 Task: Search one way flight ticket for 5 adults, 2 children, 1 infant in seat and 1 infant on lap in economy from Joplin: Joplin Regional Airport to Greenville: Pitt-greenville Airport on 5-2-2023. Choice of flights is Royal air maroc. Number of bags: 2 carry on bags. Price is upto 78000. Outbound departure time preference is 4:30.
Action: Mouse moved to (376, 327)
Screenshot: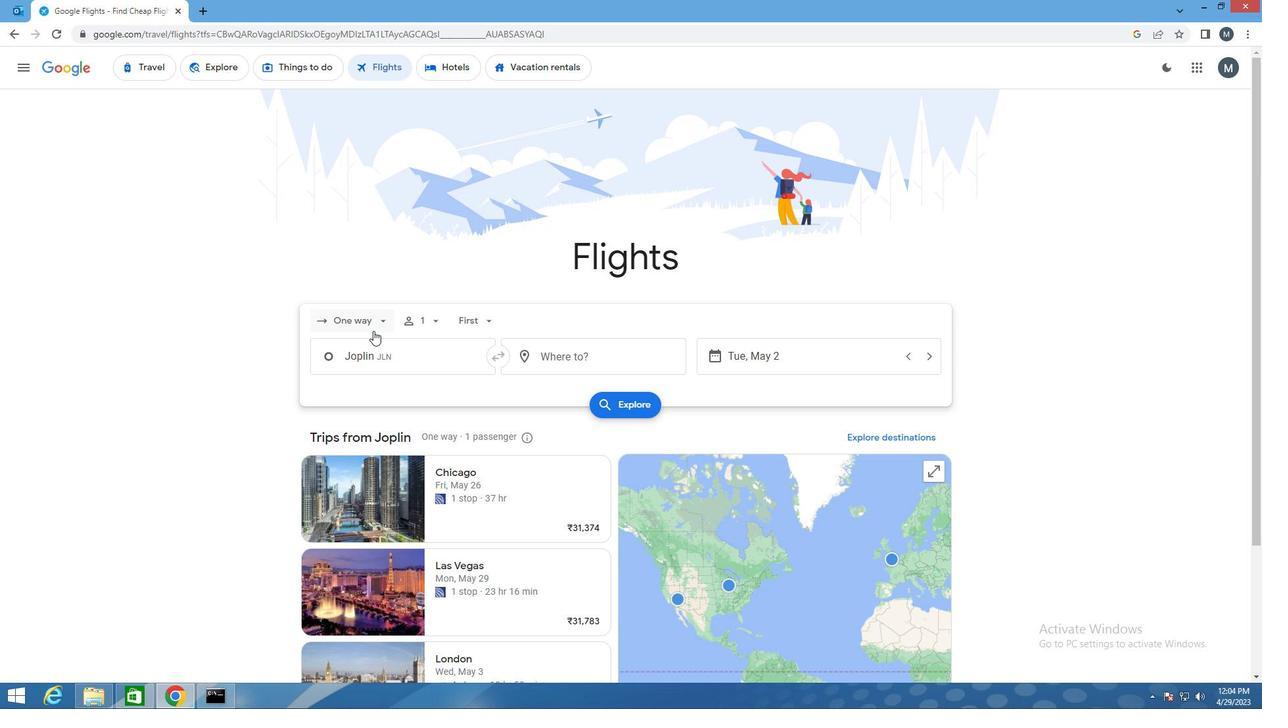 
Action: Mouse pressed left at (376, 327)
Screenshot: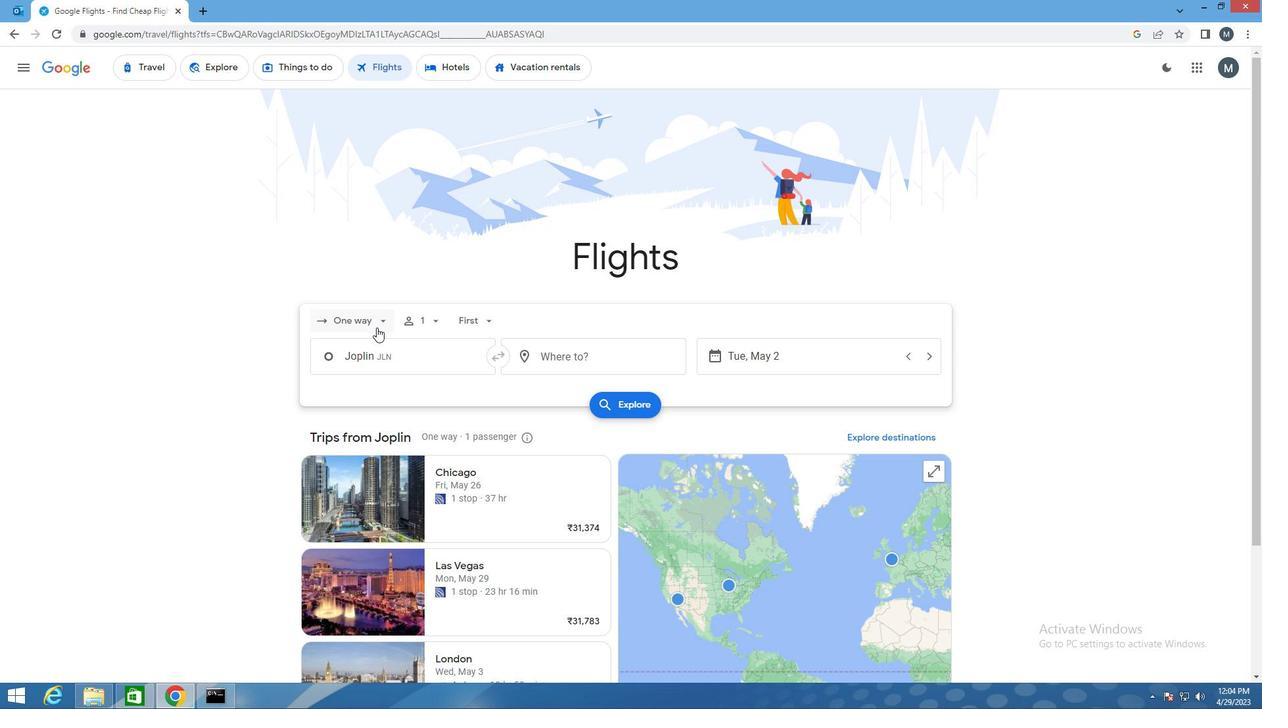 
Action: Mouse moved to (376, 384)
Screenshot: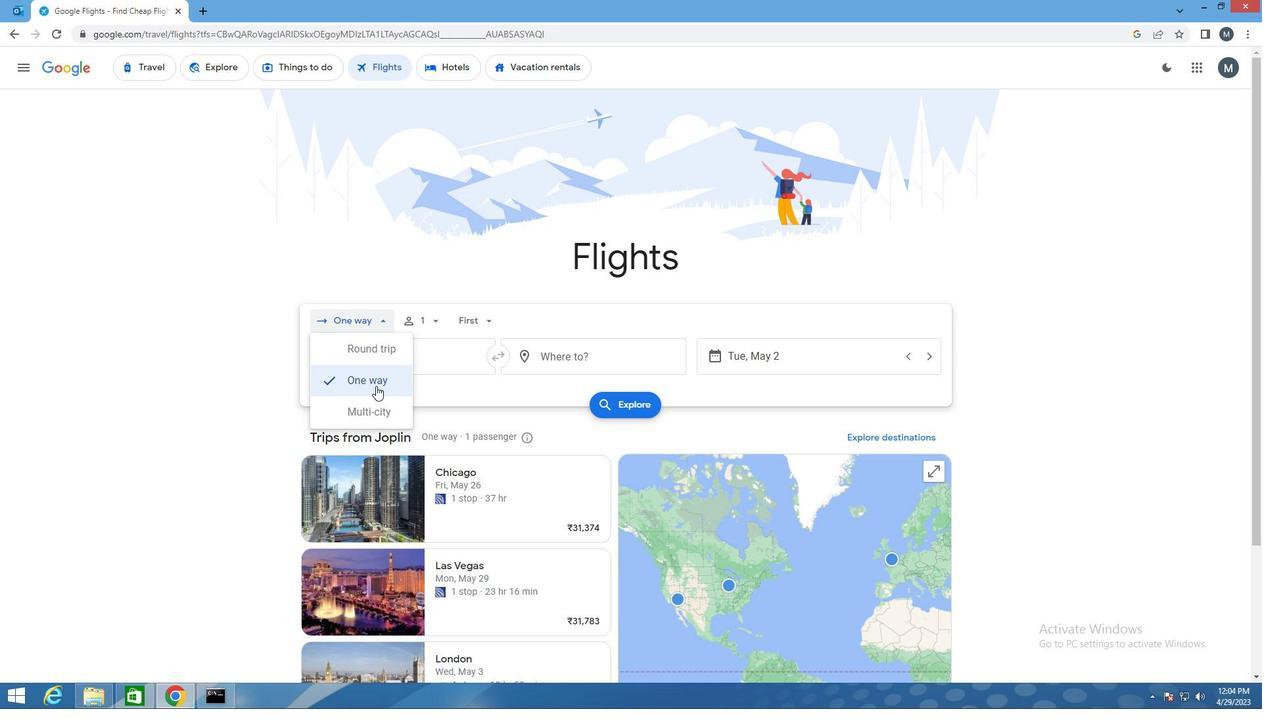 
Action: Mouse pressed left at (376, 384)
Screenshot: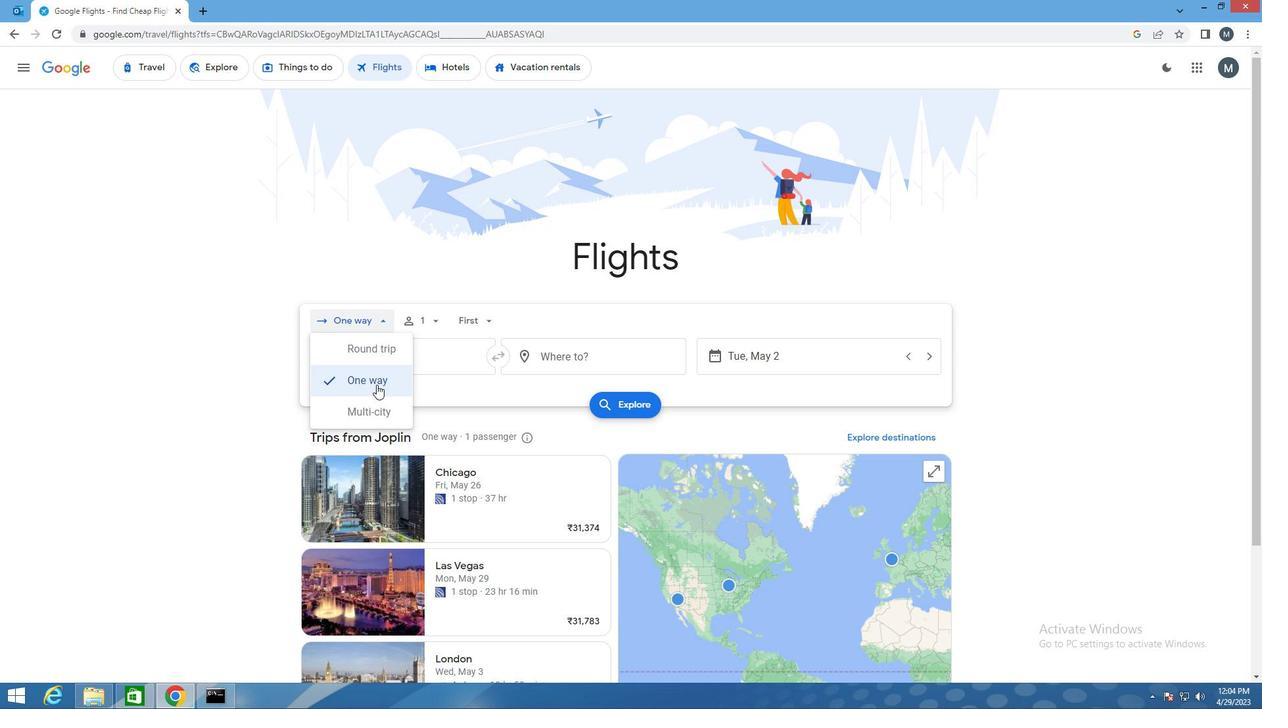 
Action: Mouse moved to (431, 328)
Screenshot: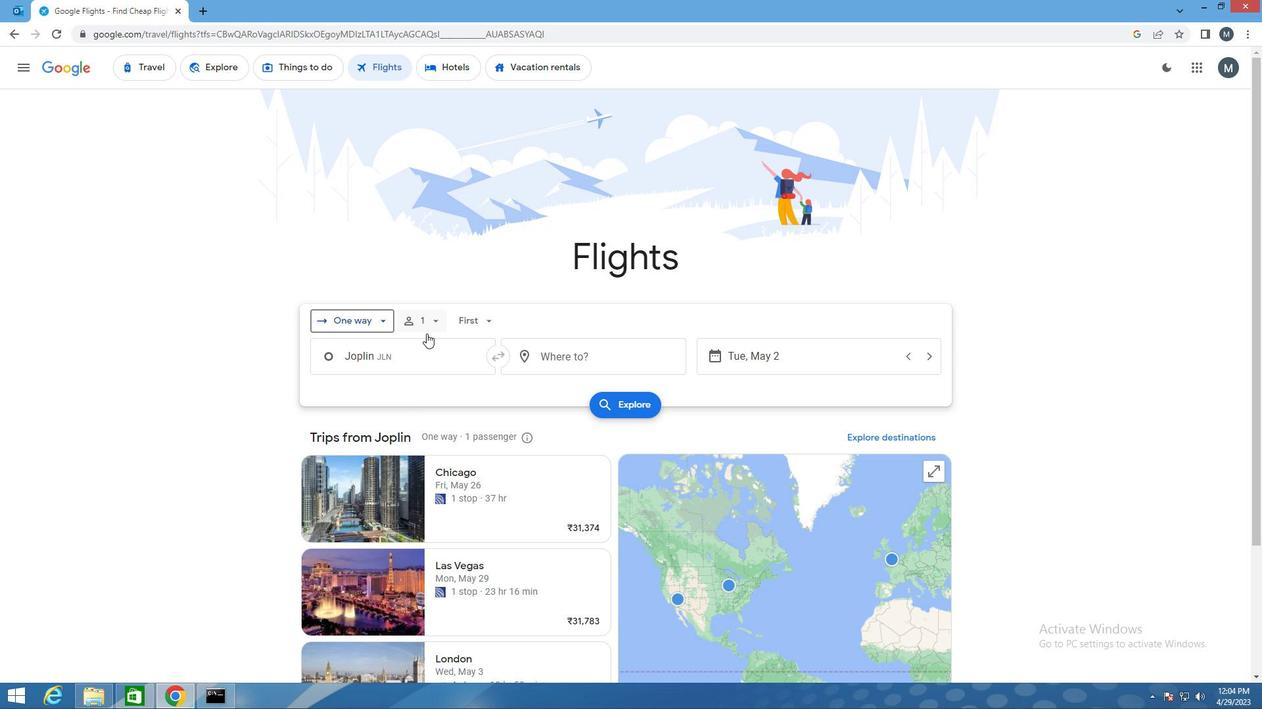 
Action: Mouse pressed left at (431, 328)
Screenshot: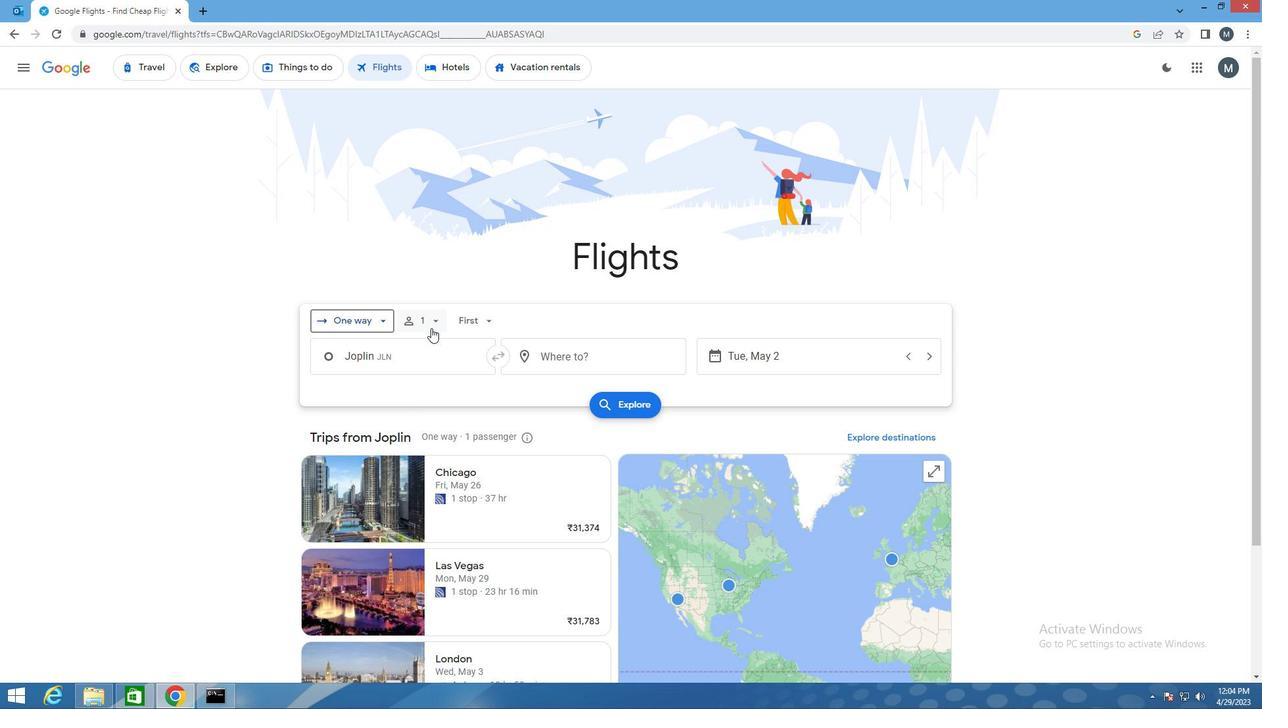 
Action: Mouse moved to (540, 355)
Screenshot: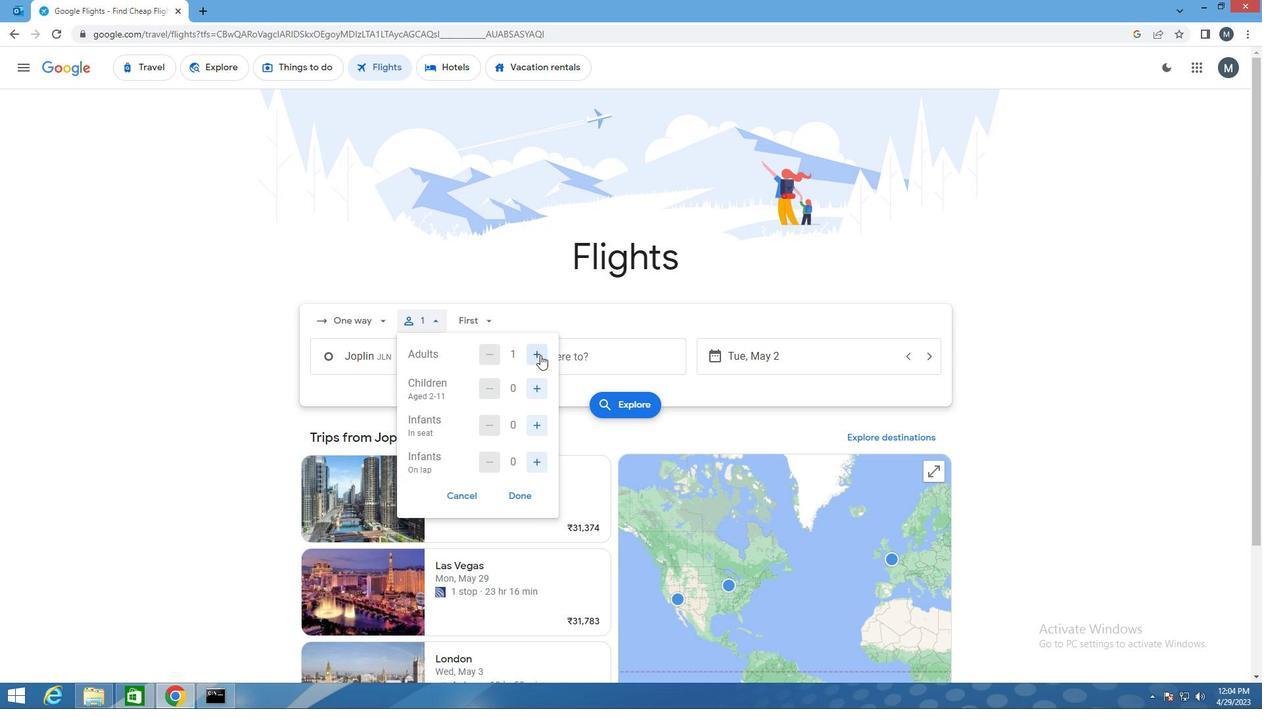 
Action: Mouse pressed left at (540, 355)
Screenshot: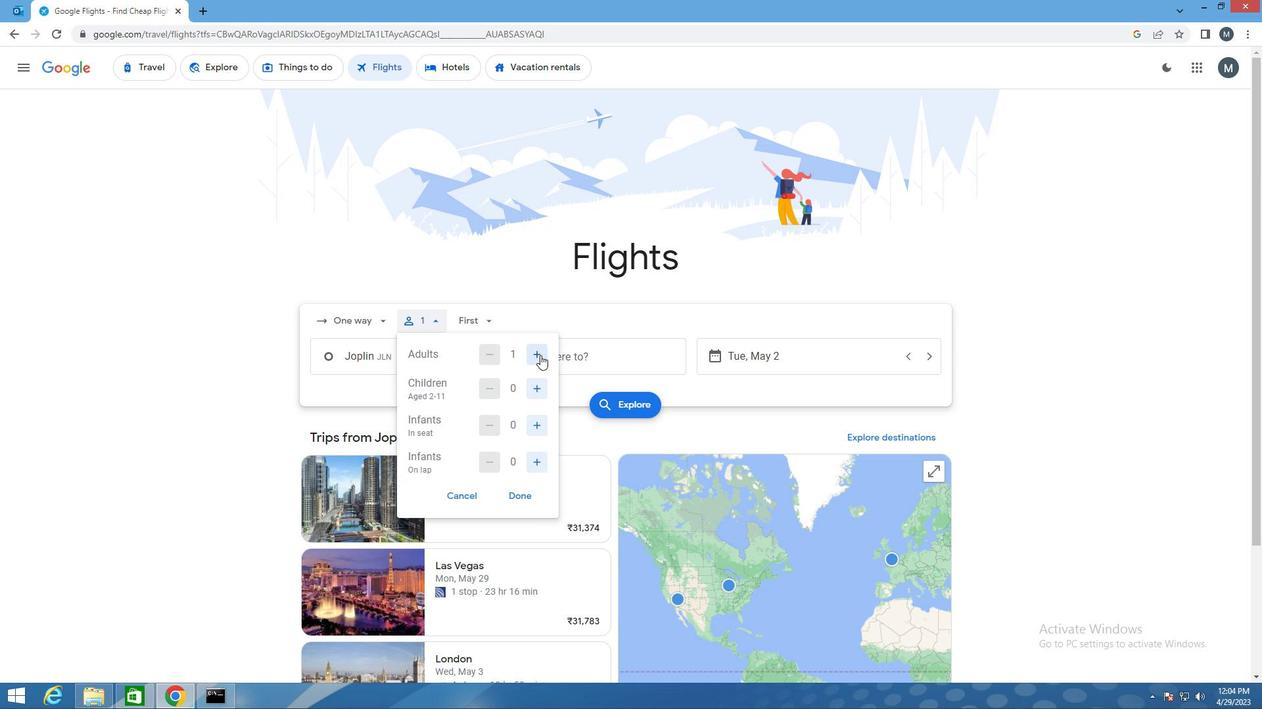 
Action: Mouse pressed left at (540, 355)
Screenshot: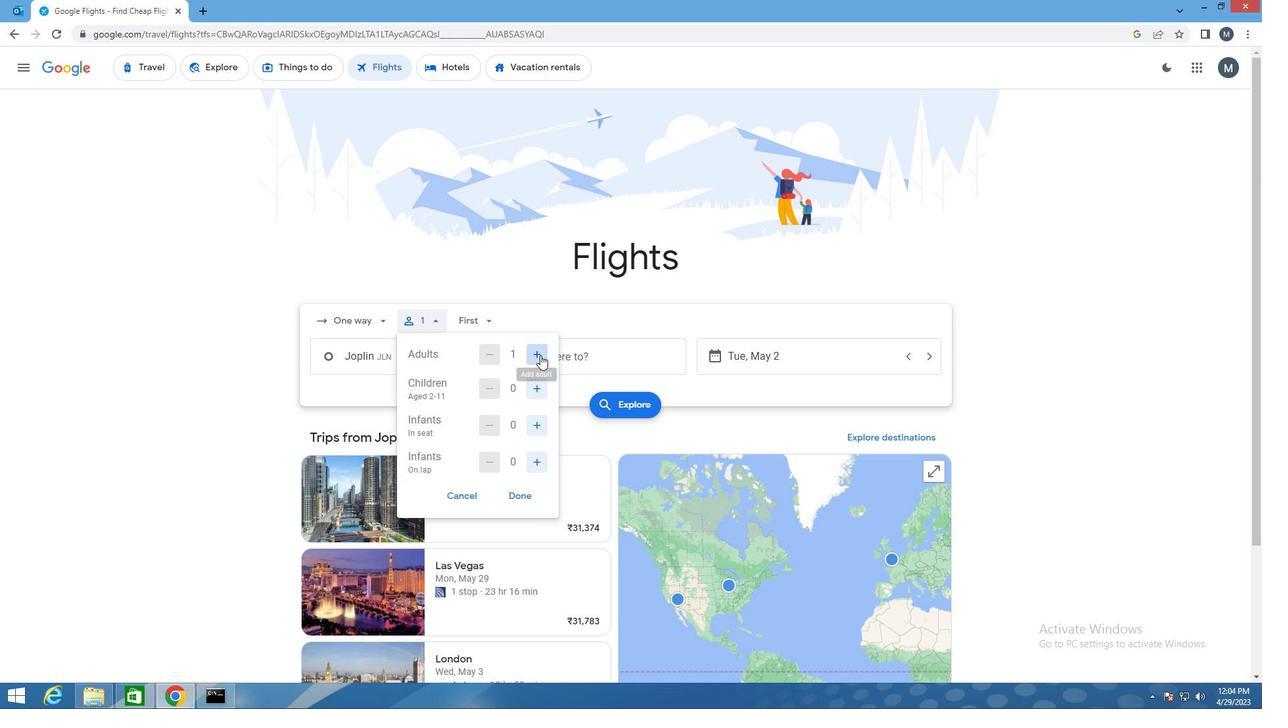 
Action: Mouse pressed left at (540, 355)
Screenshot: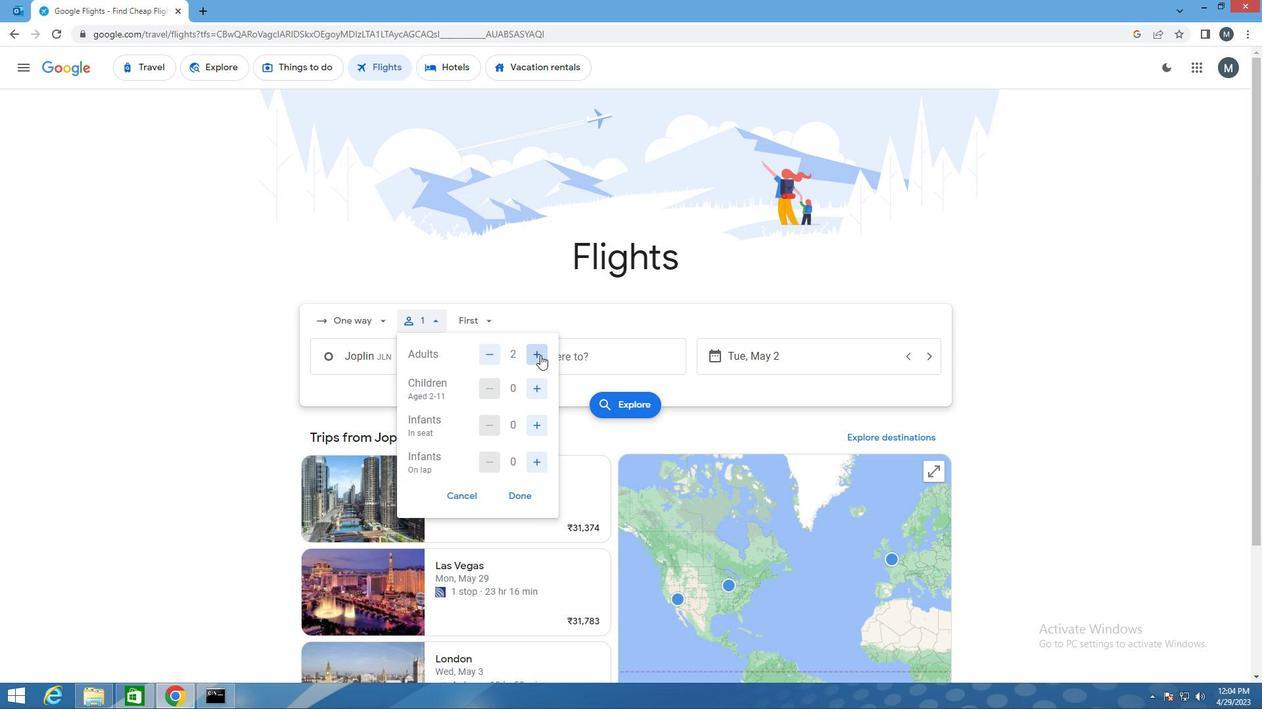 
Action: Mouse pressed left at (540, 355)
Screenshot: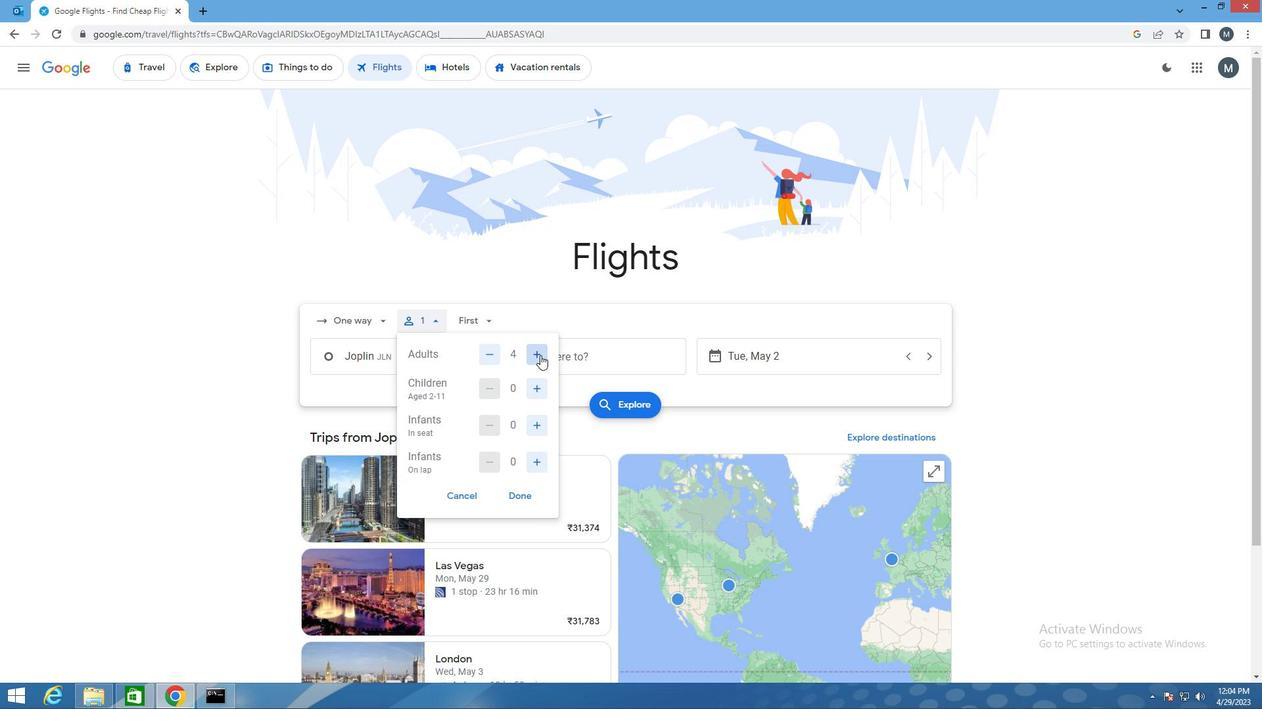 
Action: Mouse moved to (538, 389)
Screenshot: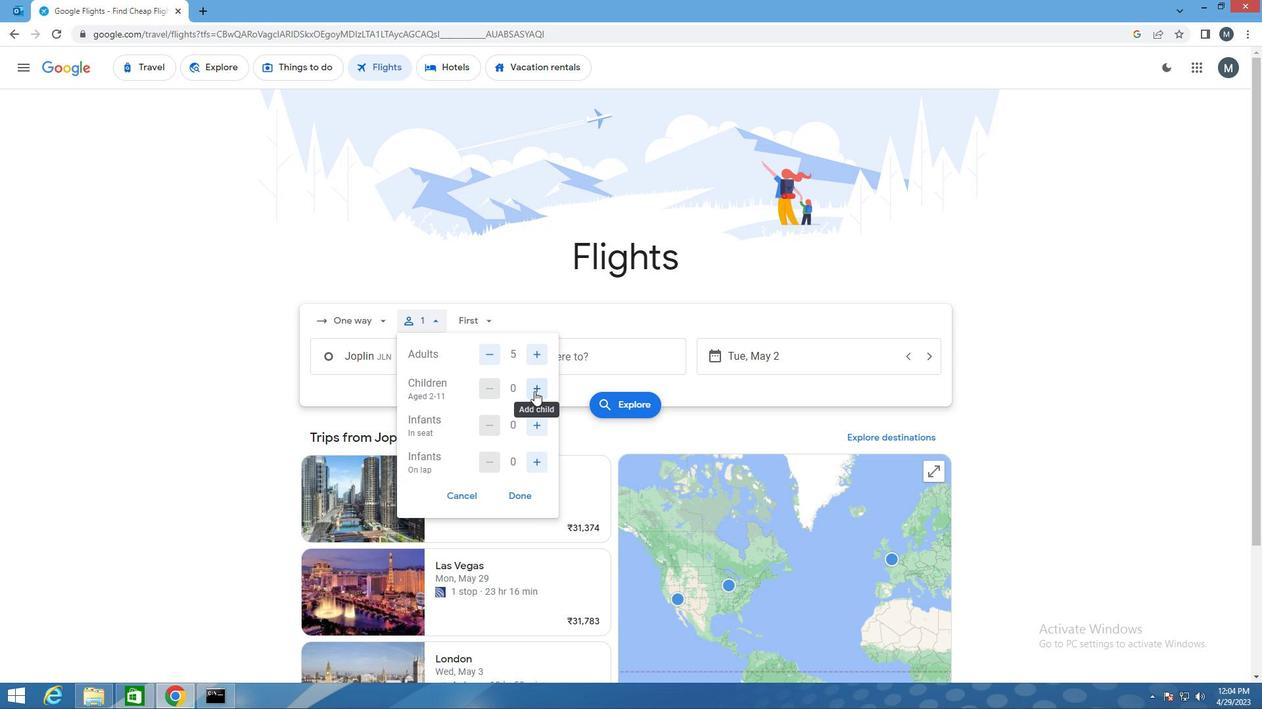 
Action: Mouse pressed left at (538, 389)
Screenshot: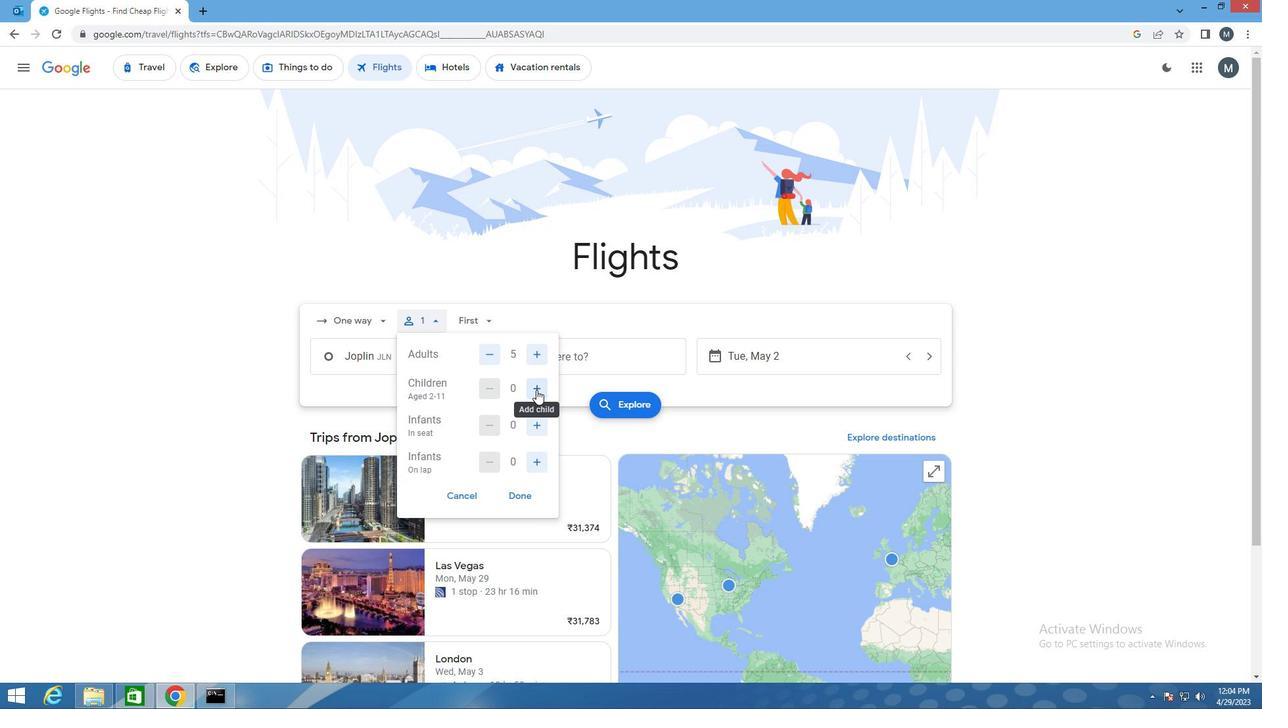 
Action: Mouse moved to (538, 389)
Screenshot: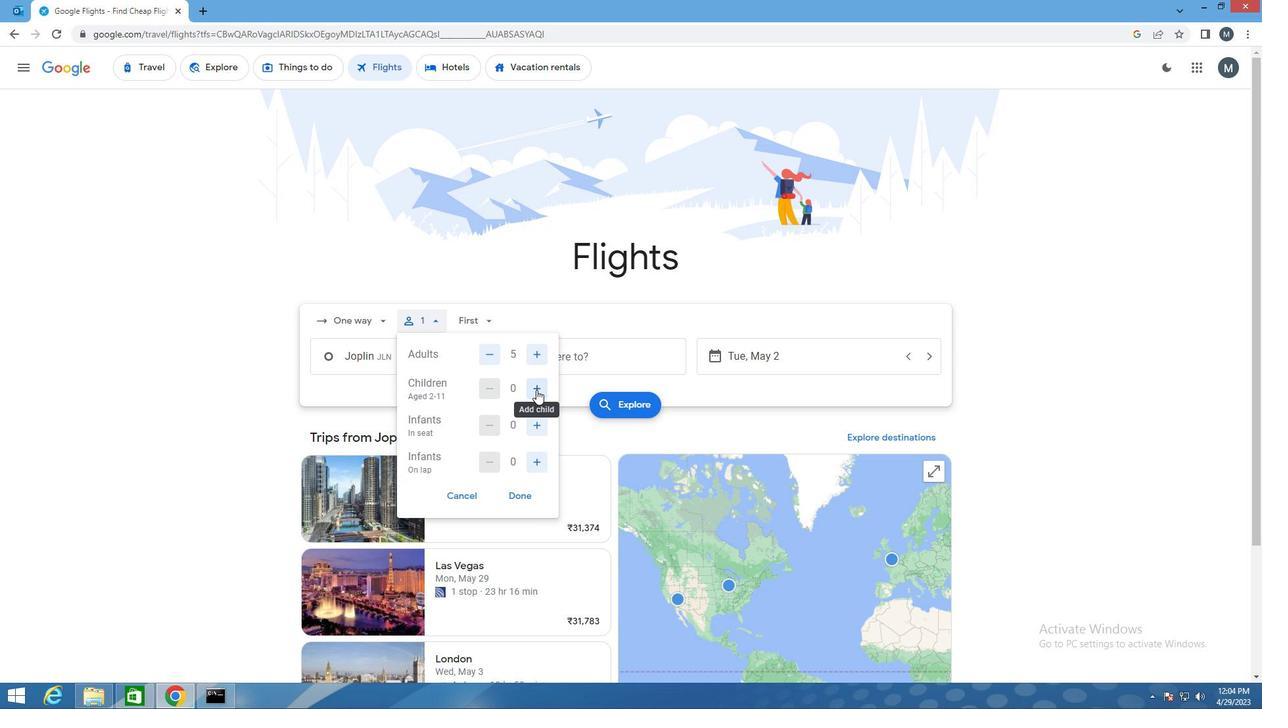 
Action: Mouse pressed left at (538, 389)
Screenshot: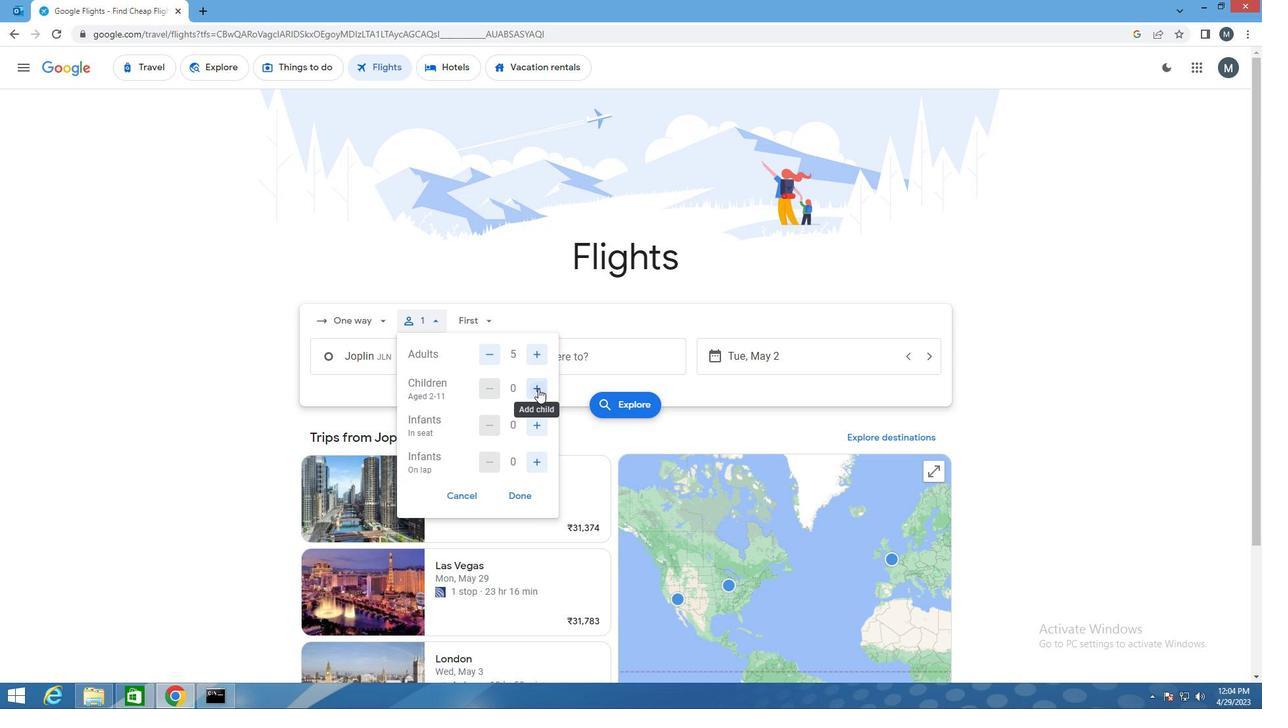 
Action: Mouse moved to (542, 428)
Screenshot: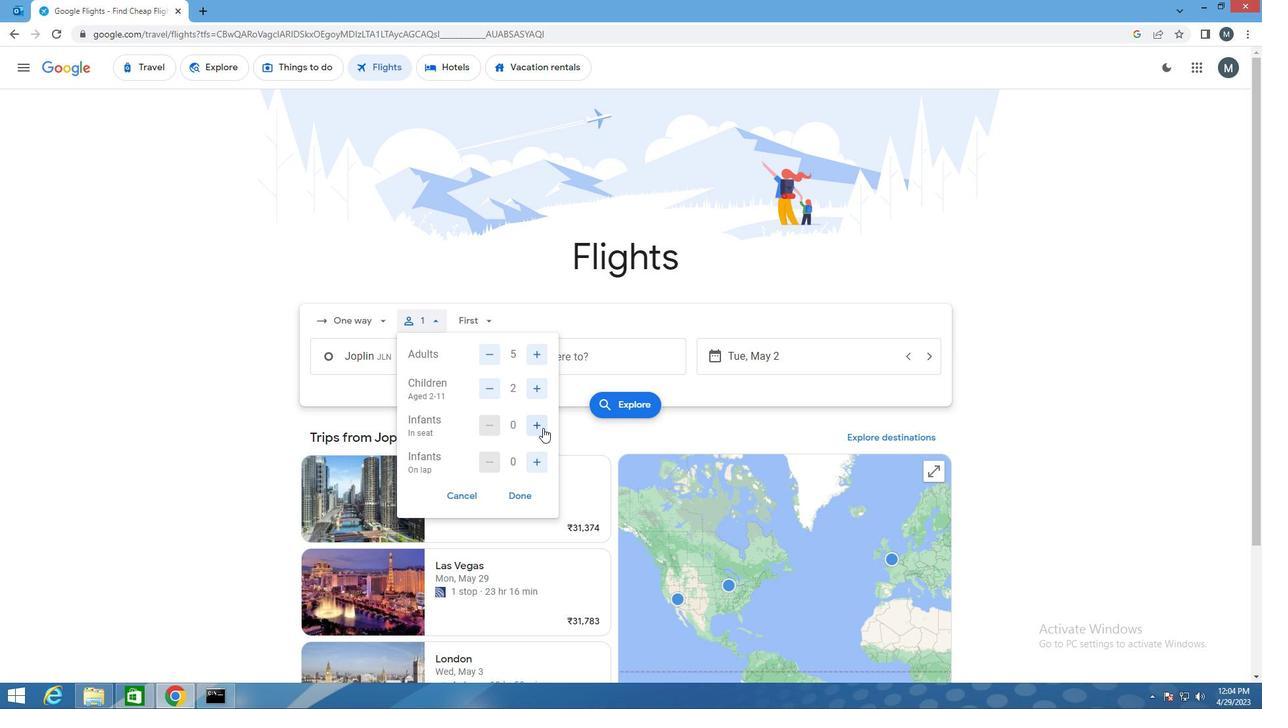 
Action: Mouse pressed left at (542, 428)
Screenshot: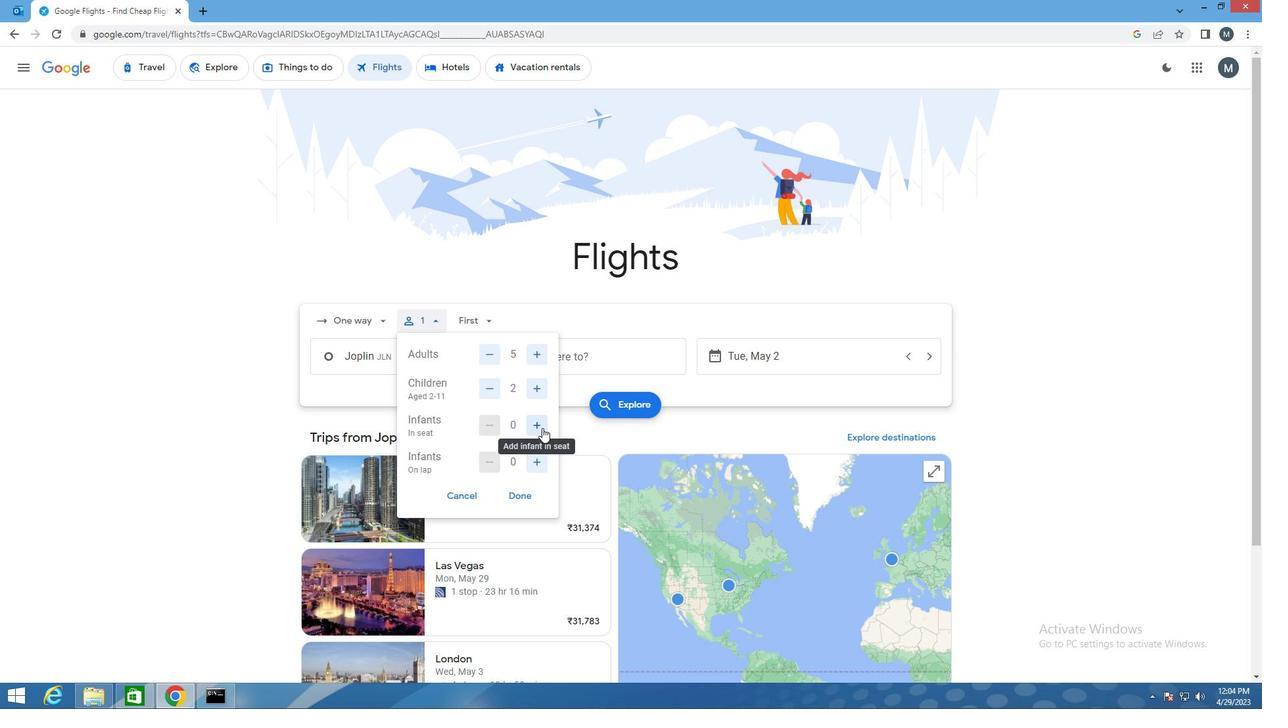 
Action: Mouse moved to (536, 464)
Screenshot: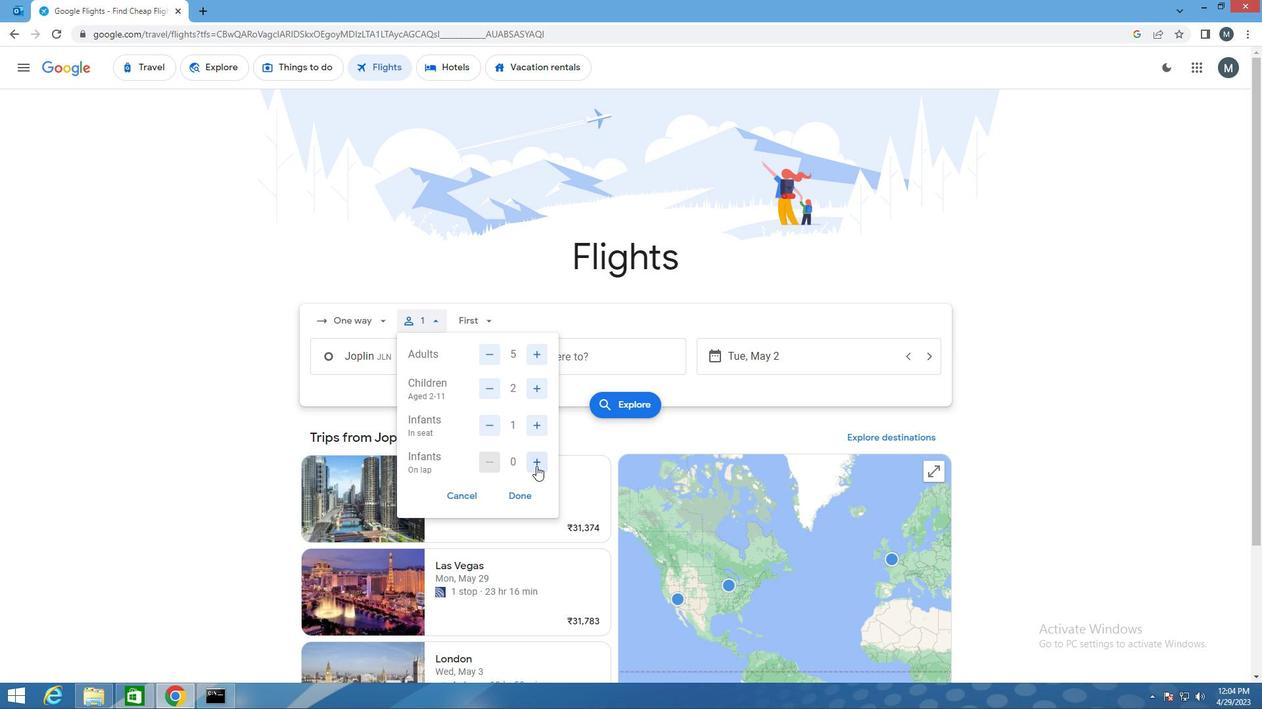 
Action: Mouse pressed left at (536, 464)
Screenshot: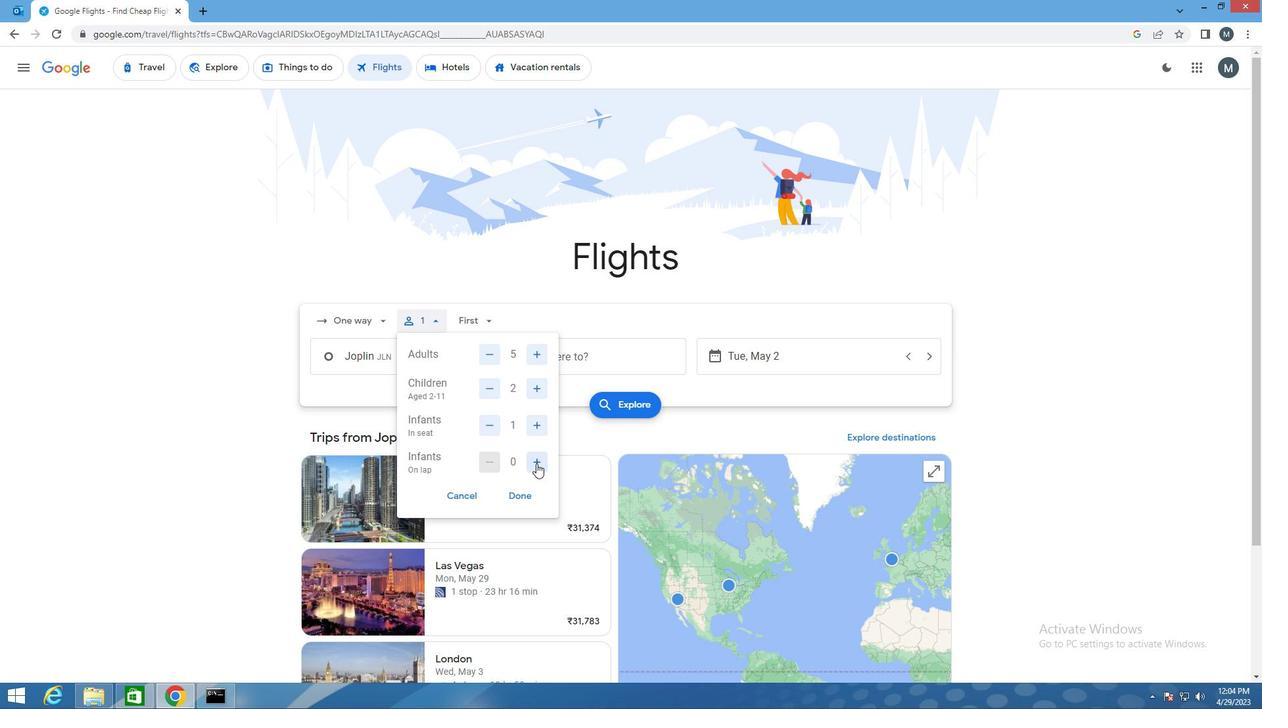 
Action: Mouse moved to (517, 499)
Screenshot: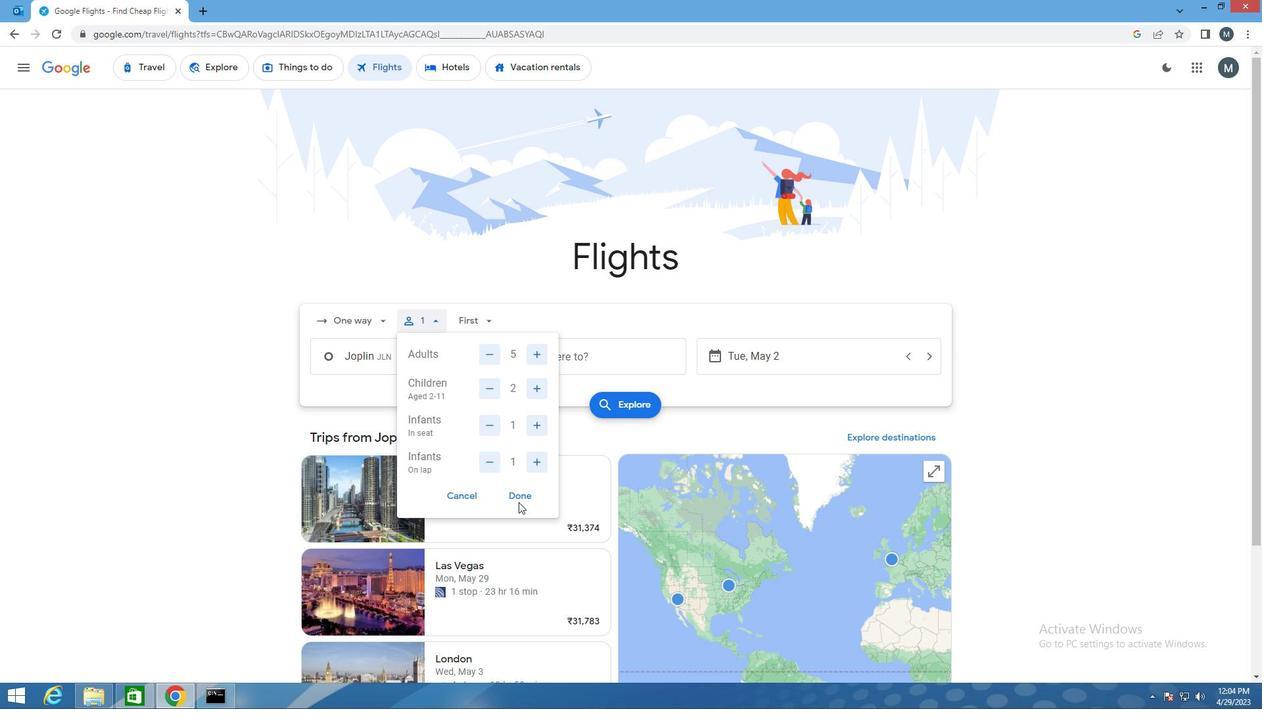 
Action: Mouse pressed left at (517, 499)
Screenshot: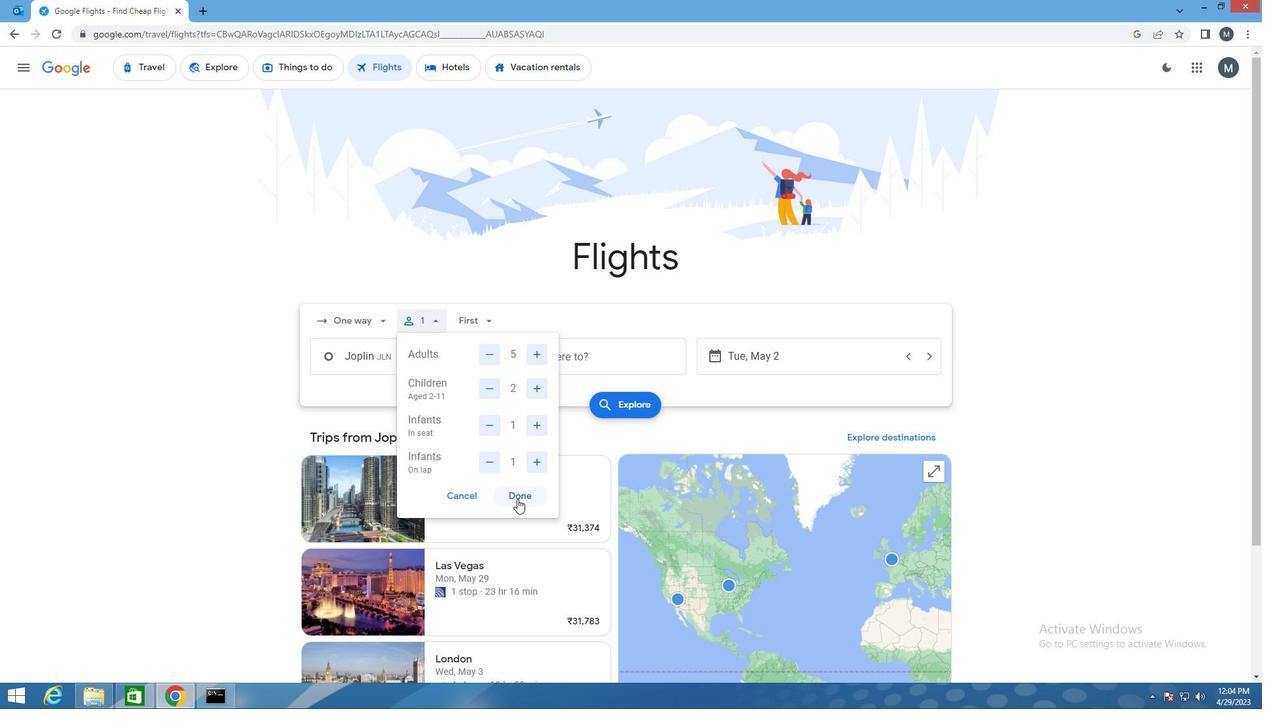 
Action: Mouse moved to (485, 326)
Screenshot: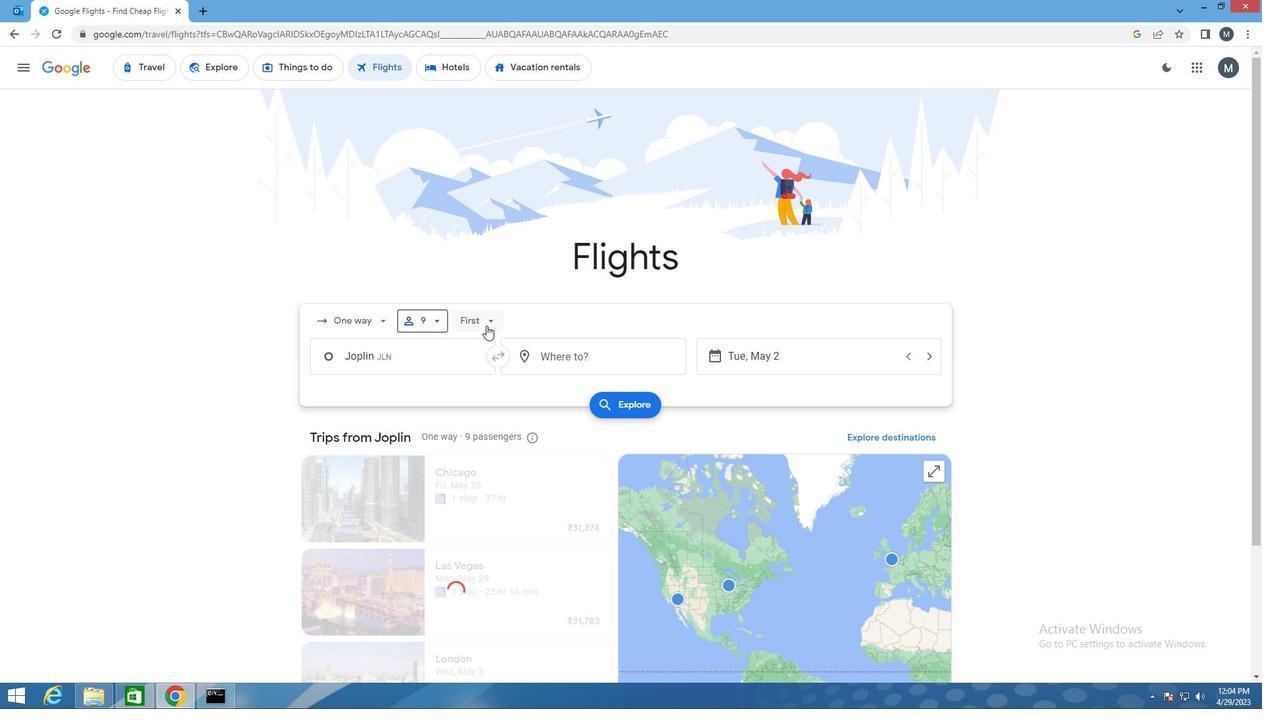 
Action: Mouse pressed left at (485, 326)
Screenshot: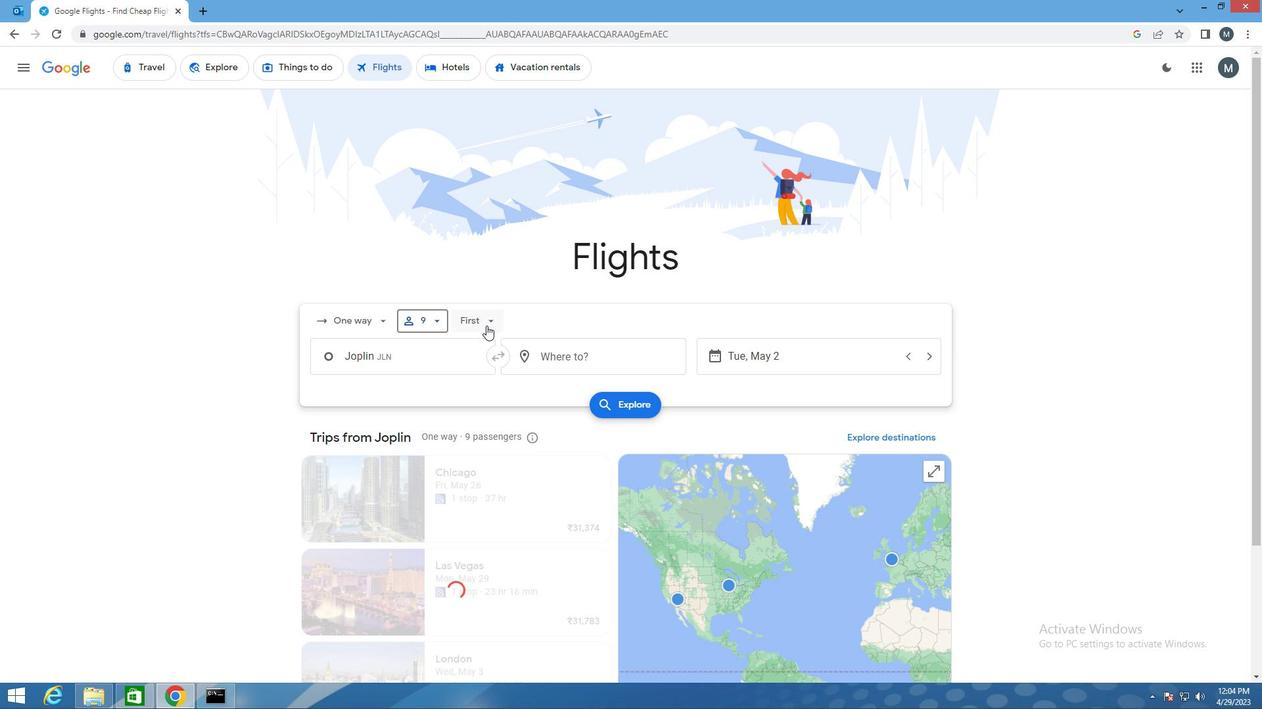 
Action: Mouse moved to (497, 352)
Screenshot: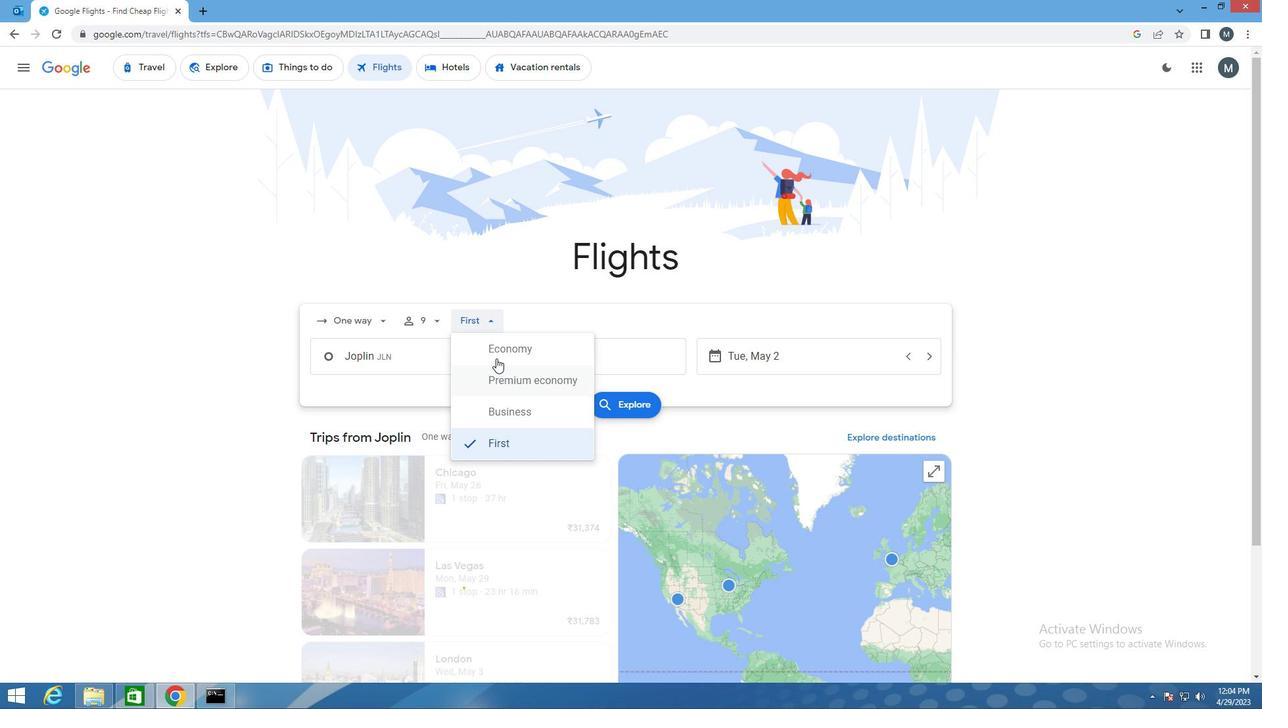 
Action: Mouse pressed left at (497, 352)
Screenshot: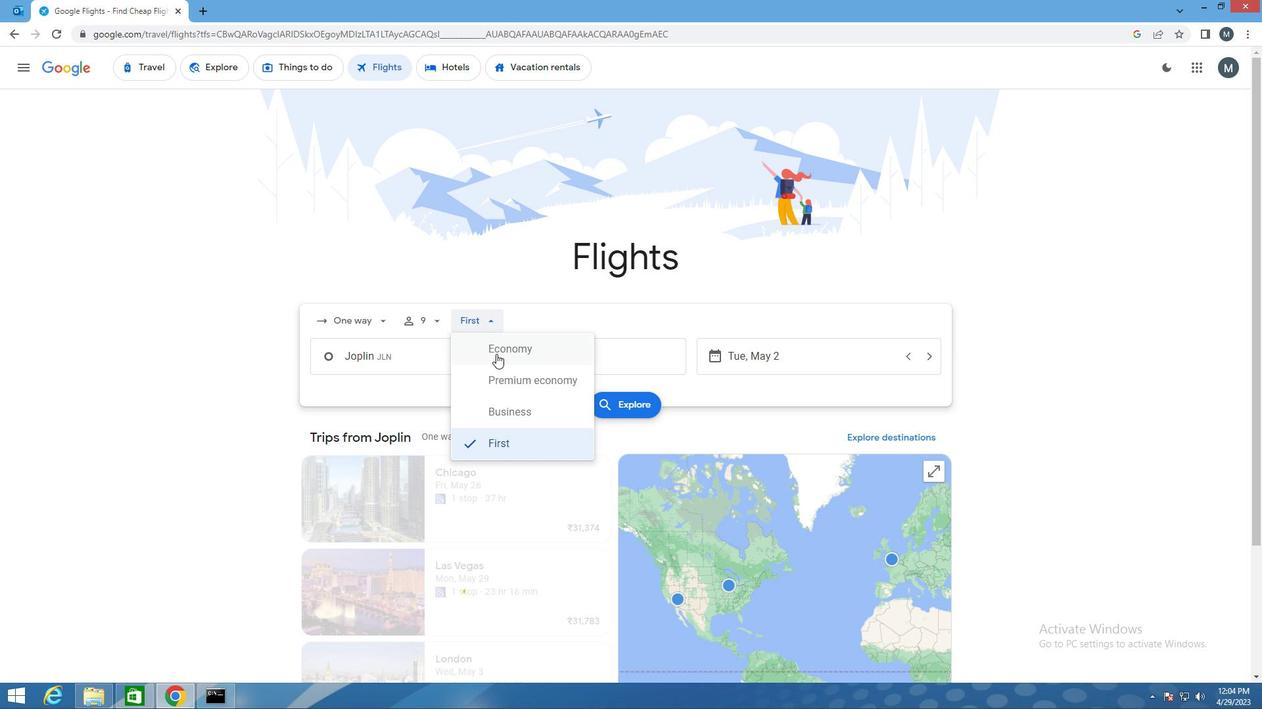 
Action: Mouse moved to (420, 370)
Screenshot: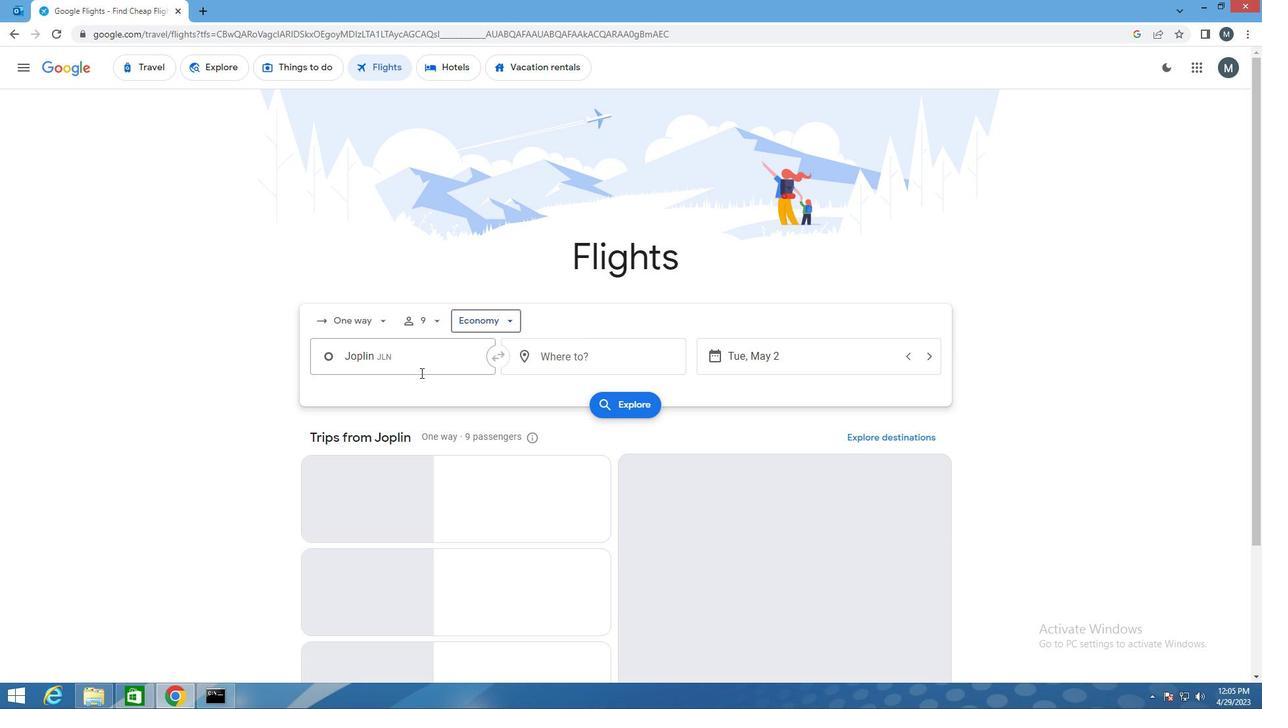 
Action: Mouse pressed left at (420, 370)
Screenshot: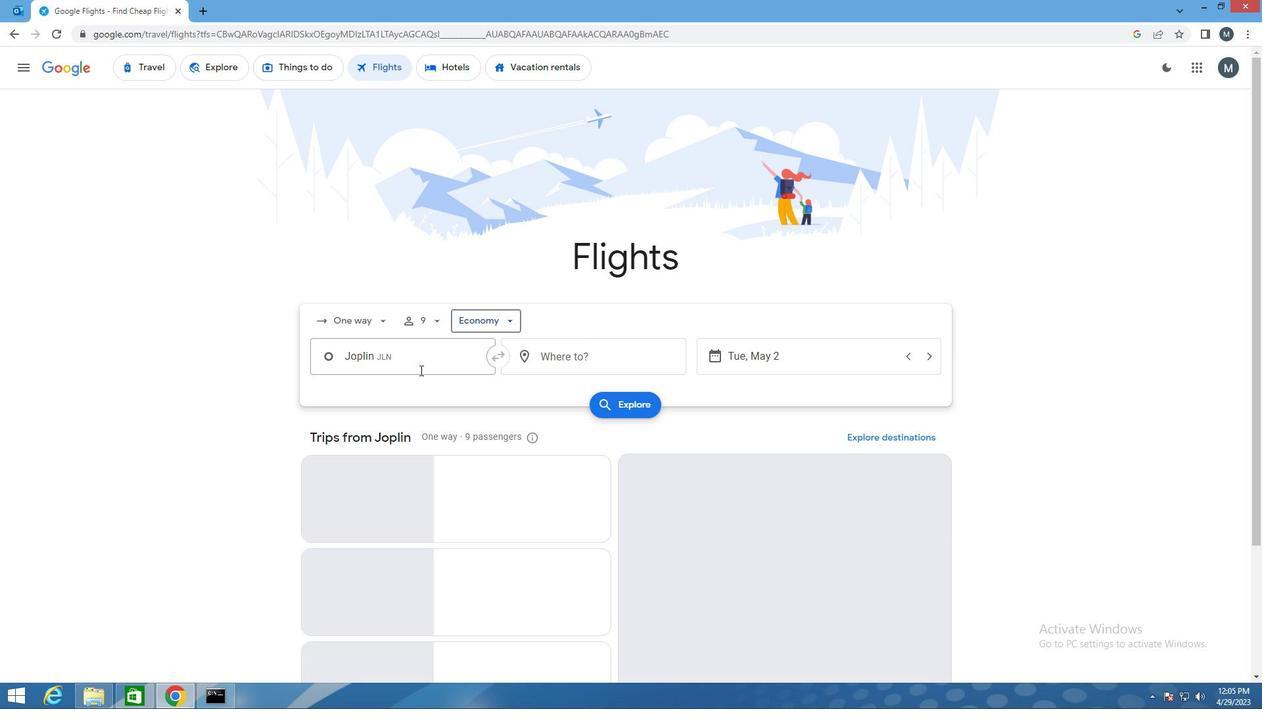 
Action: Mouse moved to (412, 373)
Screenshot: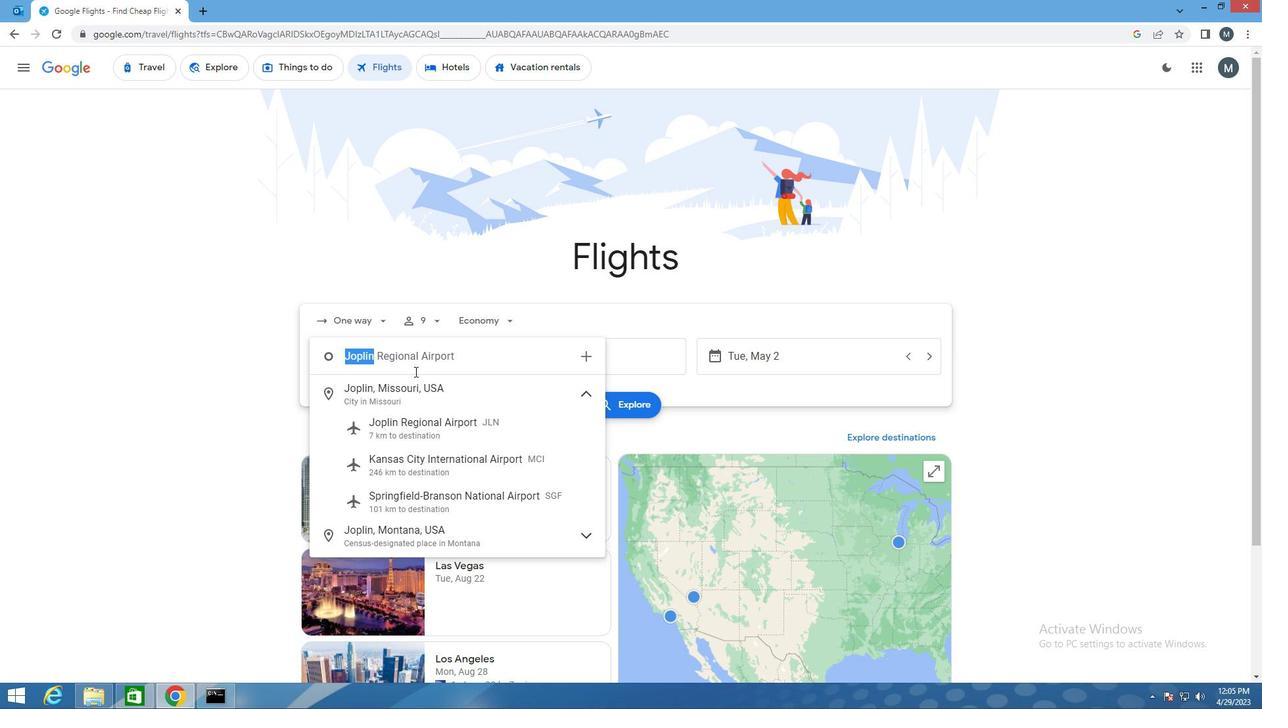 
Action: Key pressed j
Screenshot: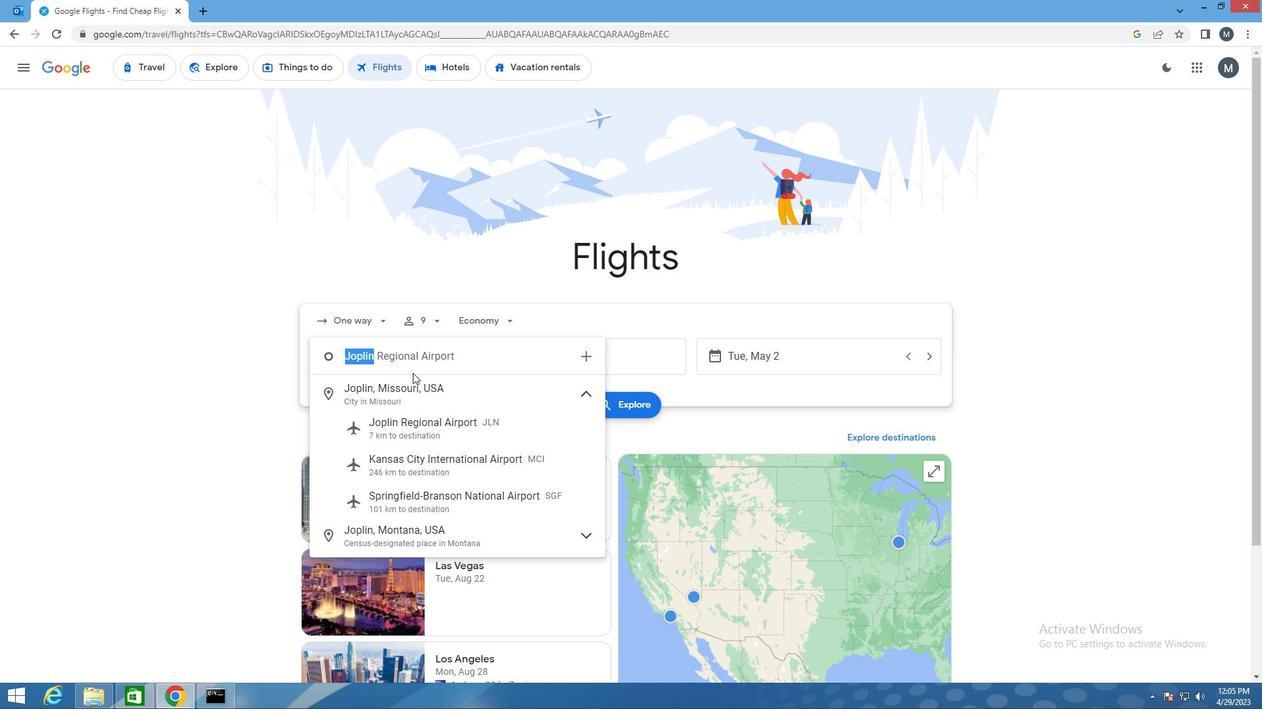 
Action: Mouse moved to (411, 374)
Screenshot: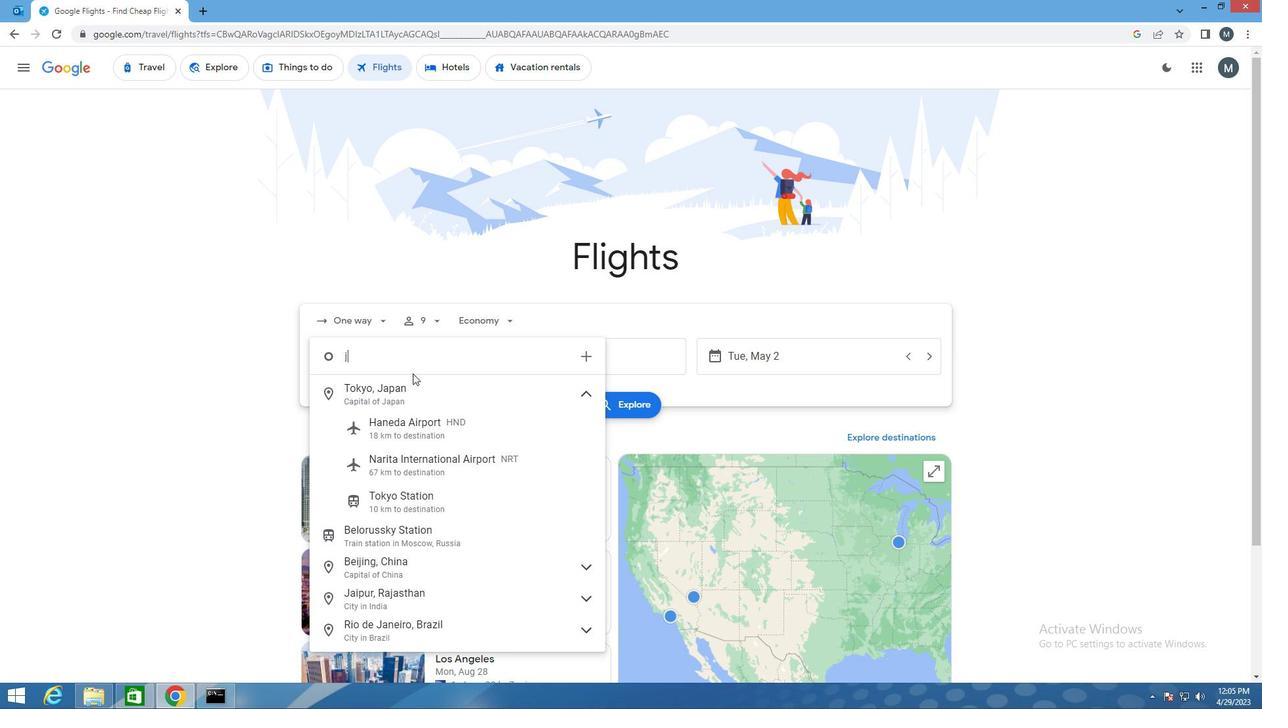 
Action: Key pressed l
Screenshot: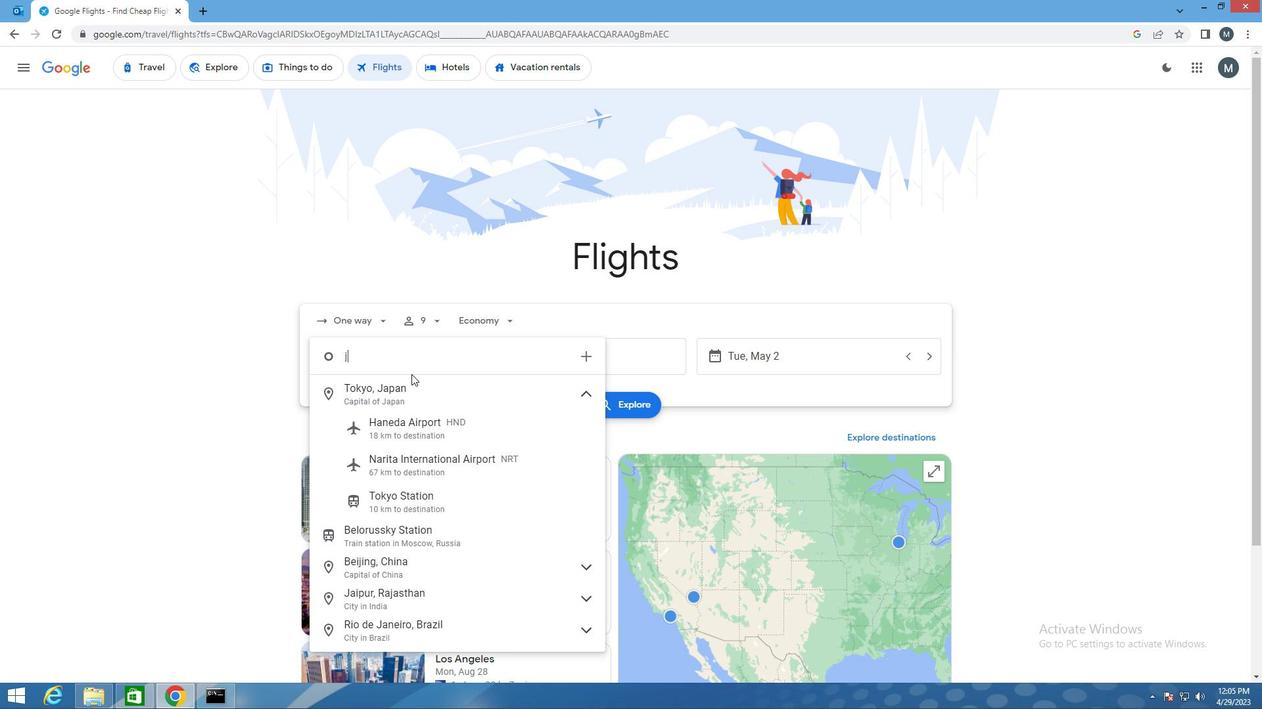 
Action: Mouse moved to (410, 378)
Screenshot: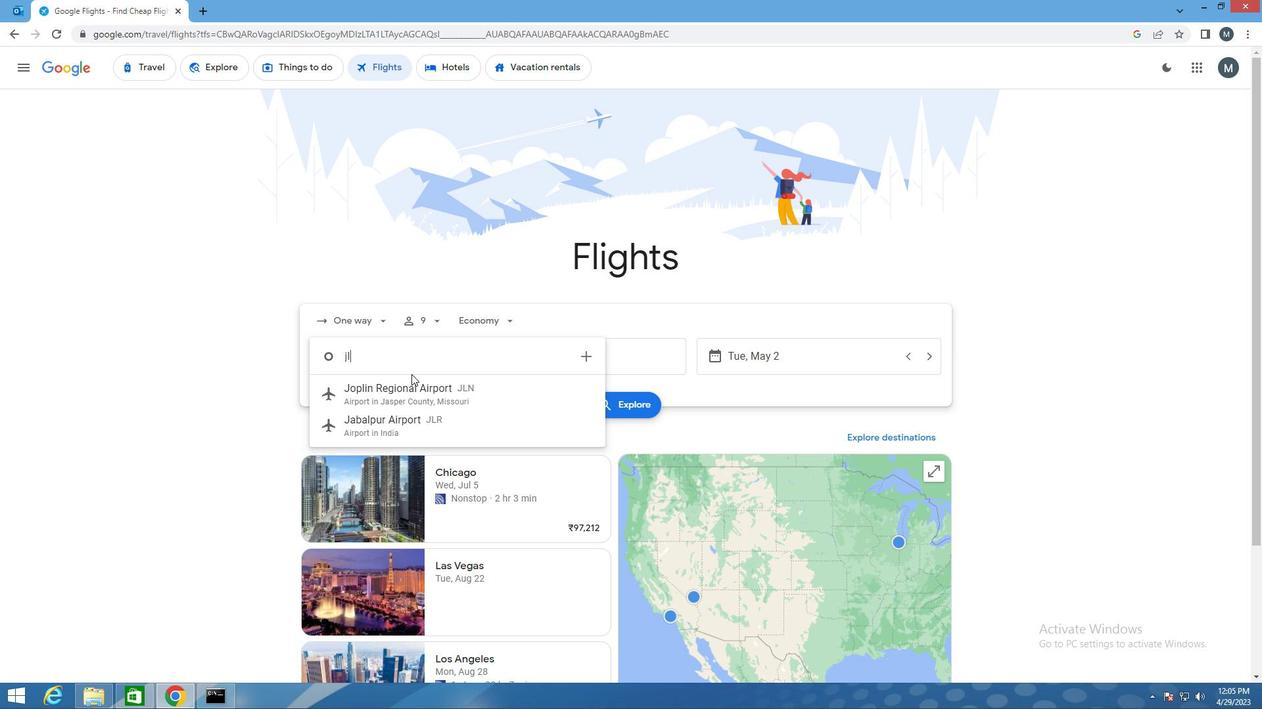 
Action: Key pressed n
Screenshot: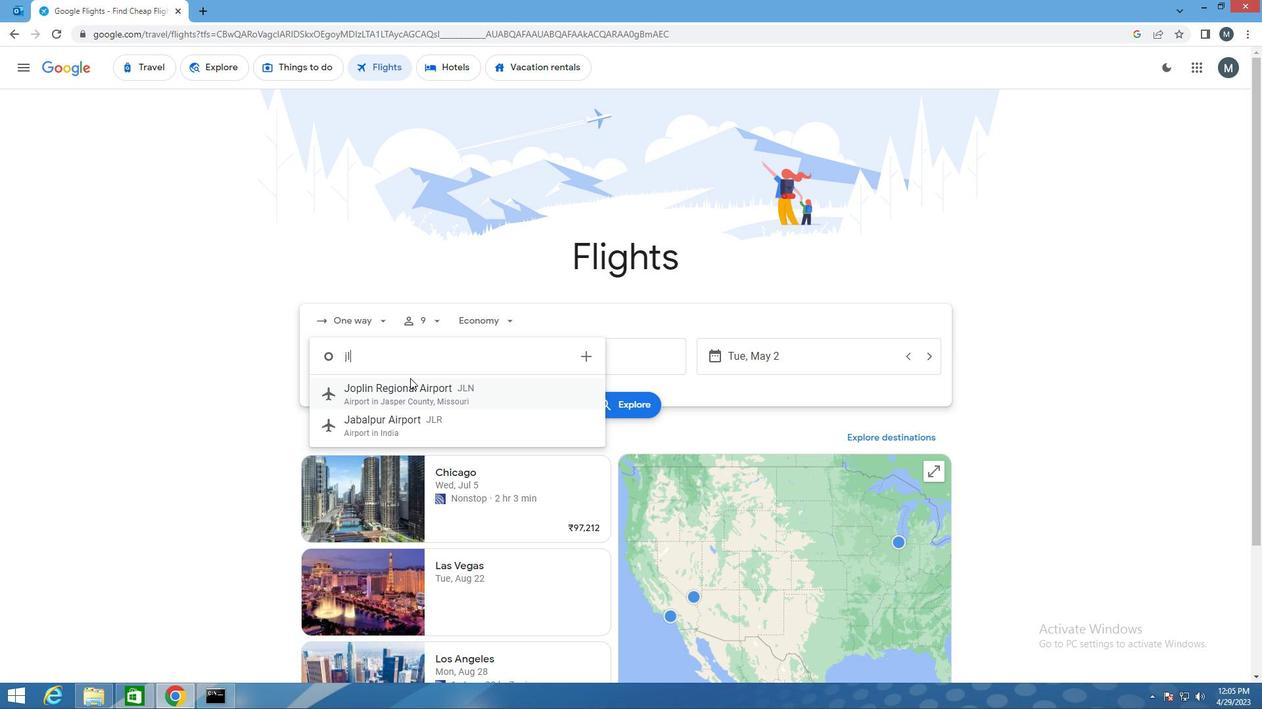 
Action: Mouse moved to (422, 395)
Screenshot: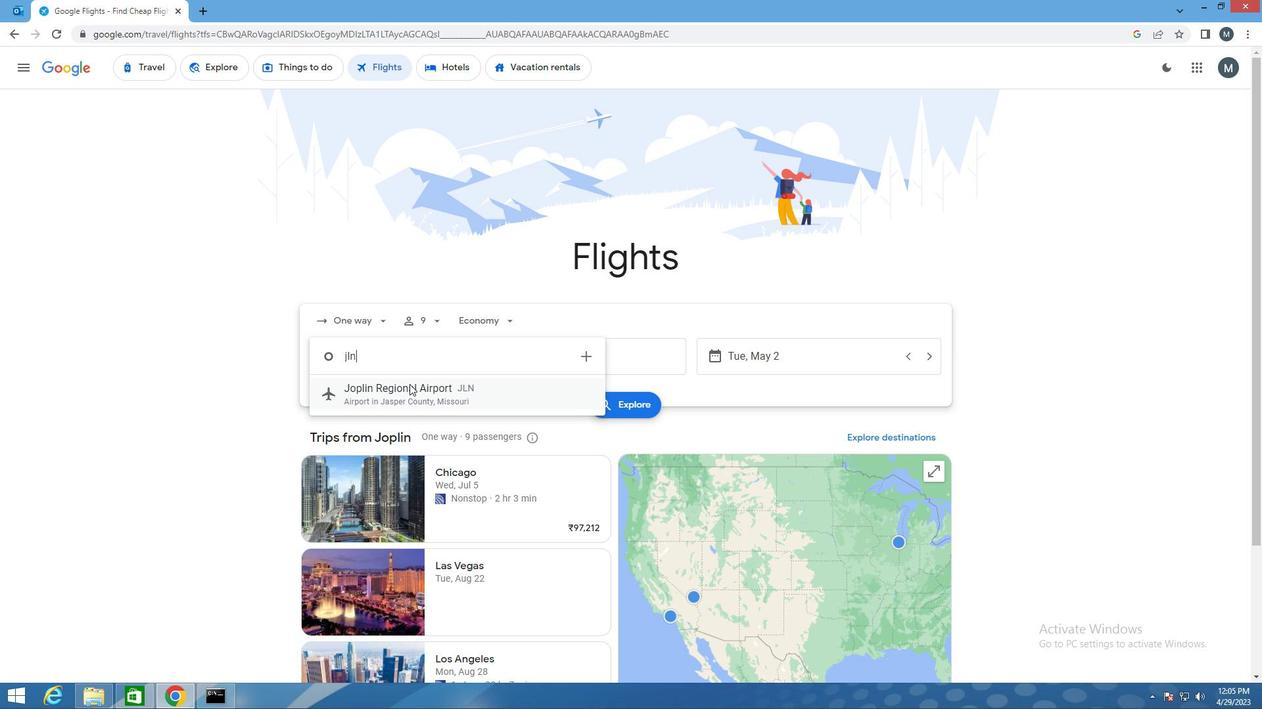 
Action: Mouse pressed left at (422, 395)
Screenshot: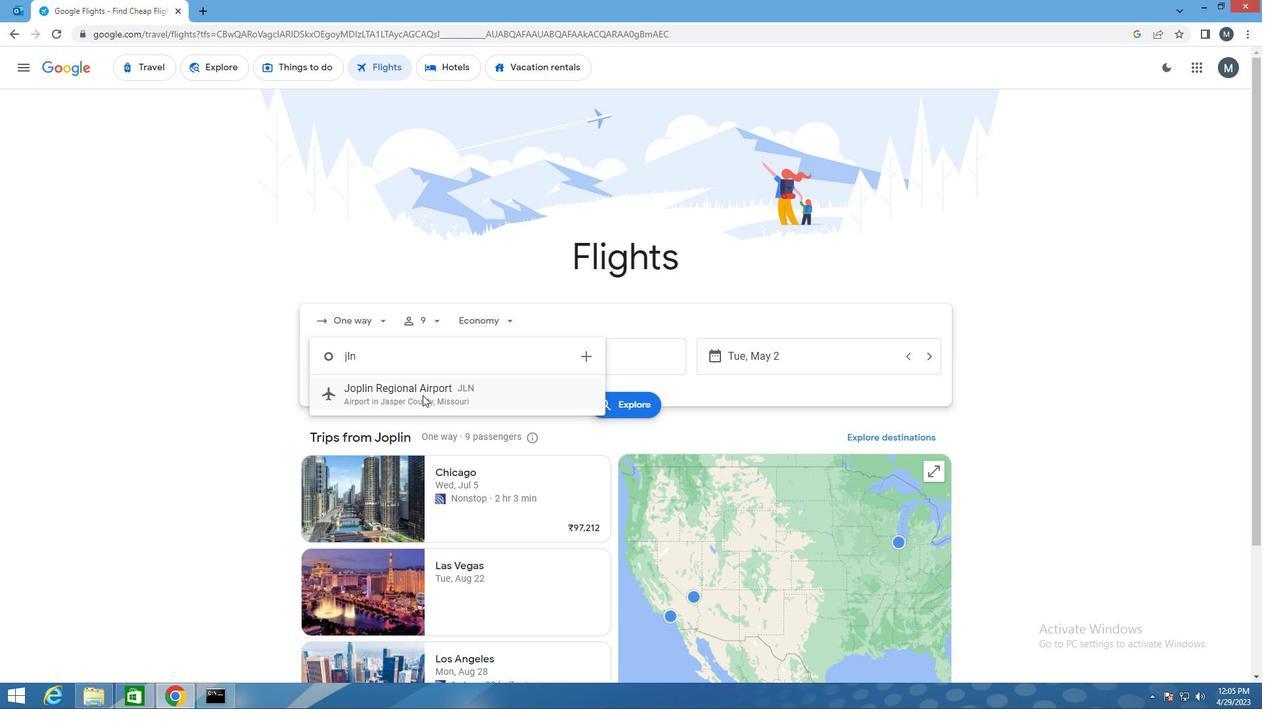 
Action: Mouse moved to (587, 366)
Screenshot: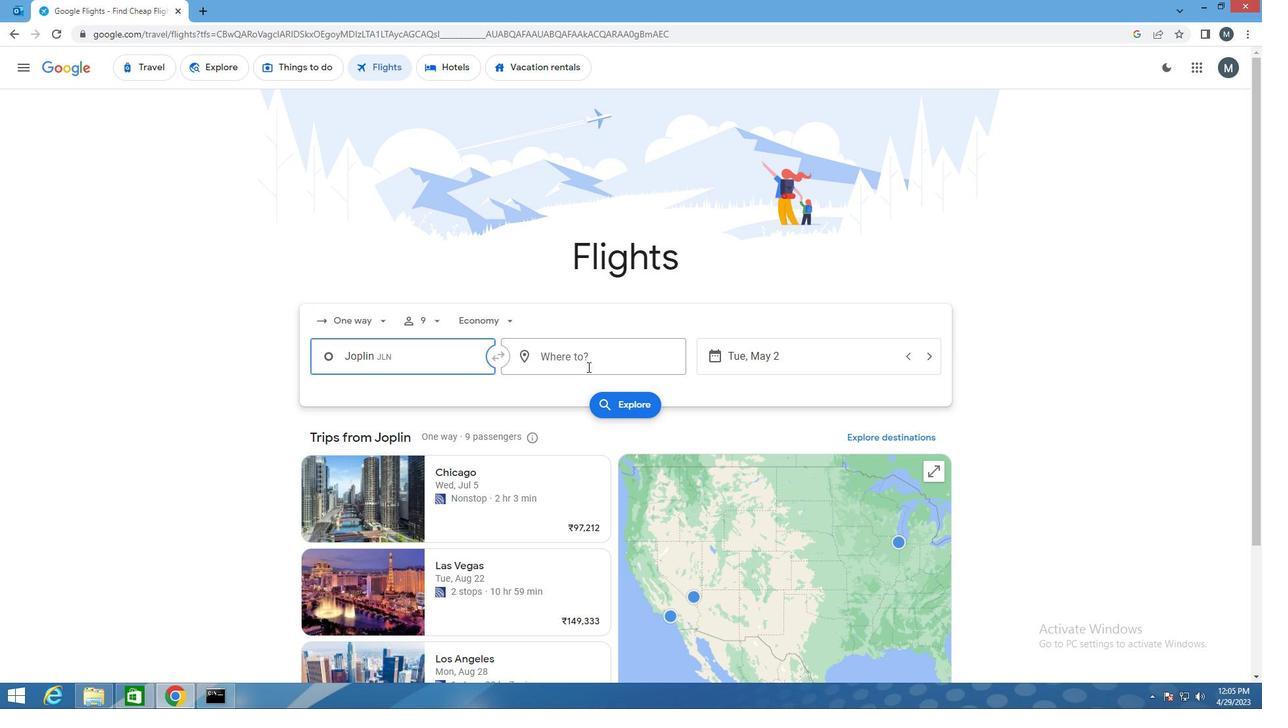 
Action: Mouse pressed left at (587, 366)
Screenshot: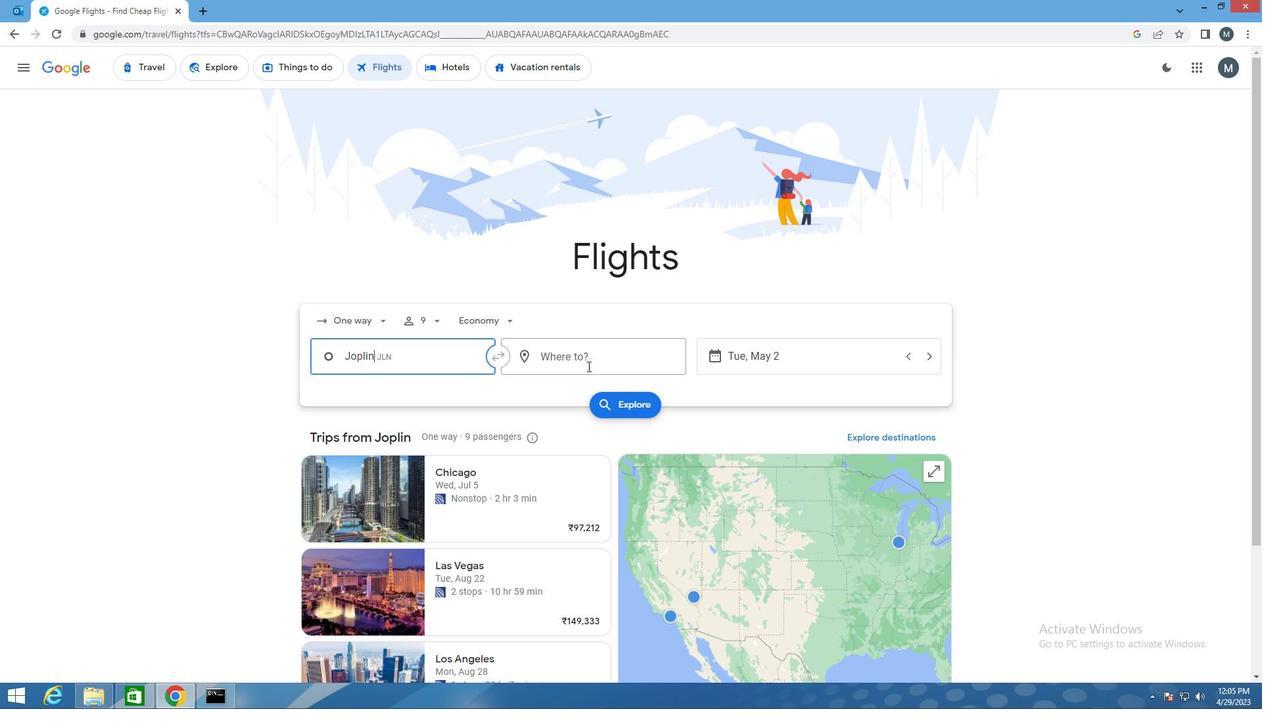
Action: Mouse moved to (587, 366)
Screenshot: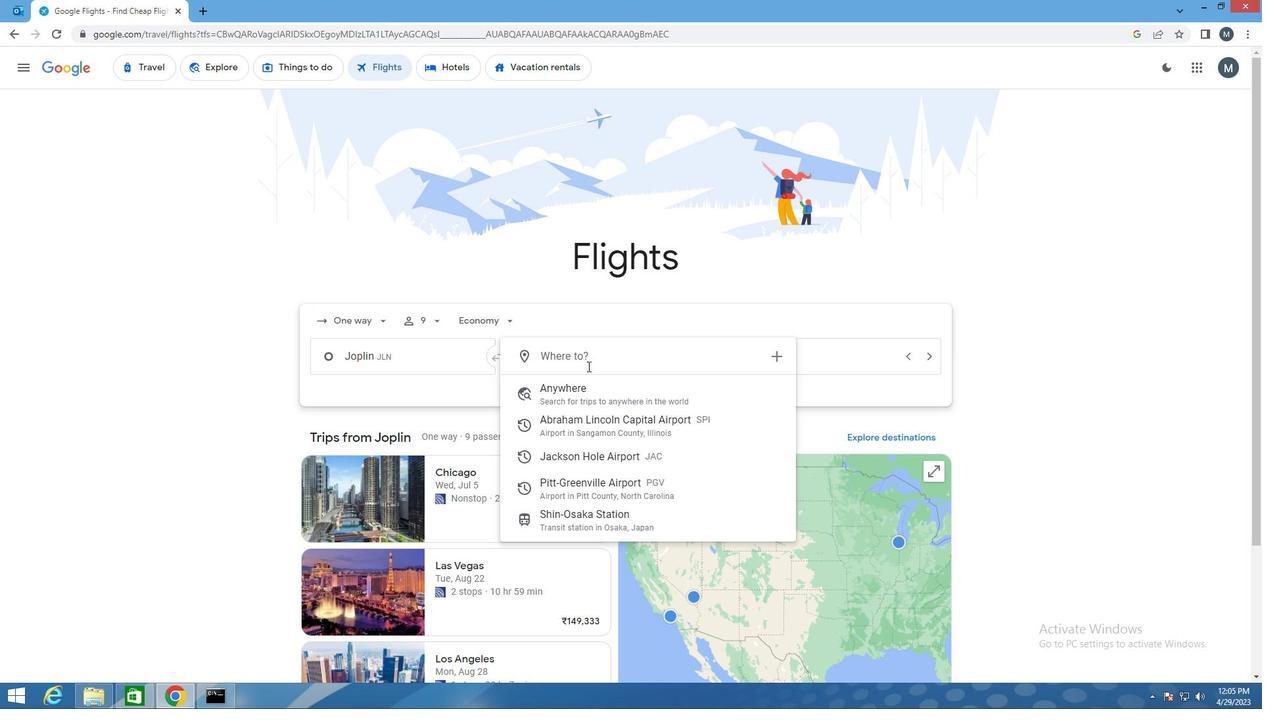 
Action: Key pressed p
Screenshot: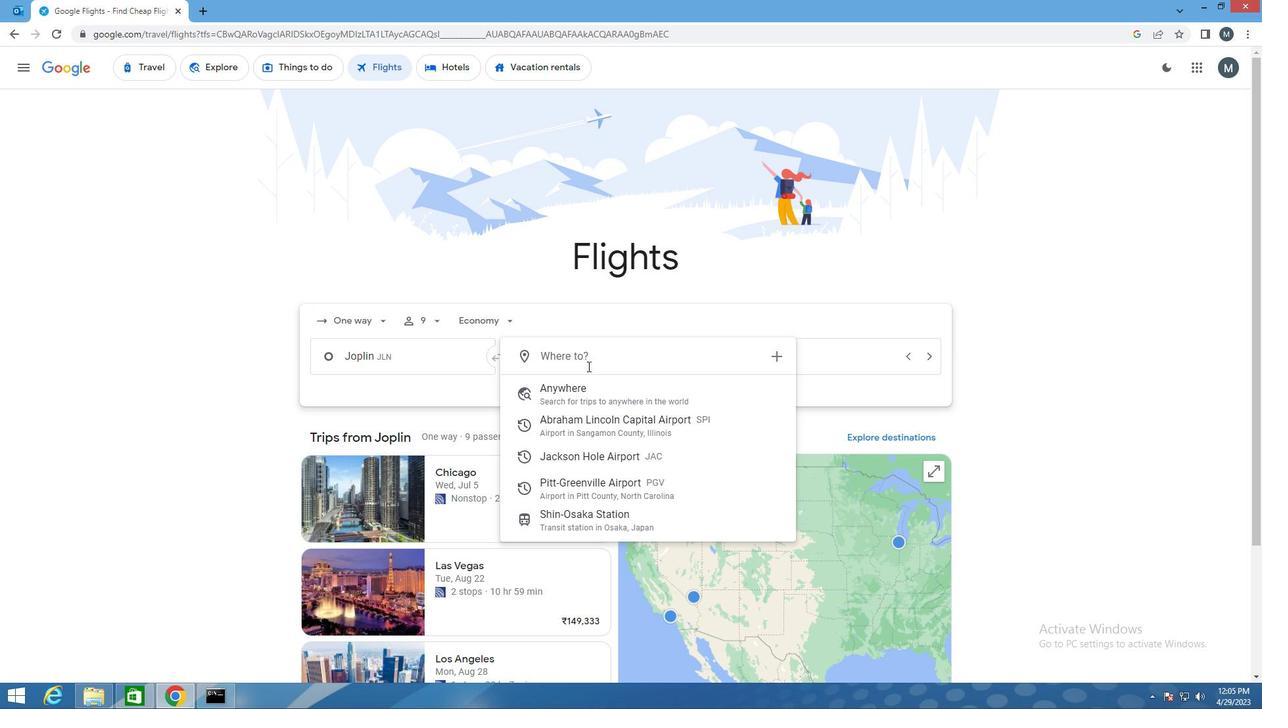 
Action: Mouse moved to (586, 366)
Screenshot: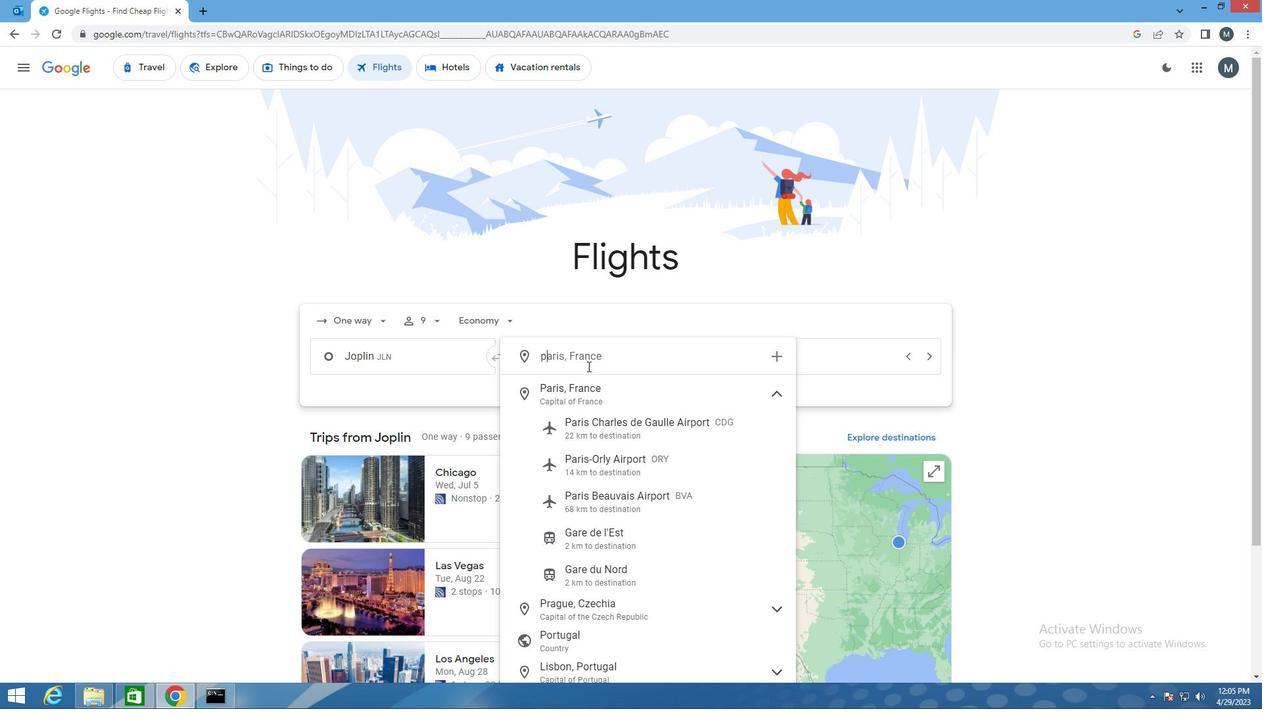 
Action: Key pressed g
Screenshot: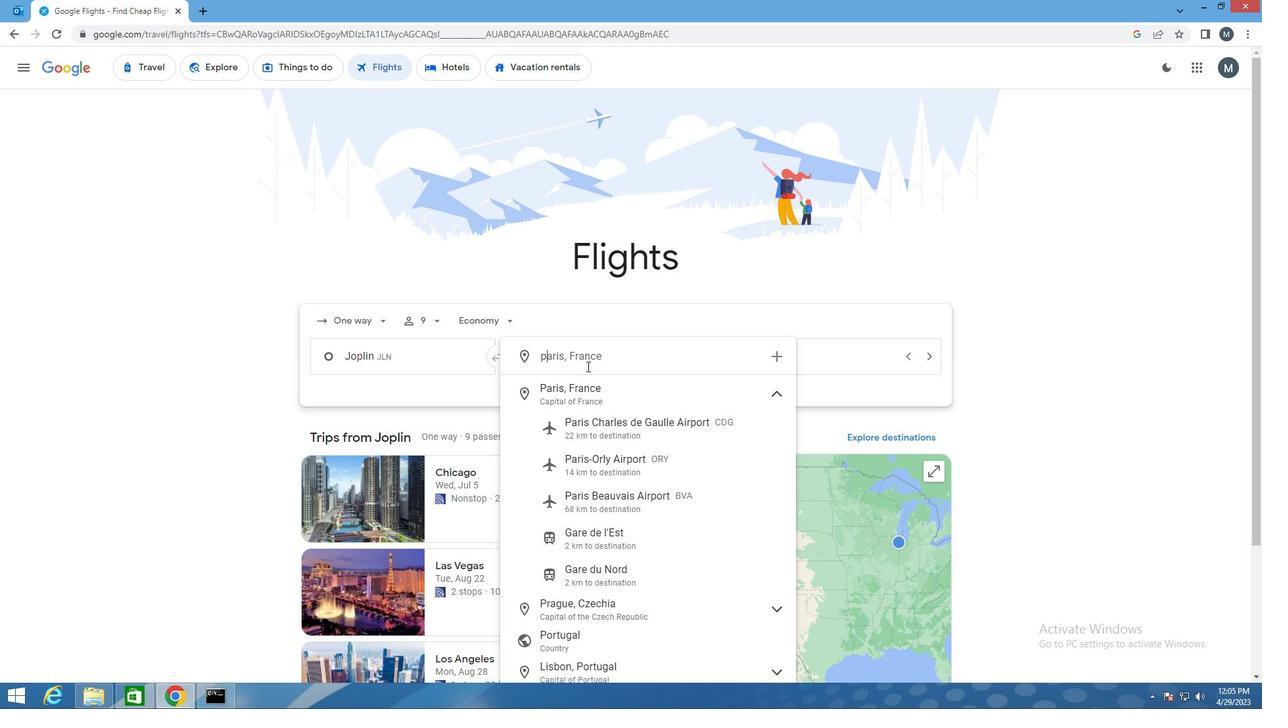 
Action: Mouse moved to (583, 368)
Screenshot: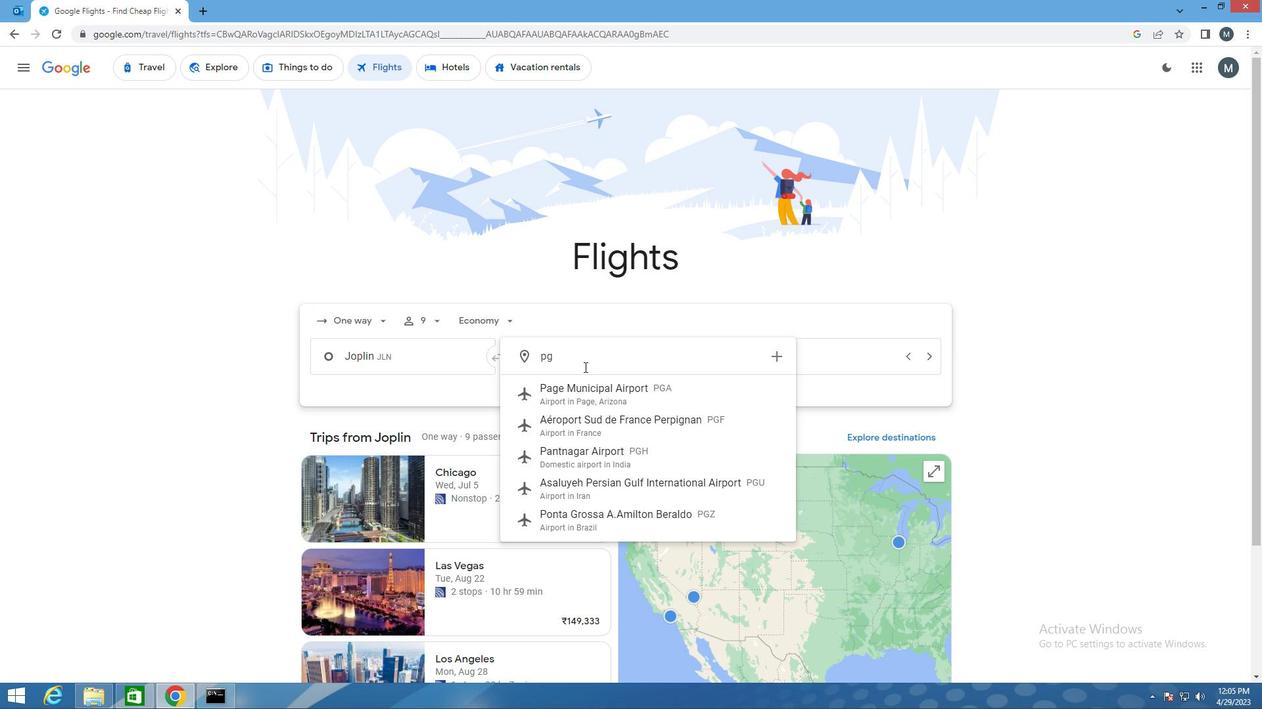 
Action: Key pressed v
Screenshot: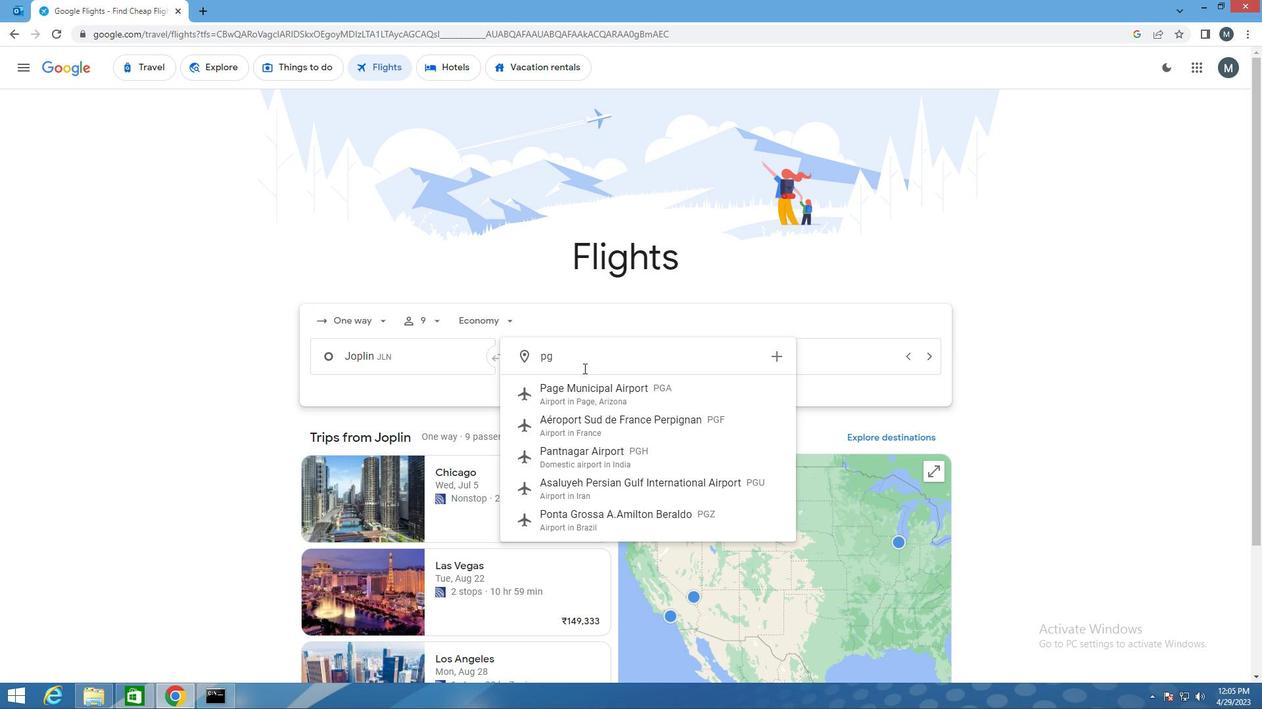 
Action: Mouse moved to (587, 406)
Screenshot: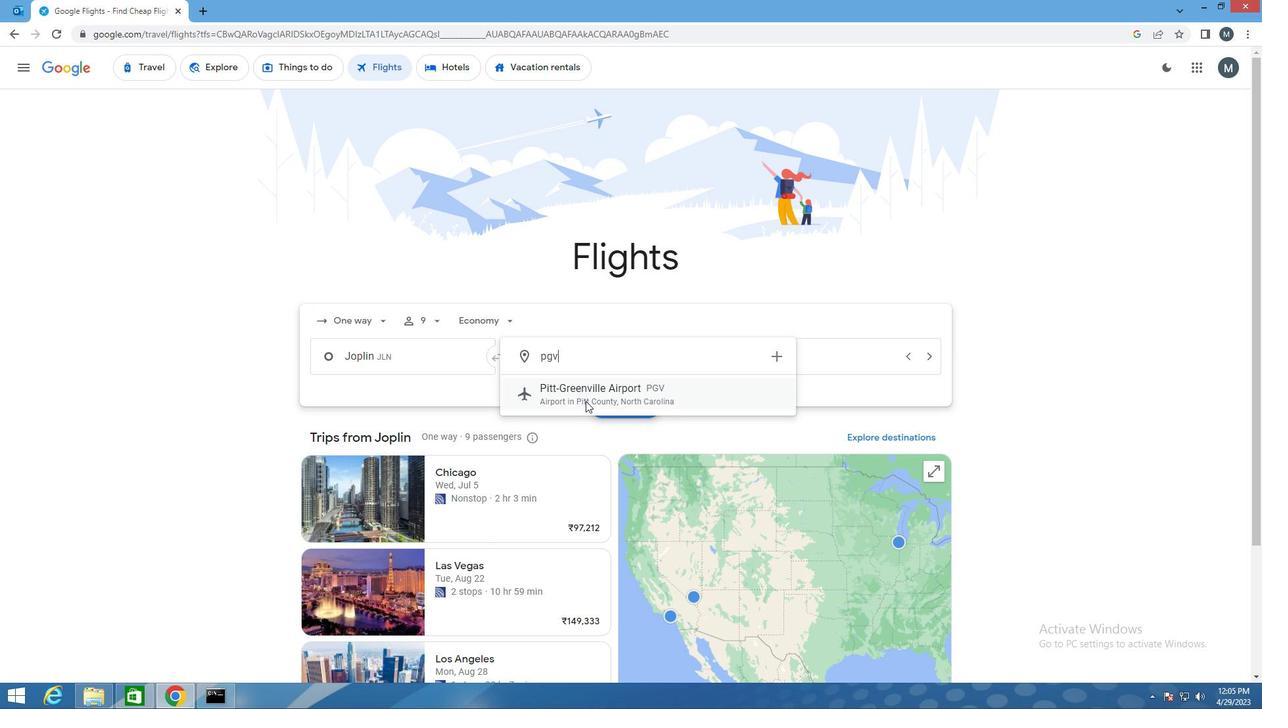 
Action: Mouse pressed left at (587, 406)
Screenshot: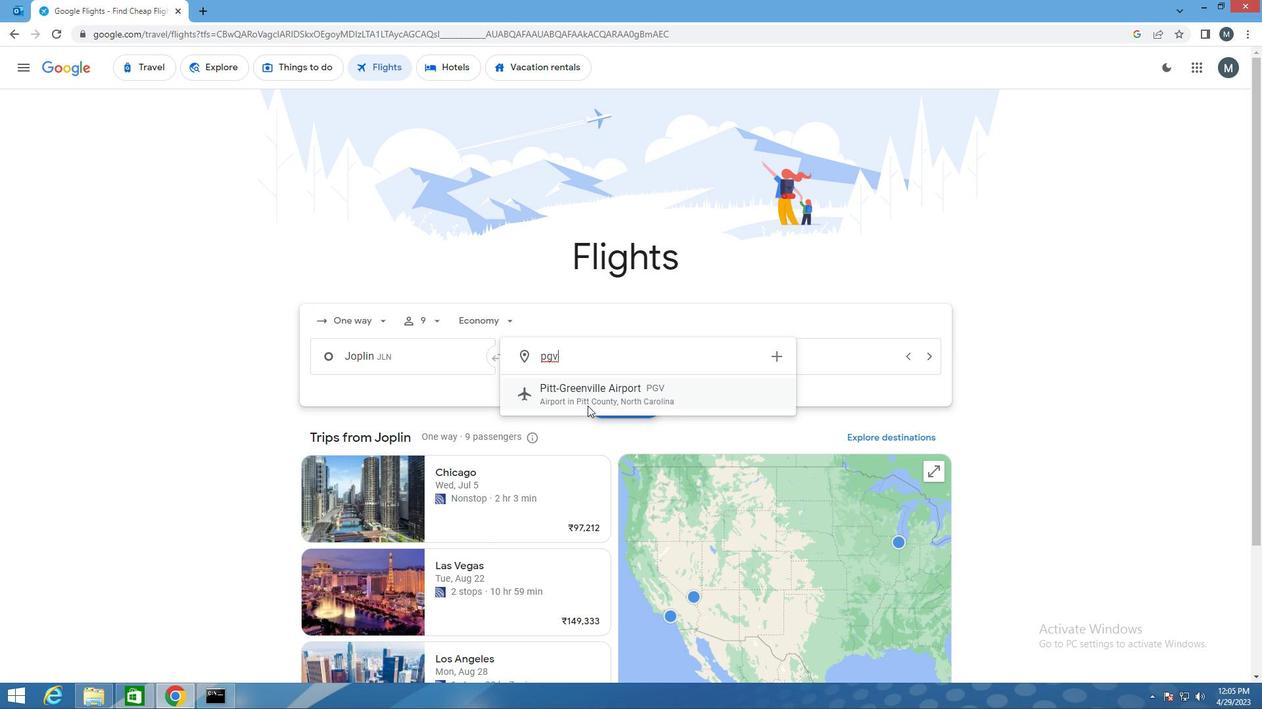 
Action: Mouse moved to (732, 359)
Screenshot: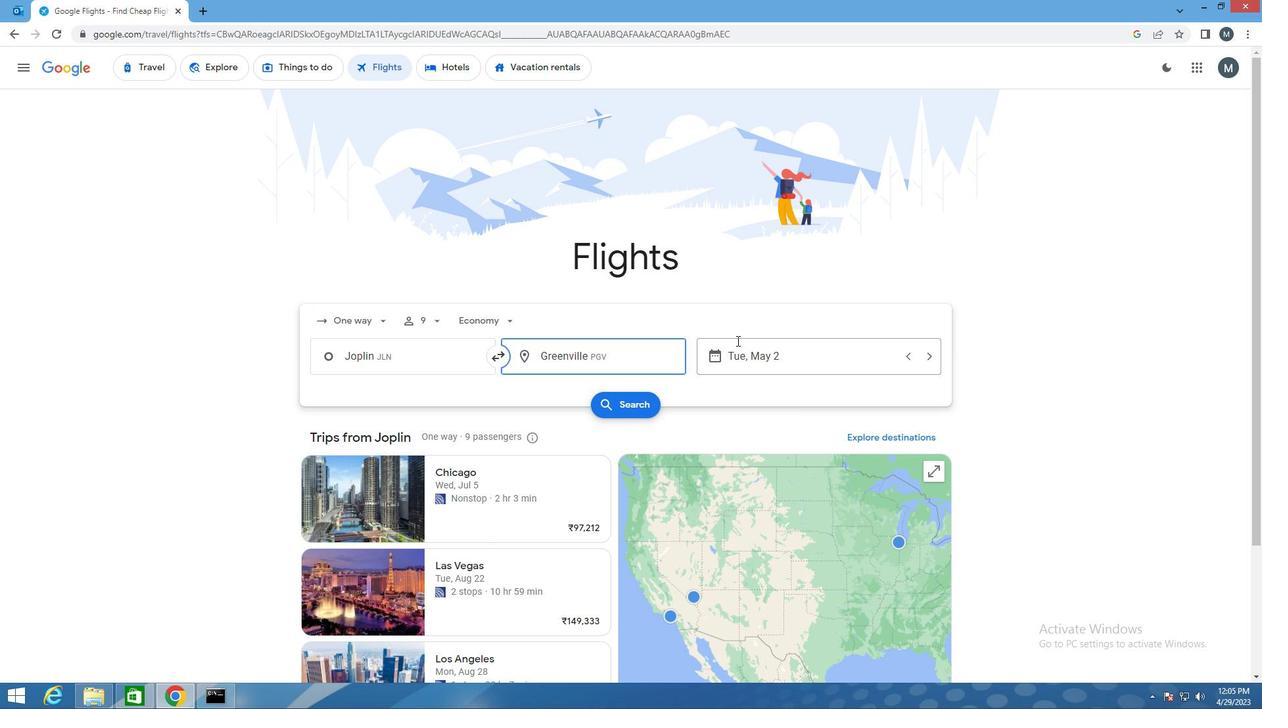 
Action: Mouse pressed left at (732, 359)
Screenshot: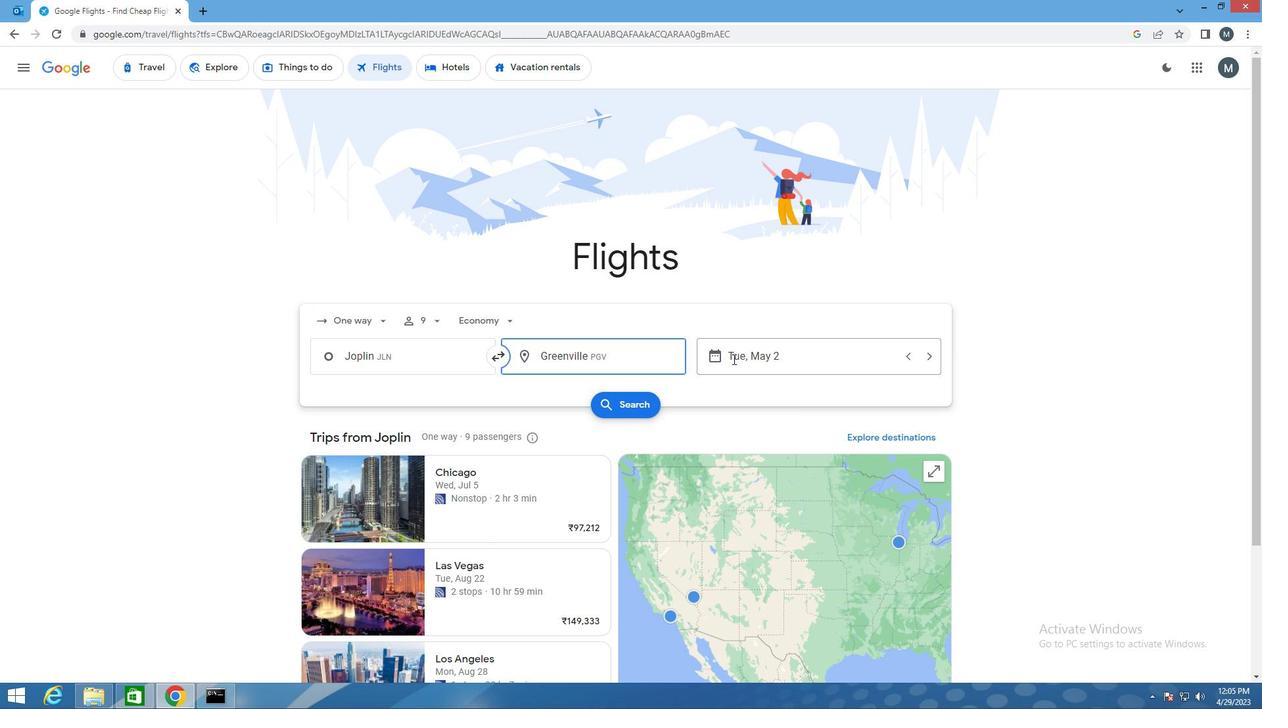 
Action: Mouse moved to (780, 446)
Screenshot: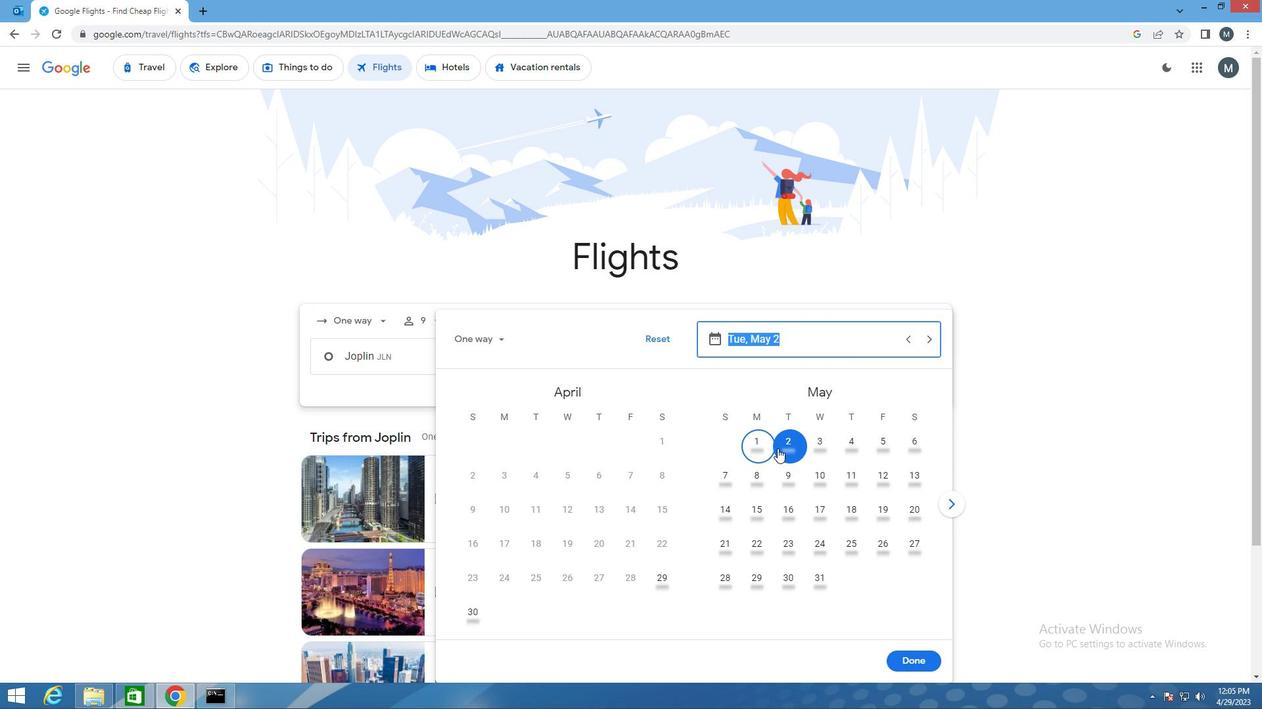
Action: Mouse pressed left at (780, 446)
Screenshot: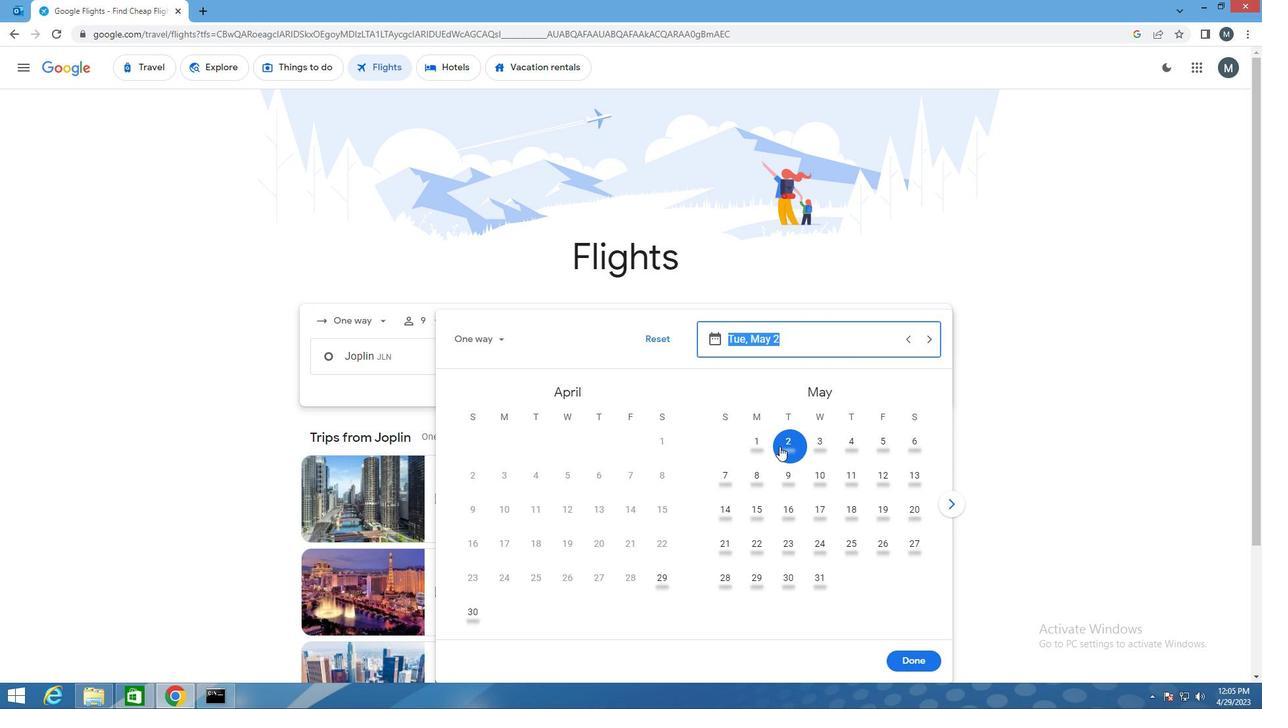 
Action: Mouse moved to (912, 655)
Screenshot: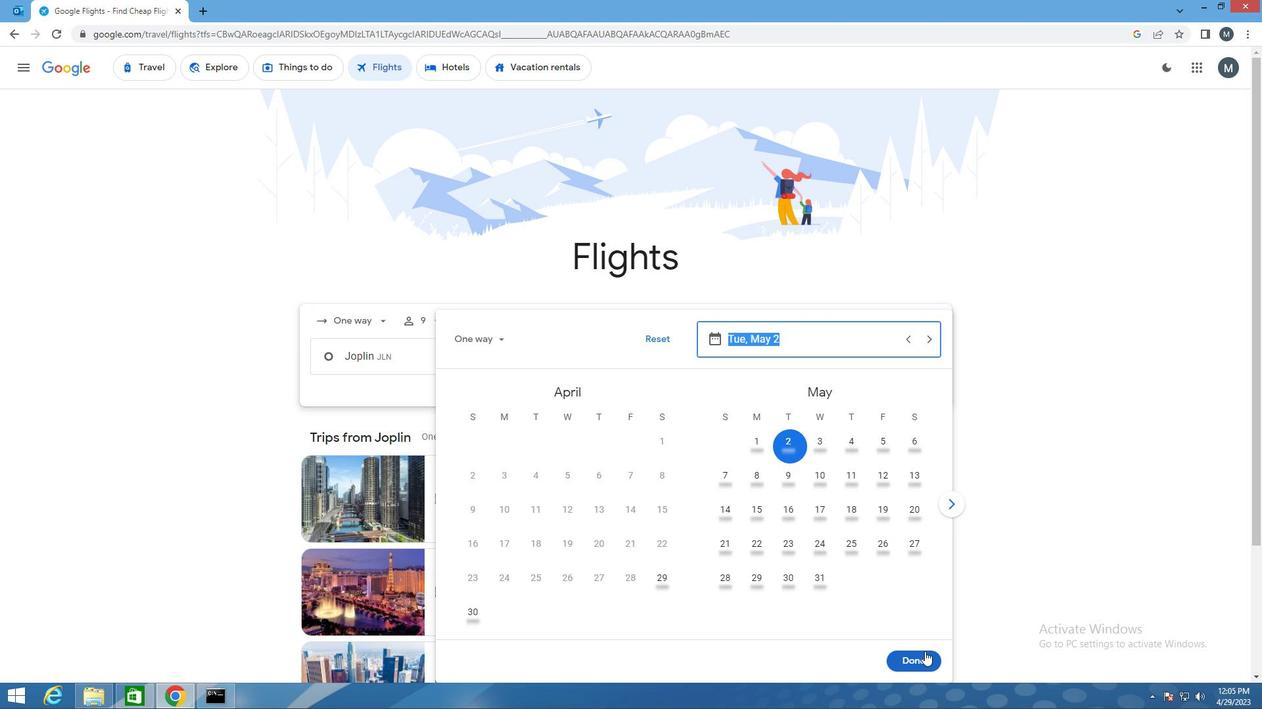 
Action: Mouse pressed left at (912, 655)
Screenshot: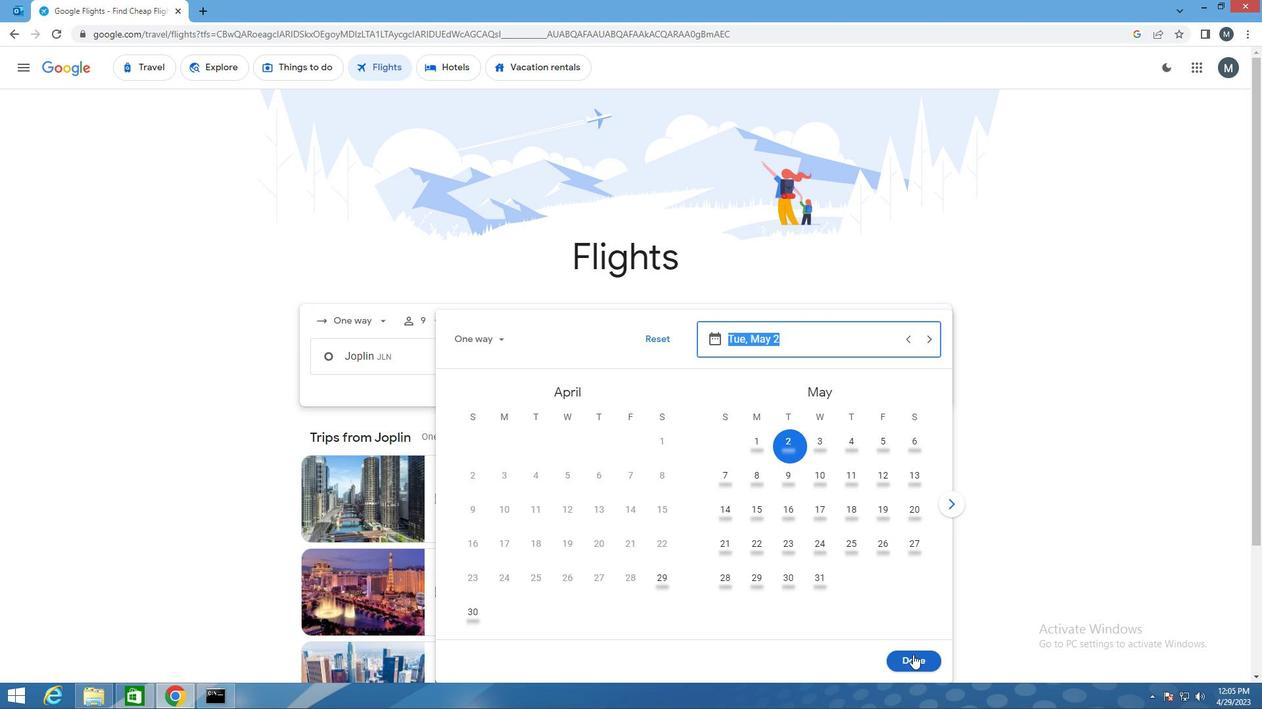 
Action: Mouse moved to (623, 406)
Screenshot: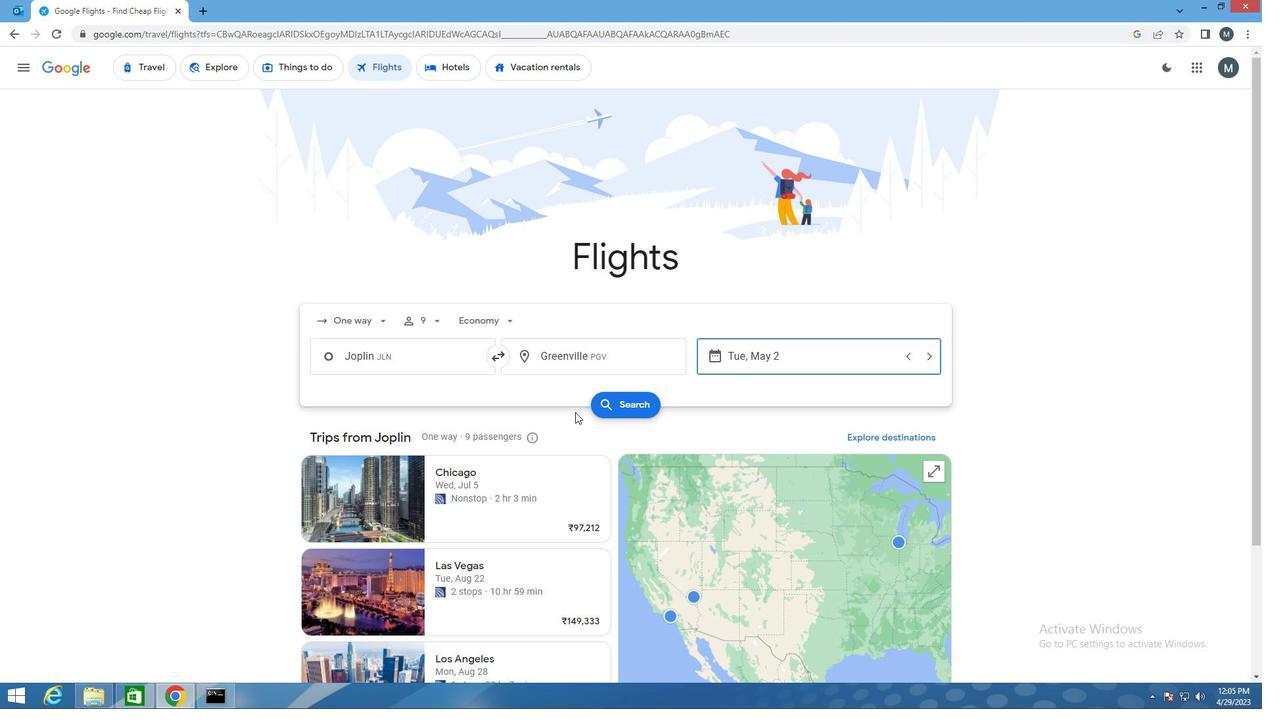 
Action: Mouse pressed left at (623, 406)
Screenshot: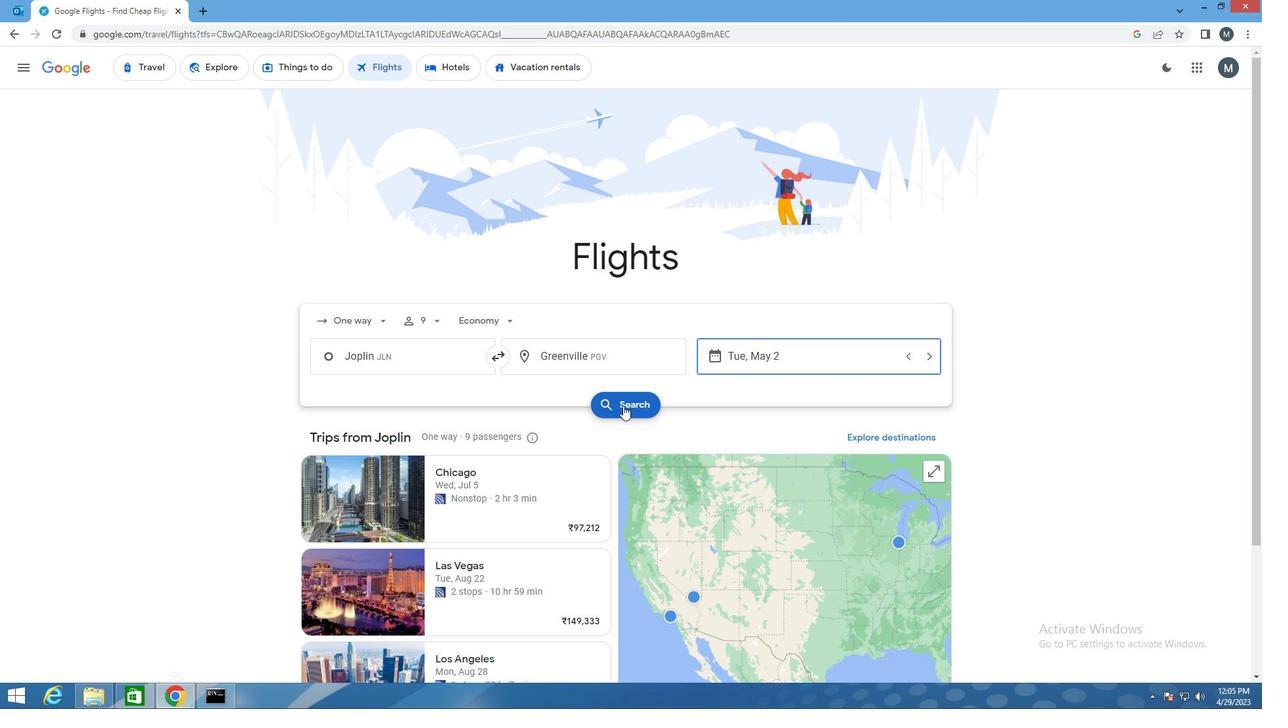 
Action: Mouse moved to (325, 172)
Screenshot: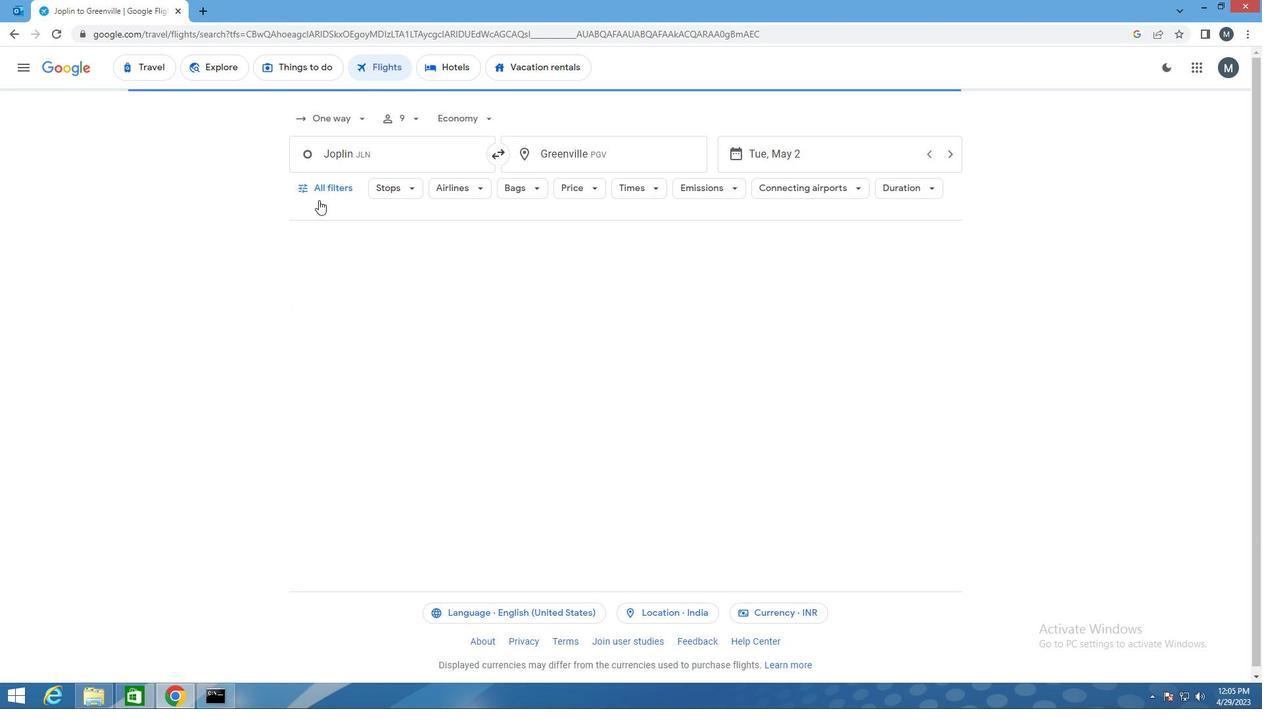 
Action: Mouse pressed left at (325, 172)
Screenshot: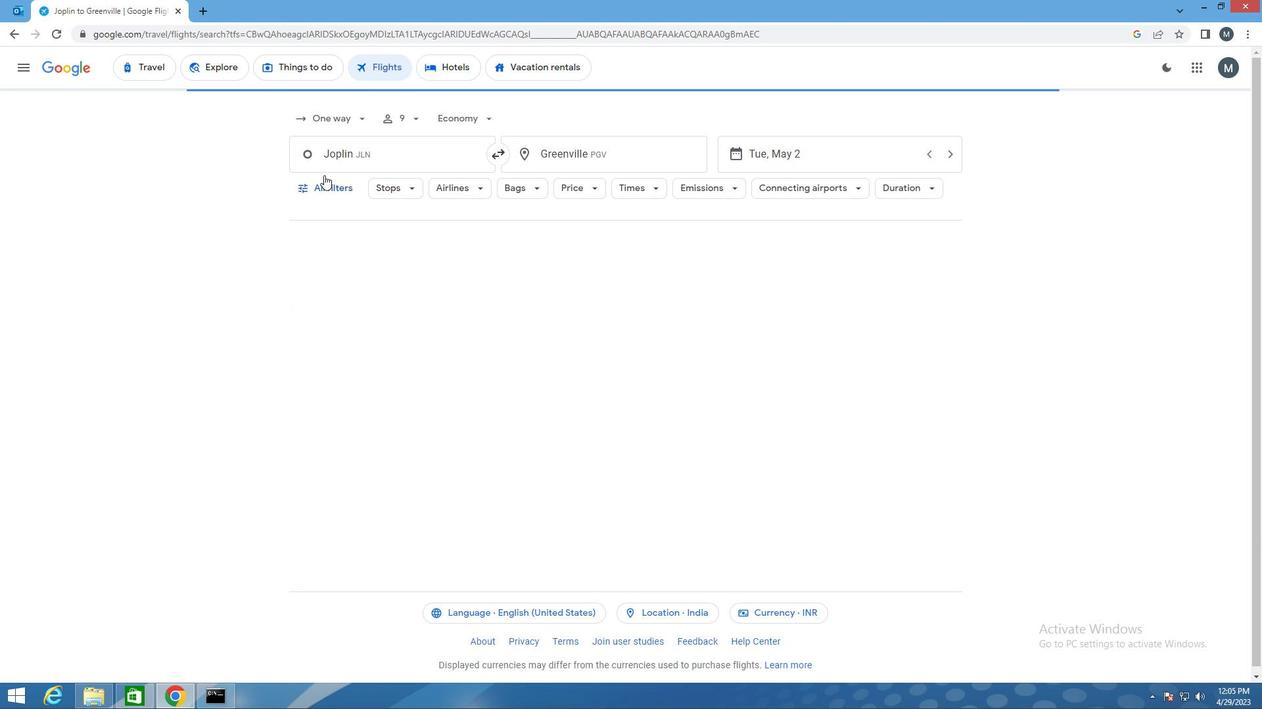 
Action: Mouse moved to (485, 471)
Screenshot: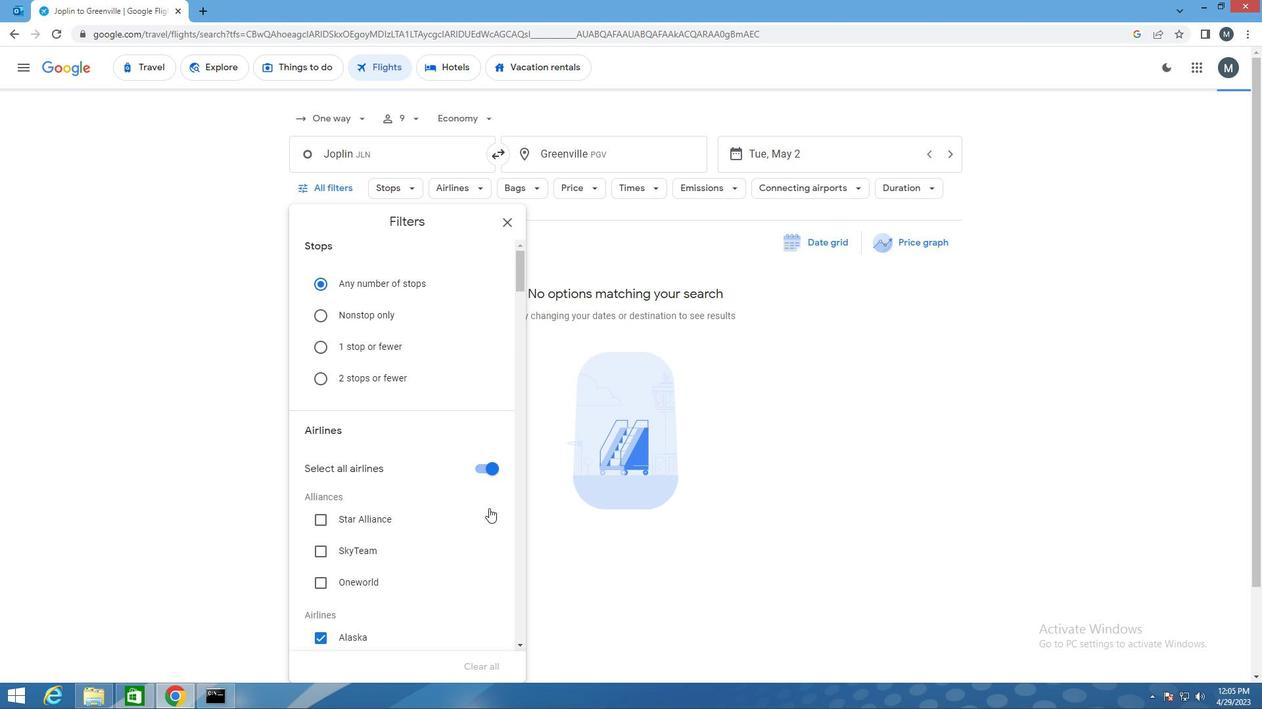 
Action: Mouse pressed left at (485, 471)
Screenshot: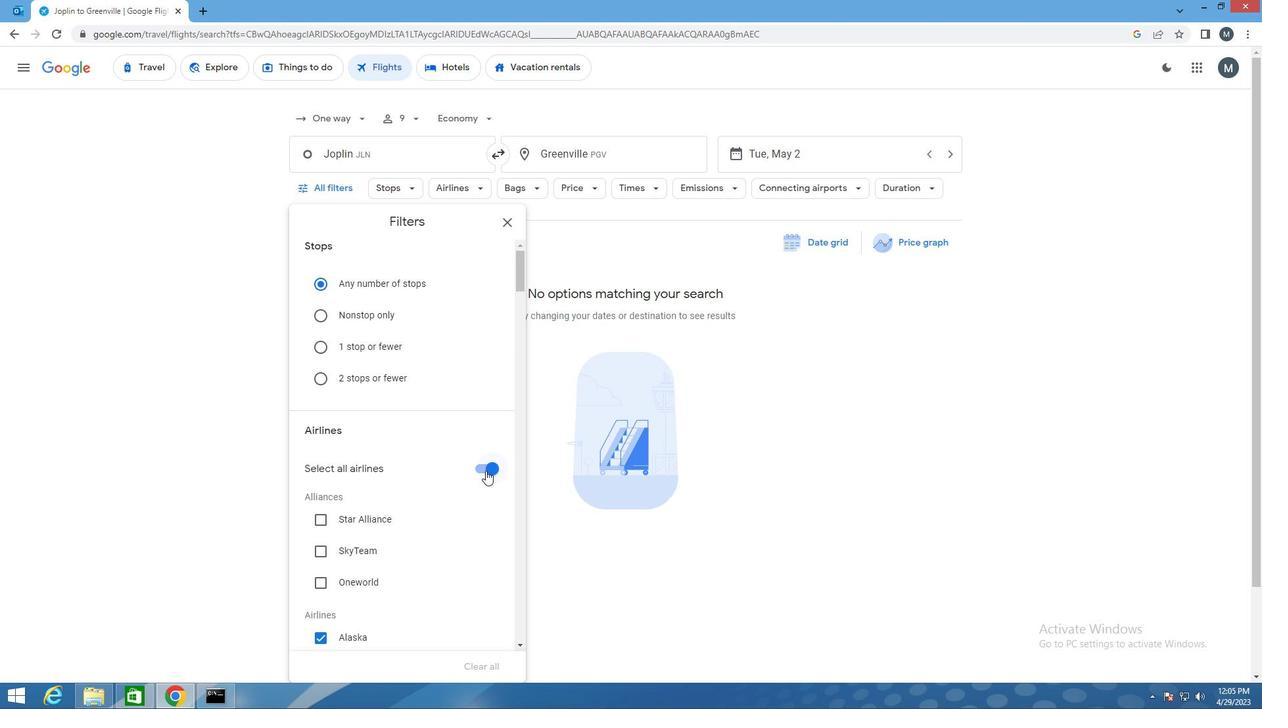 
Action: Mouse moved to (415, 435)
Screenshot: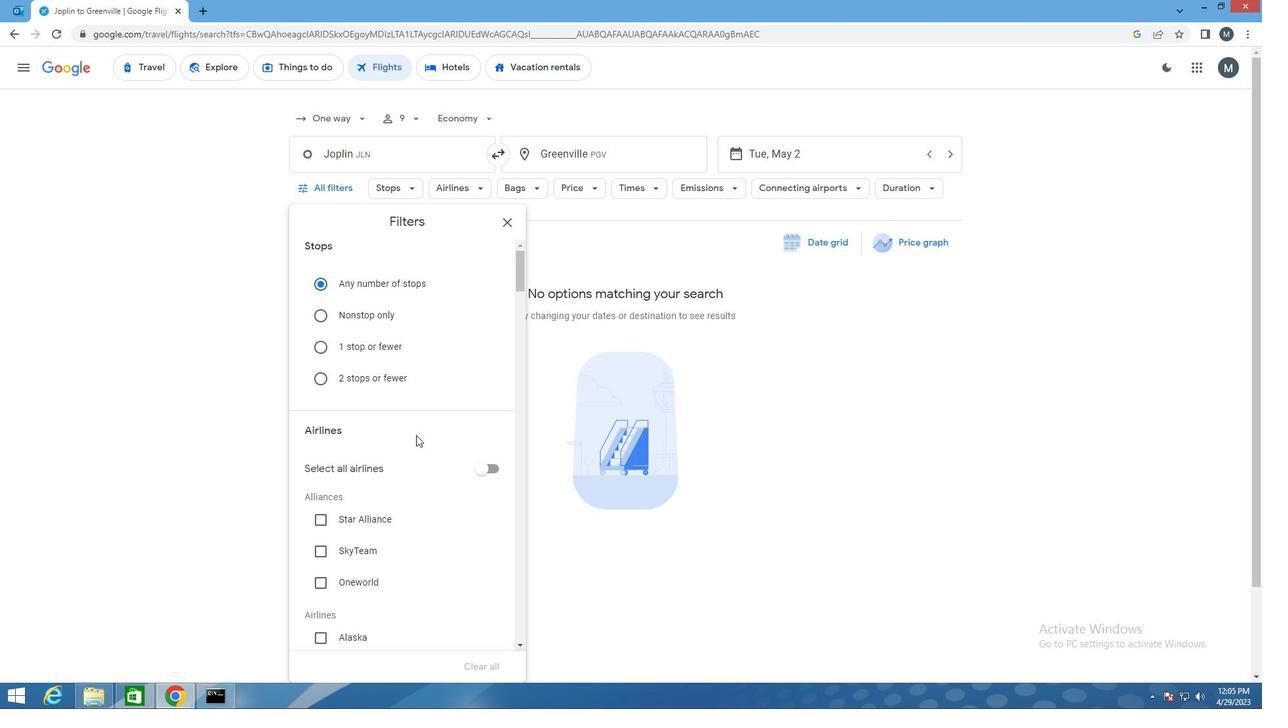 
Action: Mouse scrolled (415, 435) with delta (0, 0)
Screenshot: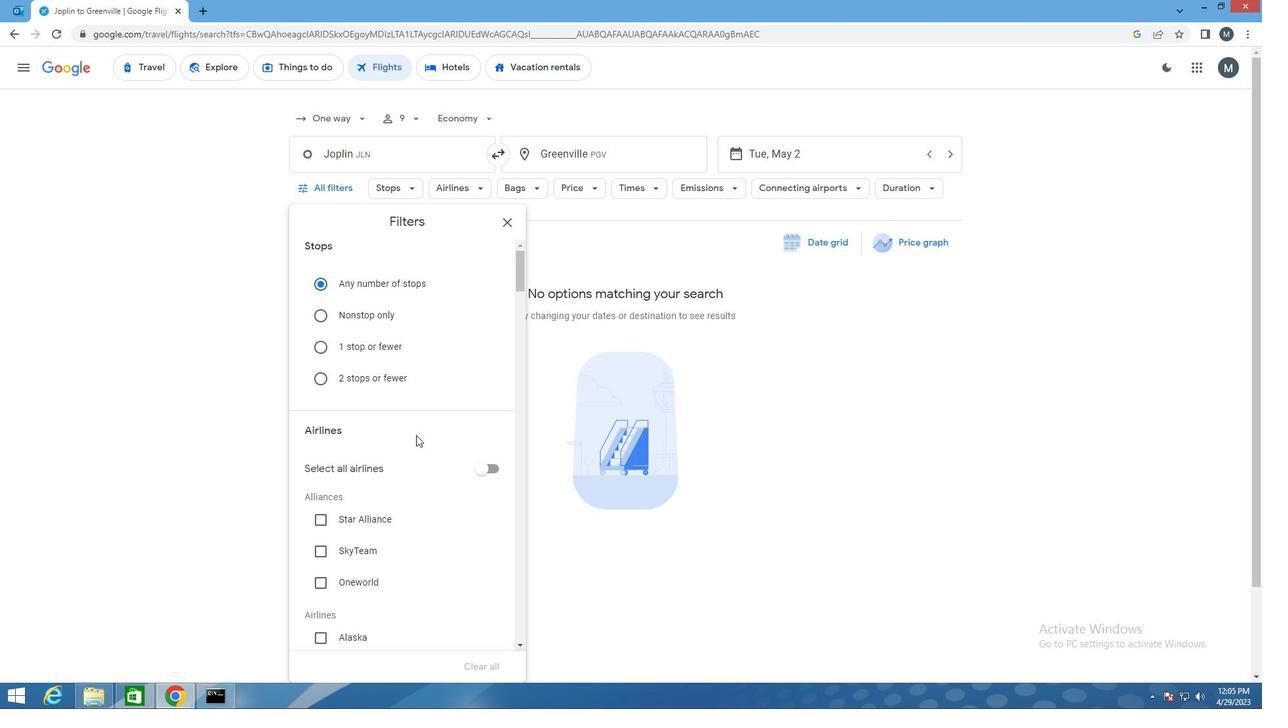 
Action: Mouse moved to (409, 437)
Screenshot: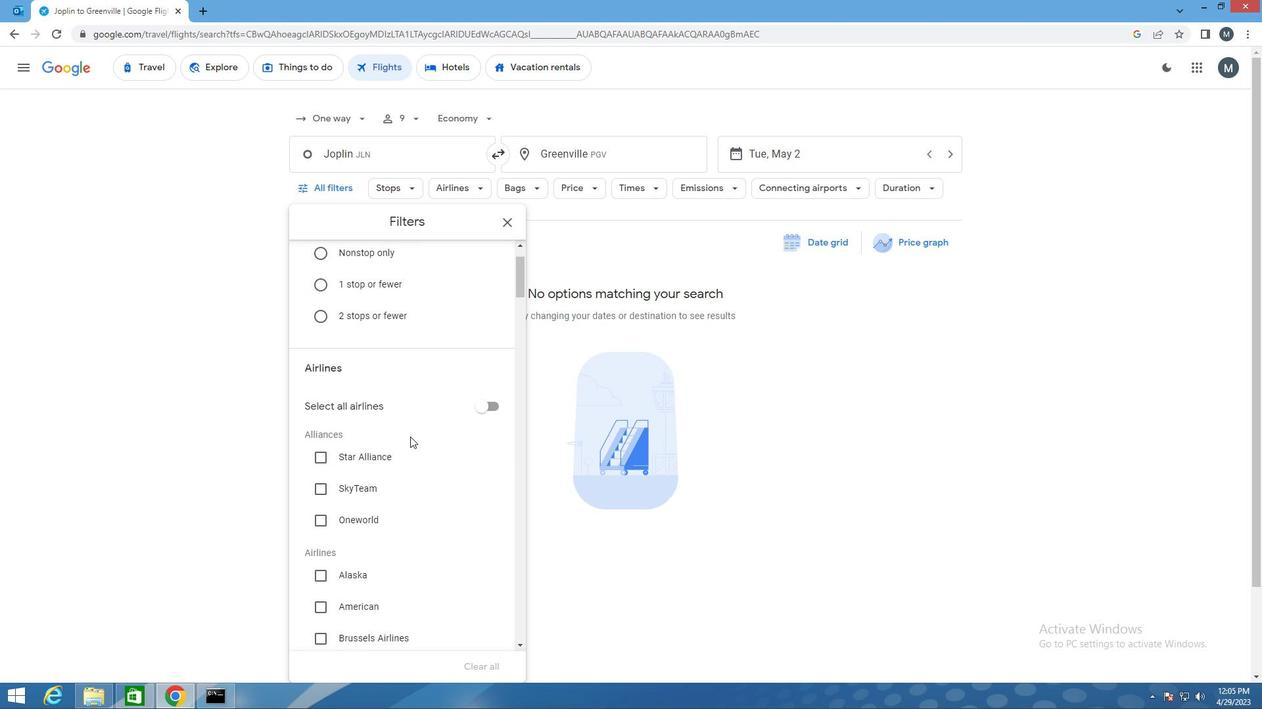 
Action: Mouse scrolled (409, 436) with delta (0, 0)
Screenshot: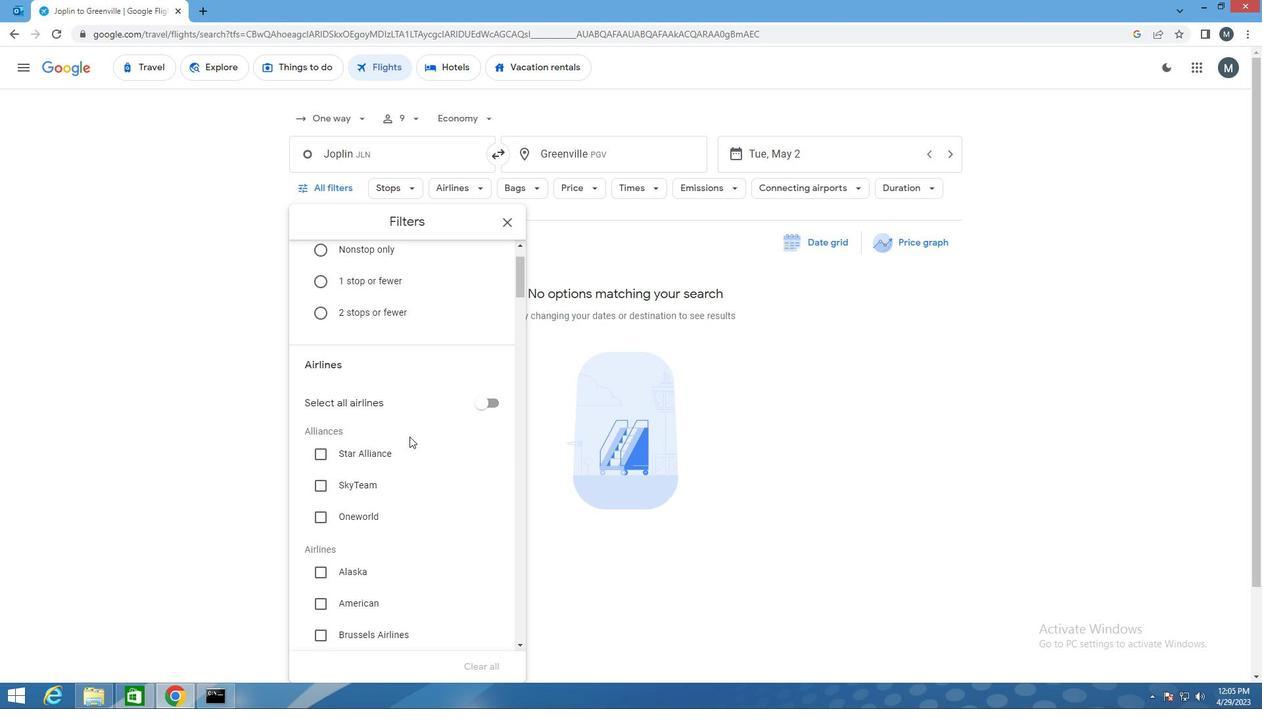 
Action: Mouse moved to (404, 440)
Screenshot: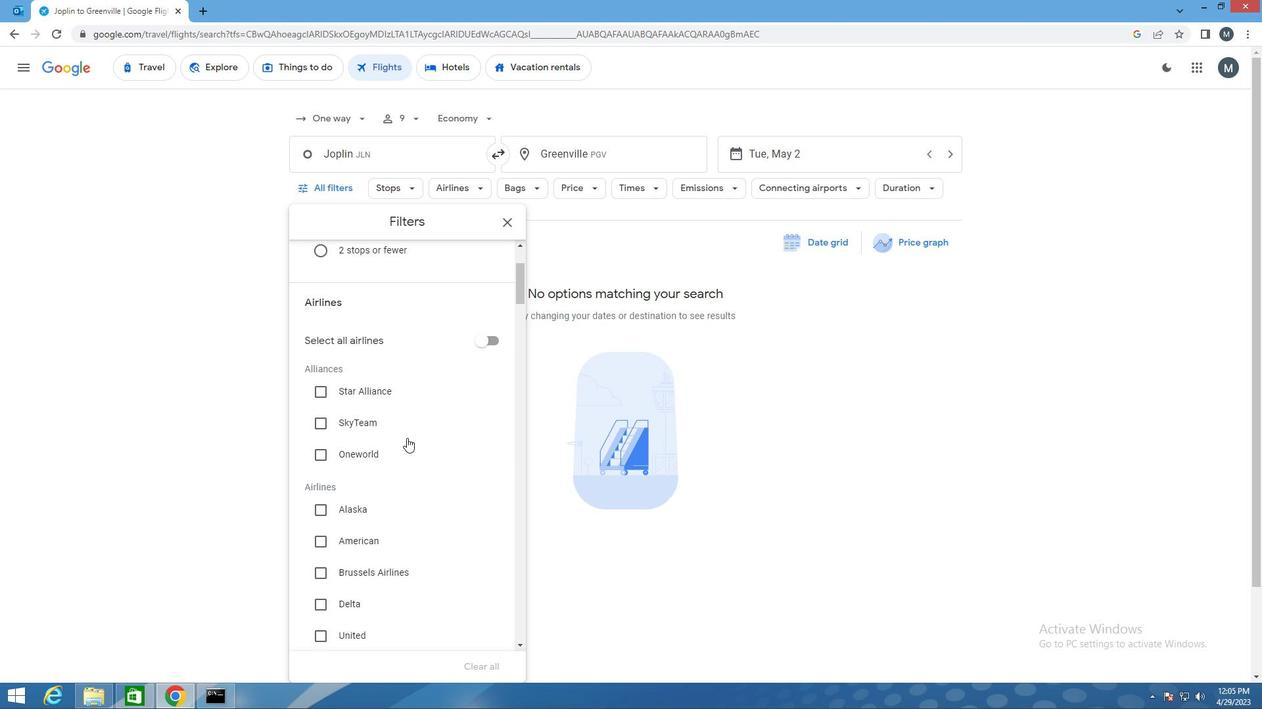 
Action: Mouse scrolled (404, 439) with delta (0, 0)
Screenshot: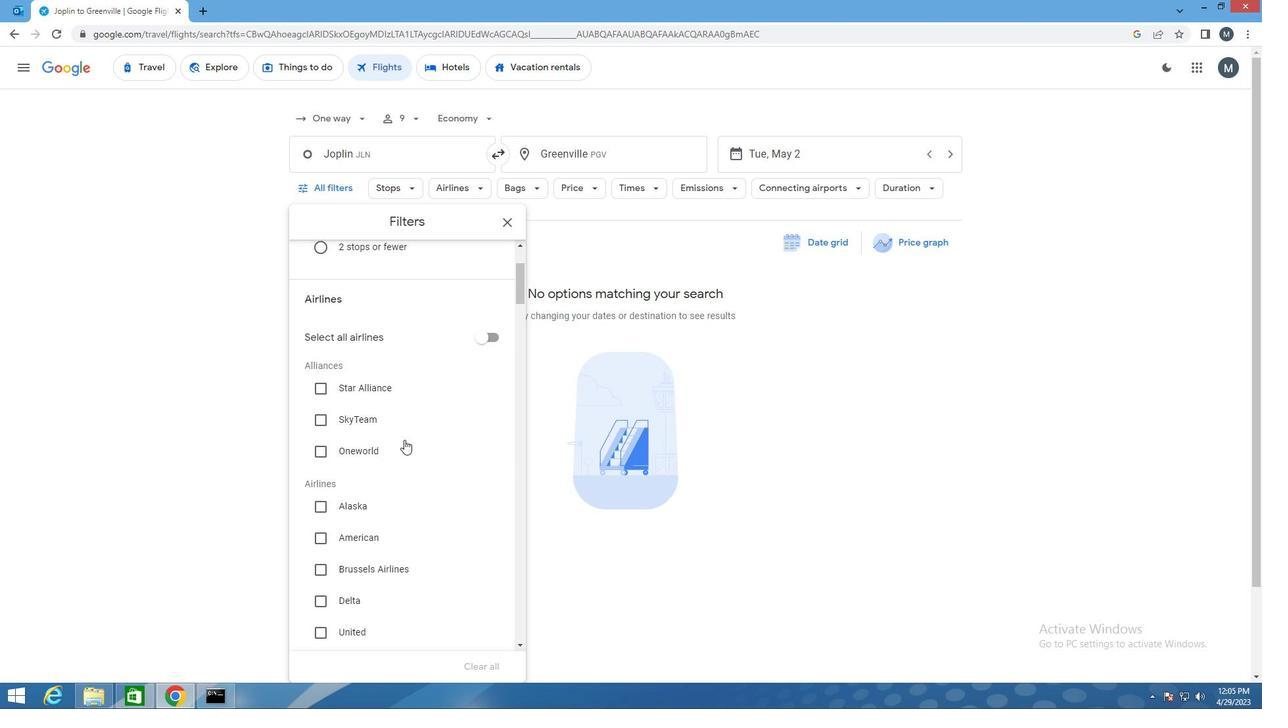 
Action: Mouse moved to (403, 441)
Screenshot: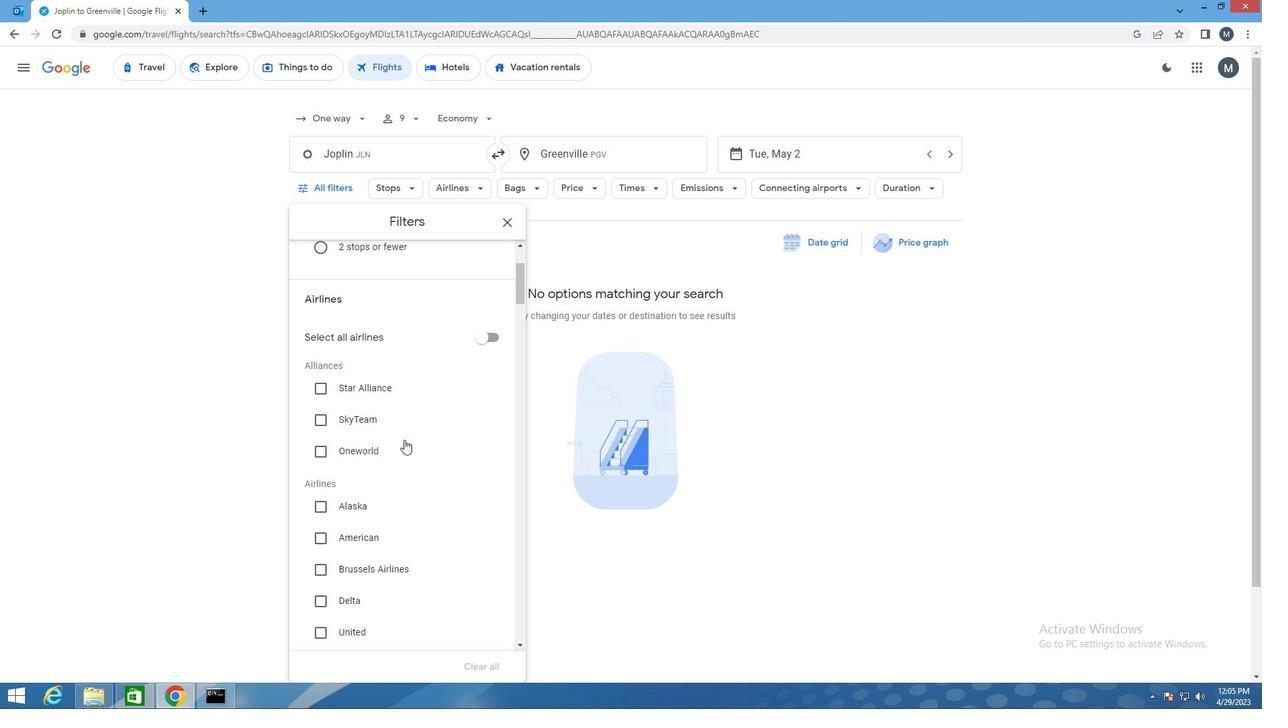 
Action: Mouse scrolled (403, 440) with delta (0, 0)
Screenshot: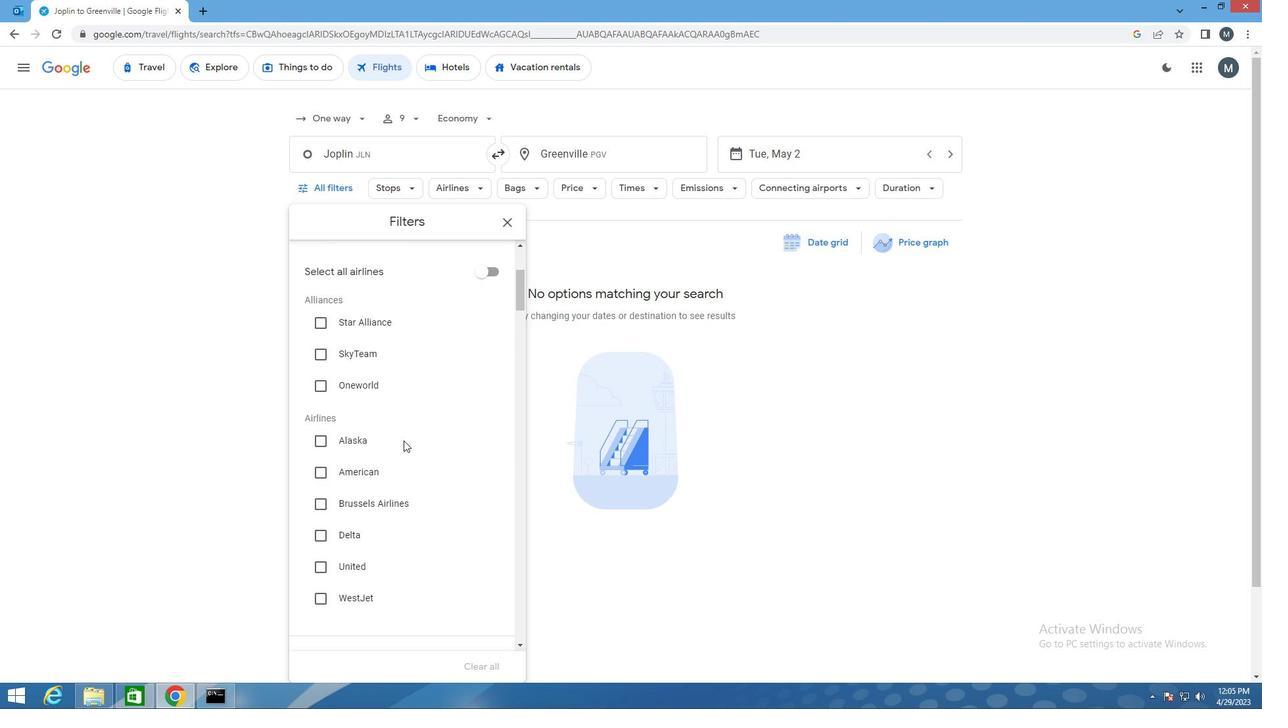 
Action: Mouse moved to (375, 428)
Screenshot: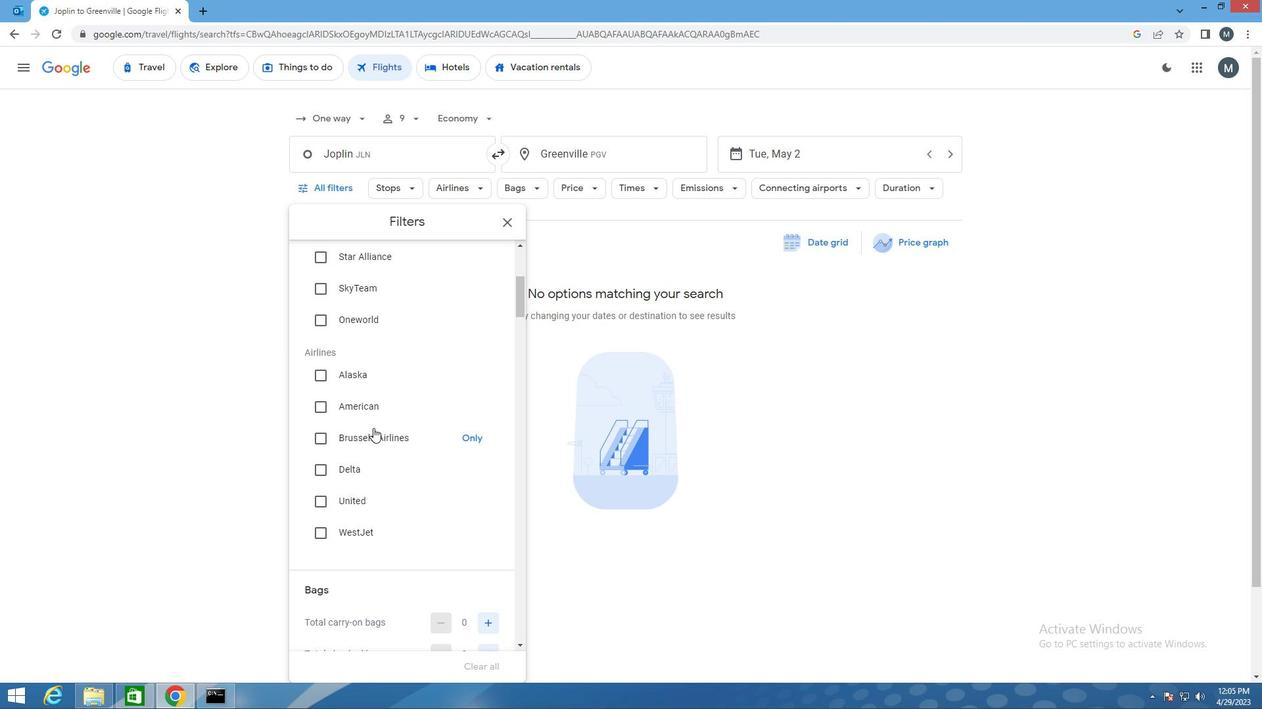 
Action: Mouse scrolled (375, 427) with delta (0, 0)
Screenshot: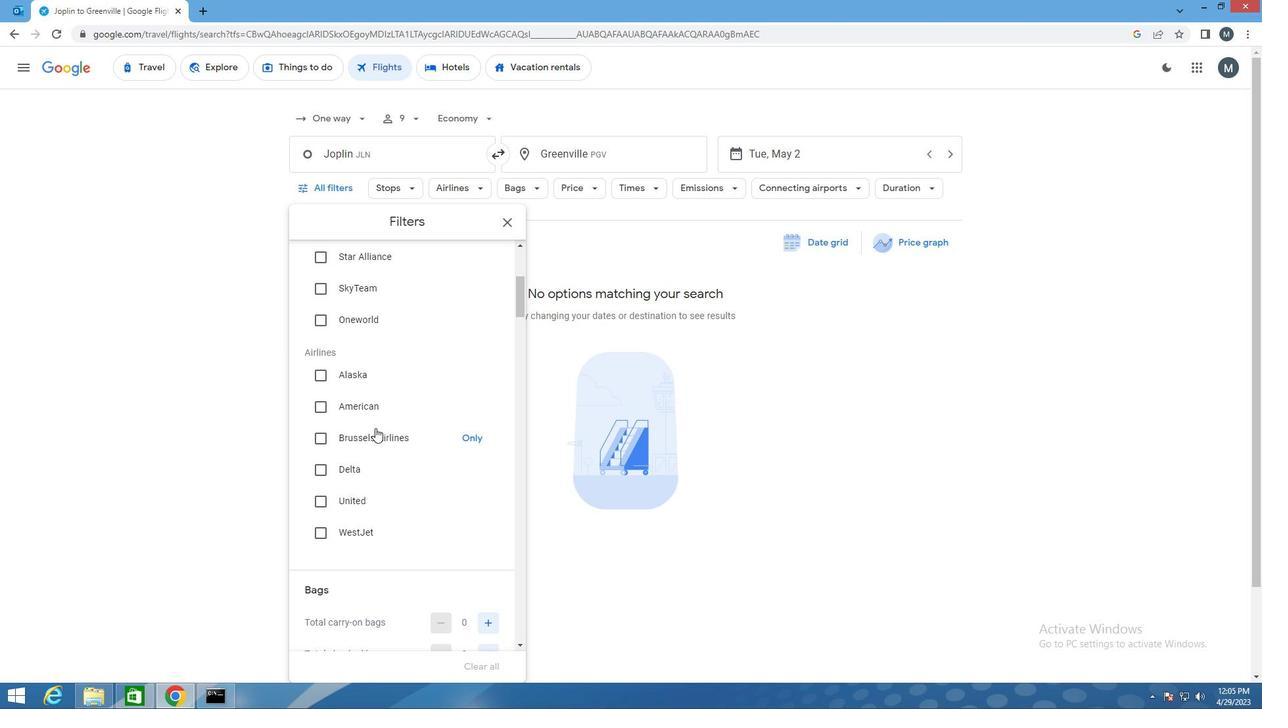 
Action: Mouse moved to (431, 471)
Screenshot: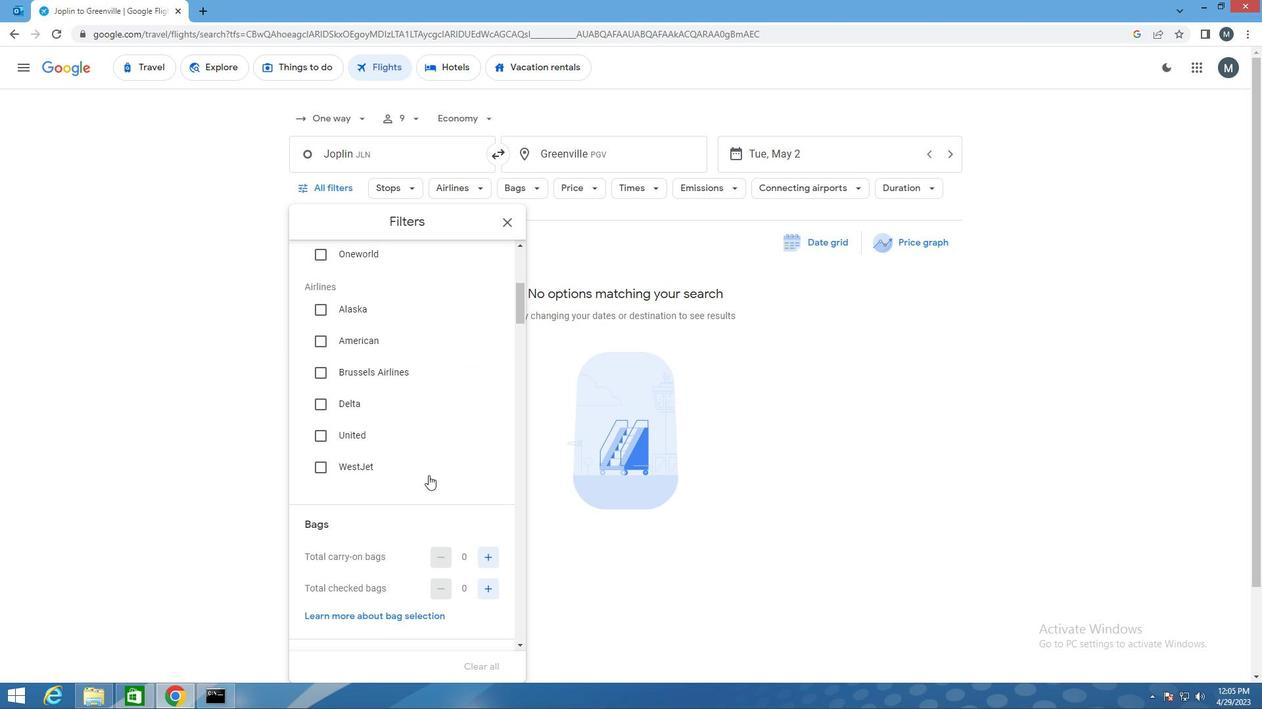 
Action: Mouse scrolled (431, 471) with delta (0, 0)
Screenshot: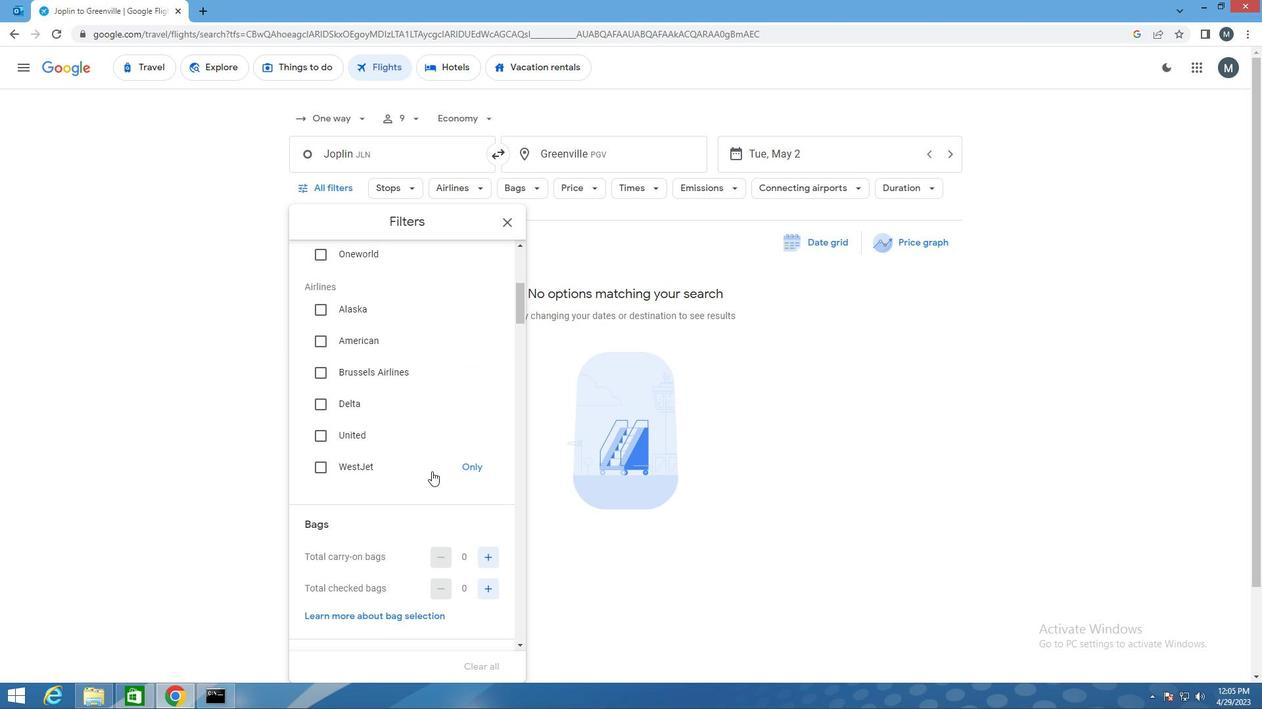 
Action: Mouse scrolled (431, 471) with delta (0, 0)
Screenshot: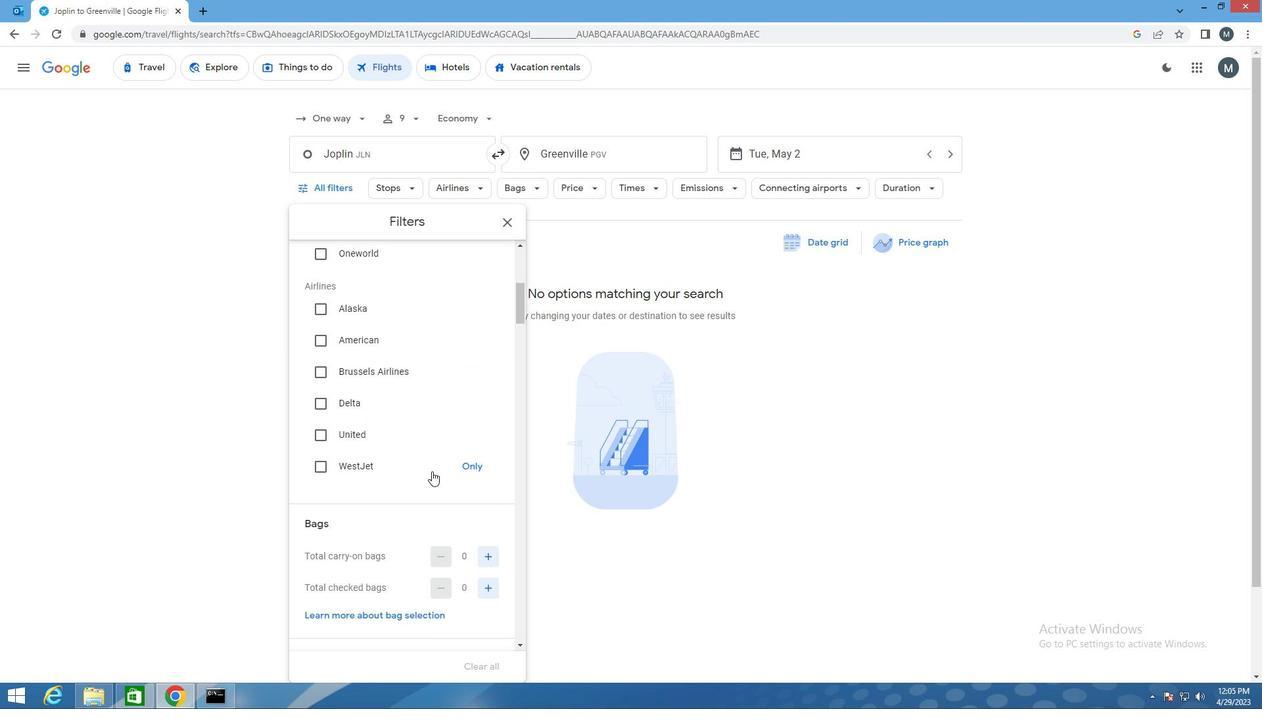 
Action: Mouse moved to (485, 431)
Screenshot: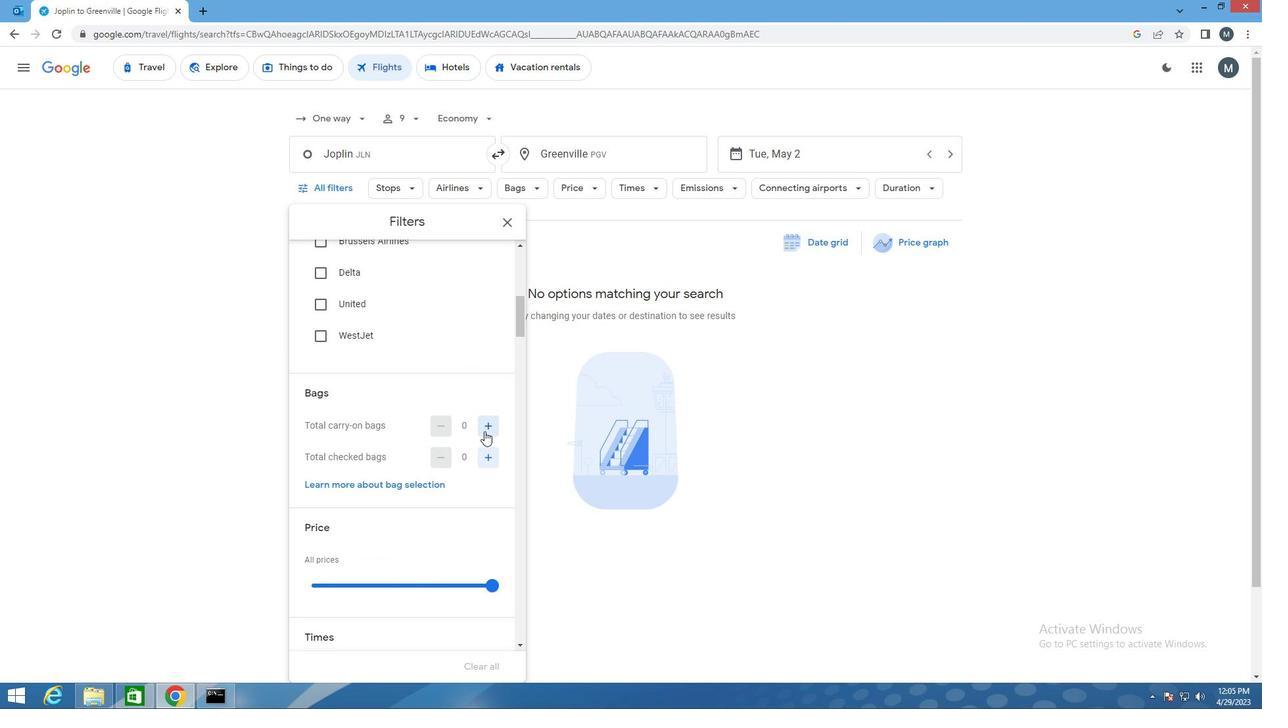 
Action: Mouse pressed left at (485, 431)
Screenshot: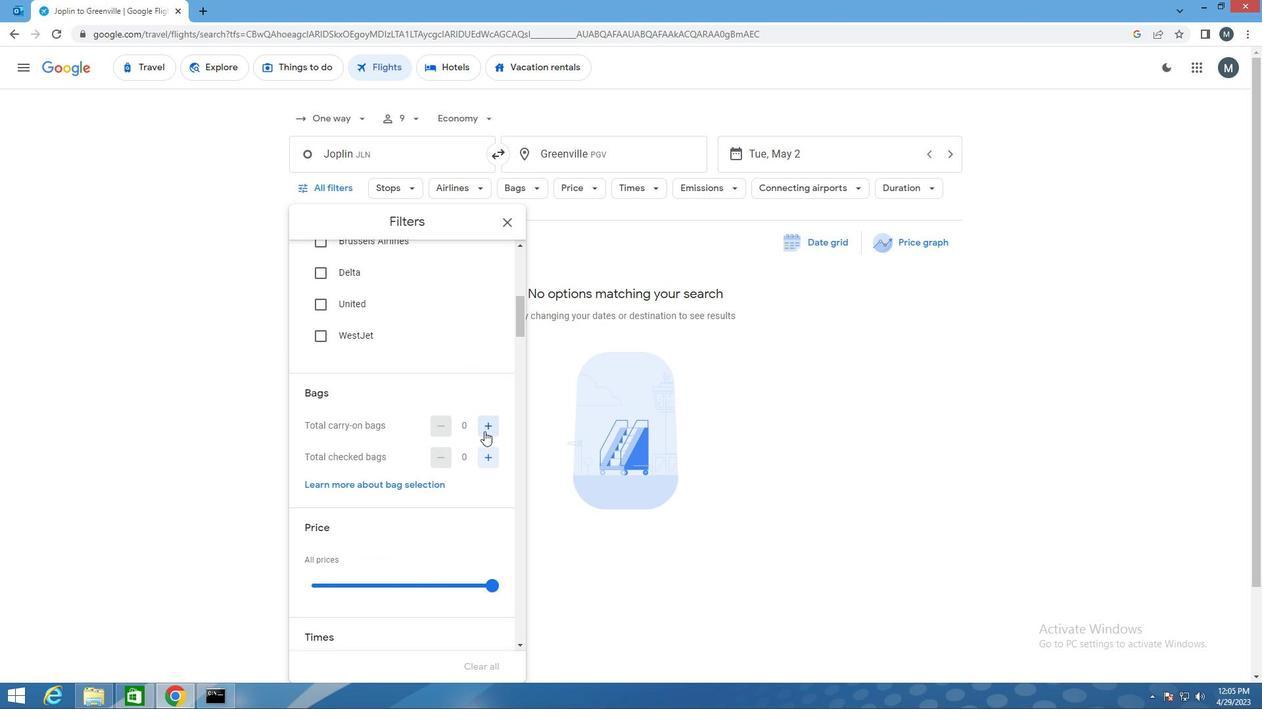 
Action: Mouse pressed left at (485, 431)
Screenshot: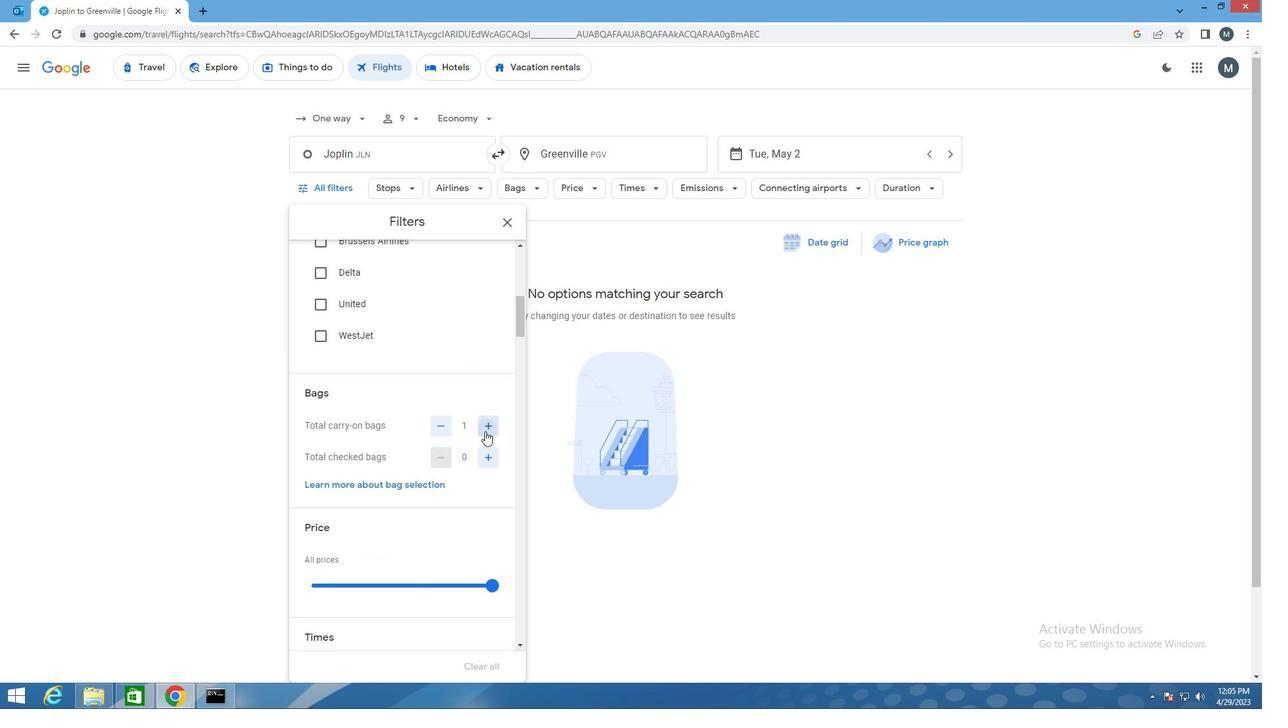 
Action: Mouse moved to (461, 427)
Screenshot: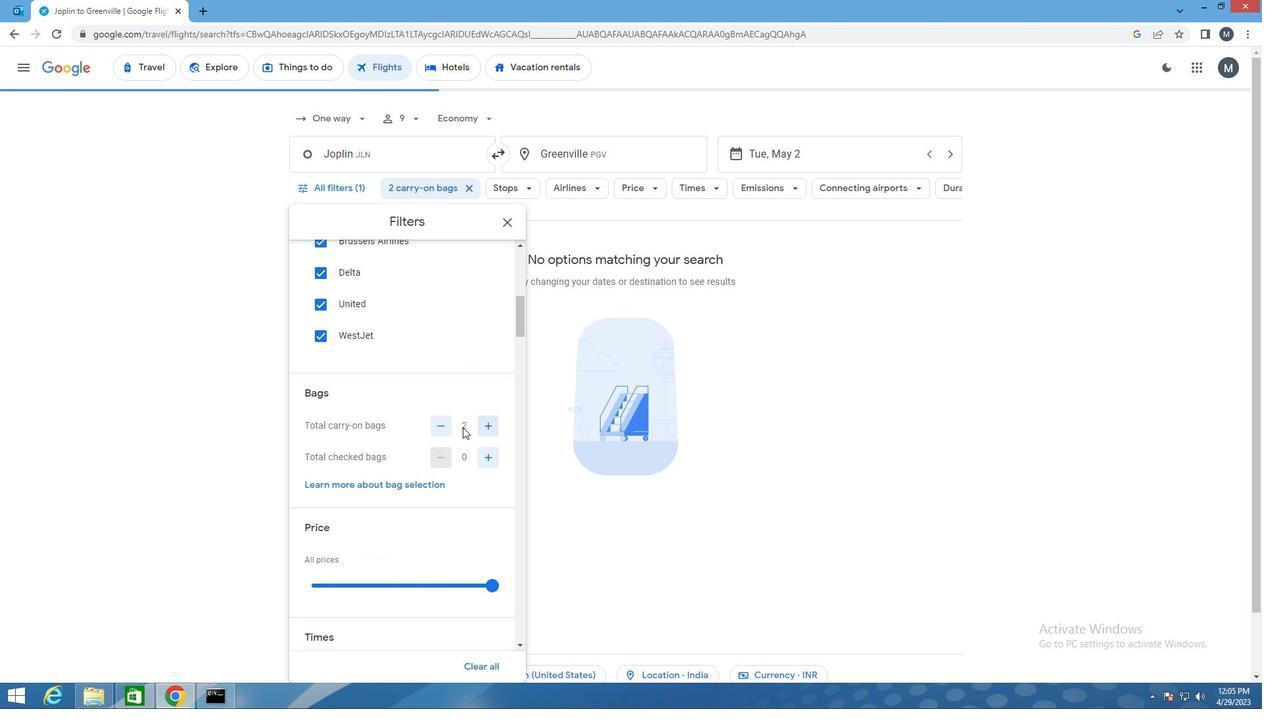
Action: Mouse scrolled (461, 427) with delta (0, 0)
Screenshot: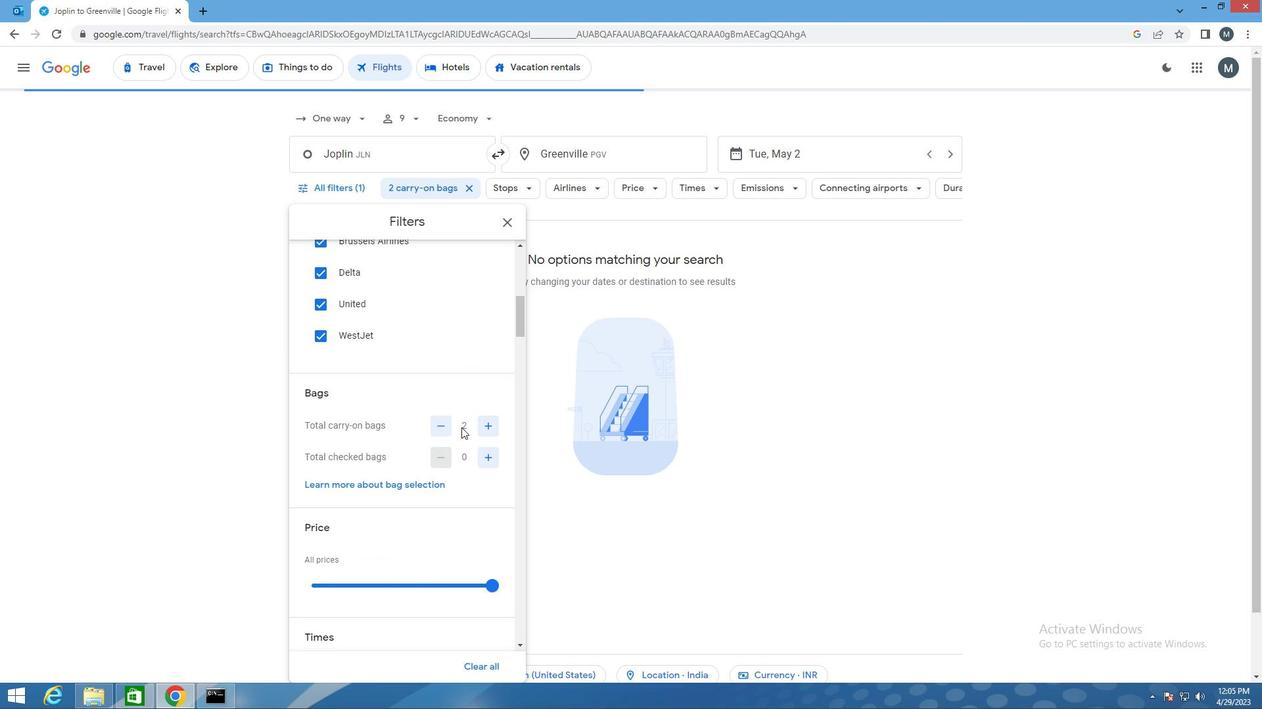
Action: Mouse moved to (460, 430)
Screenshot: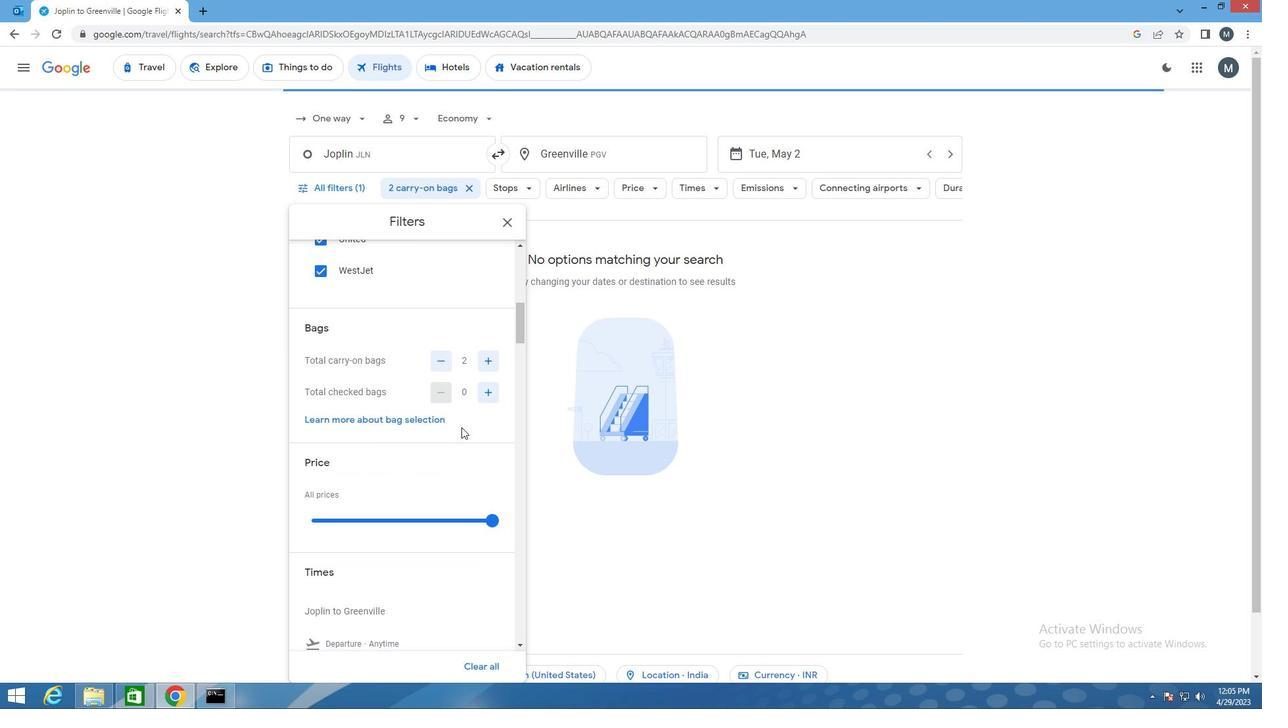 
Action: Mouse scrolled (460, 429) with delta (0, 0)
Screenshot: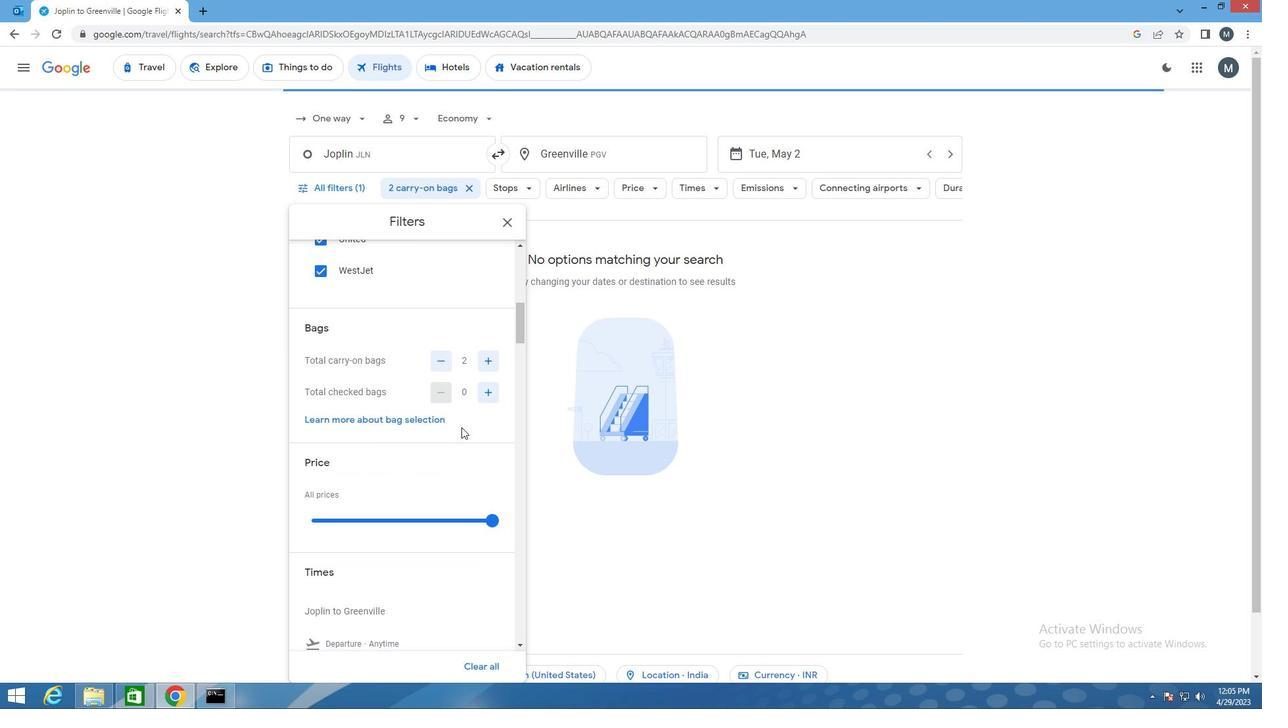 
Action: Mouse moved to (466, 456)
Screenshot: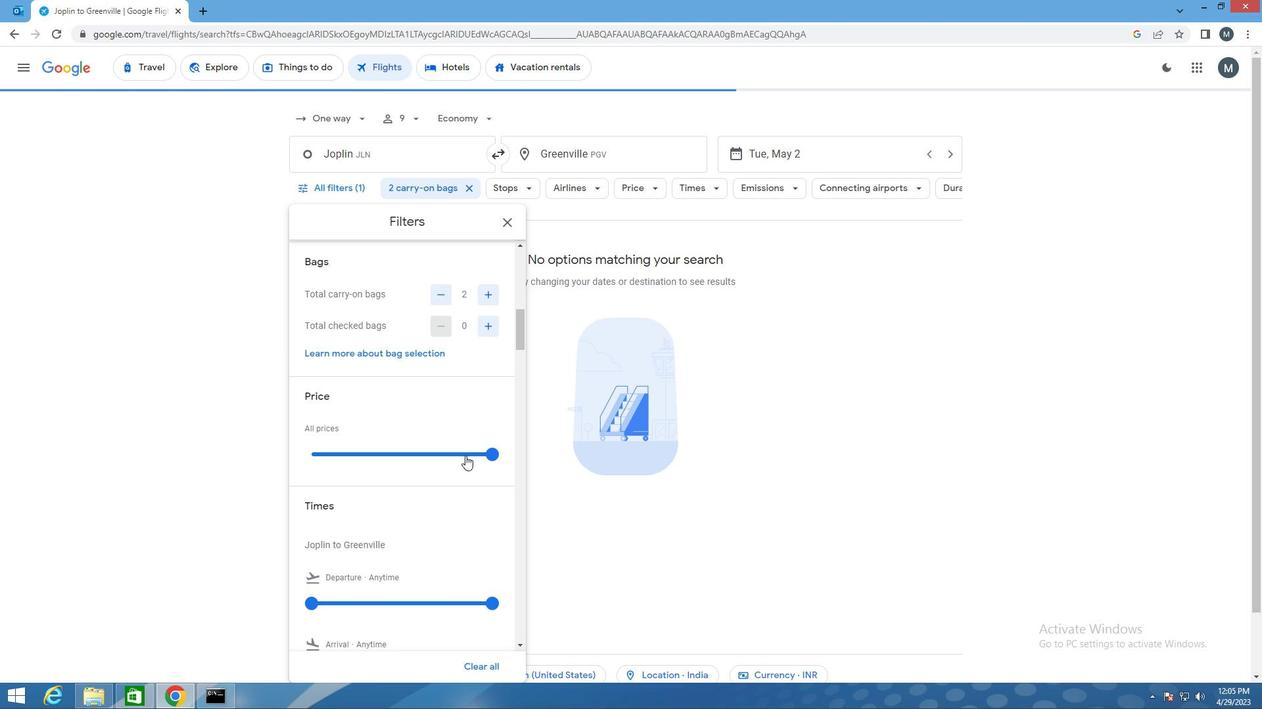 
Action: Mouse pressed left at (466, 456)
Screenshot: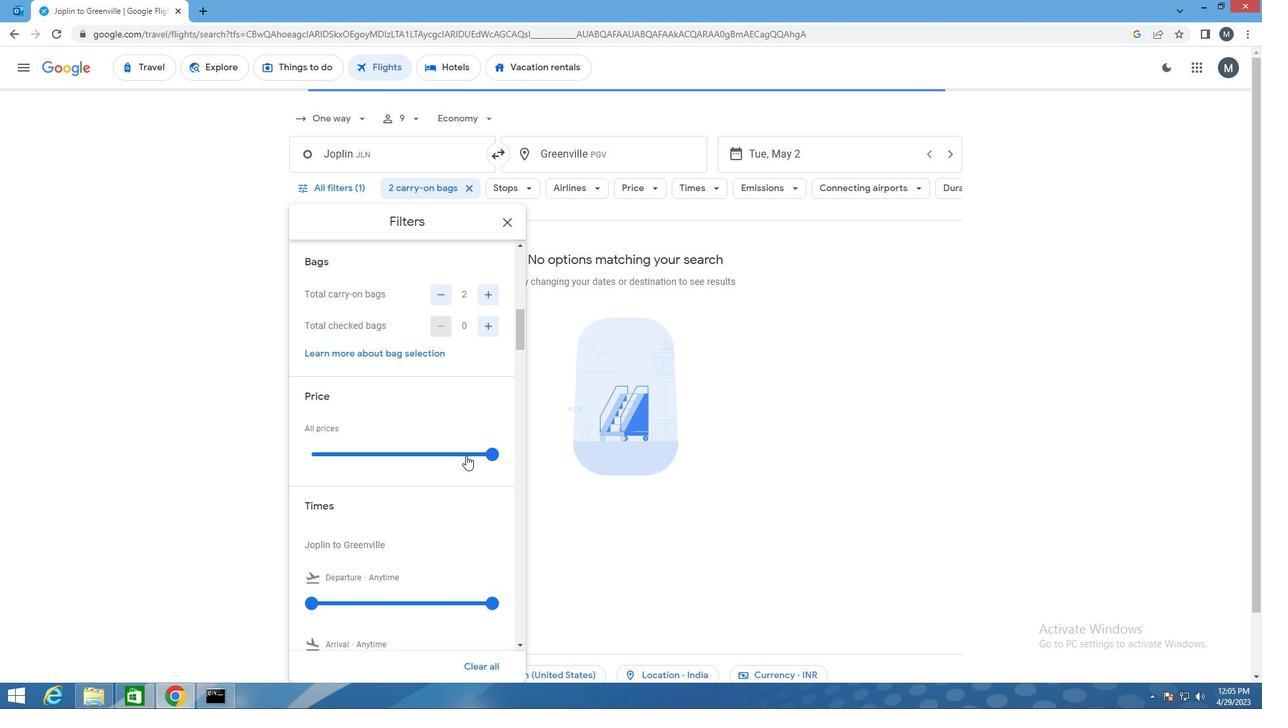 
Action: Mouse moved to (466, 450)
Screenshot: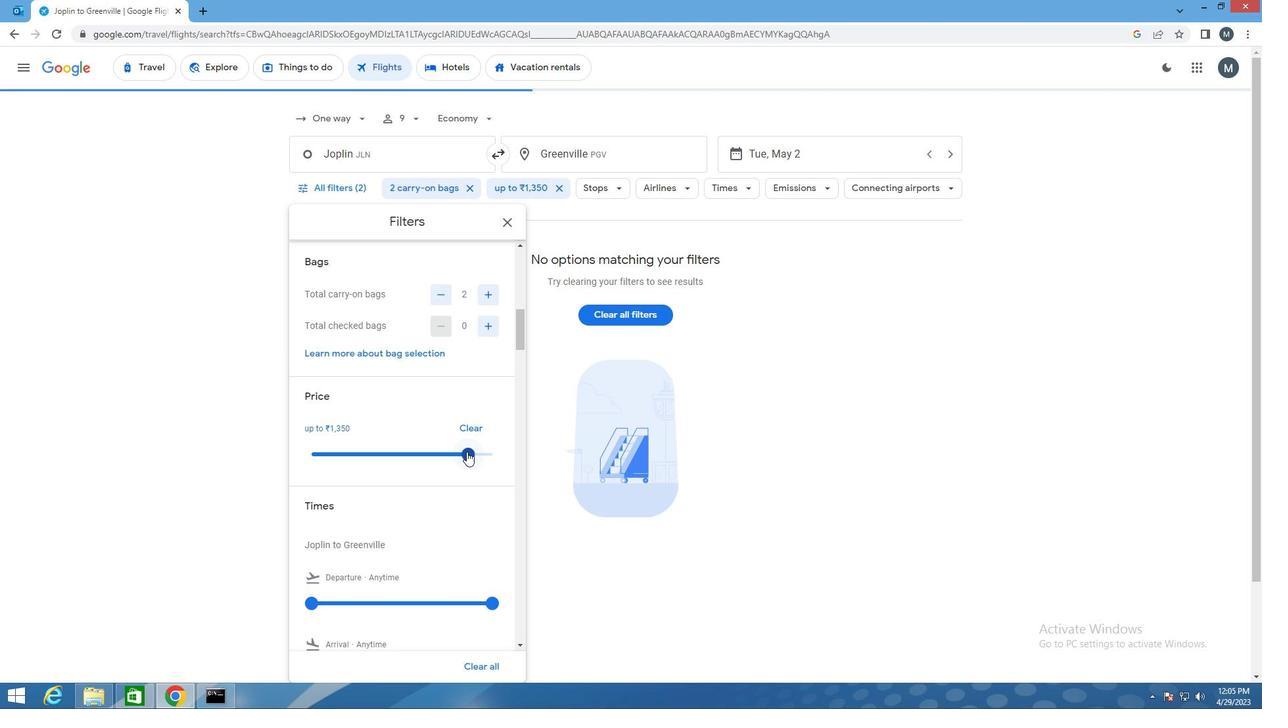 
Action: Mouse pressed left at (466, 450)
Screenshot: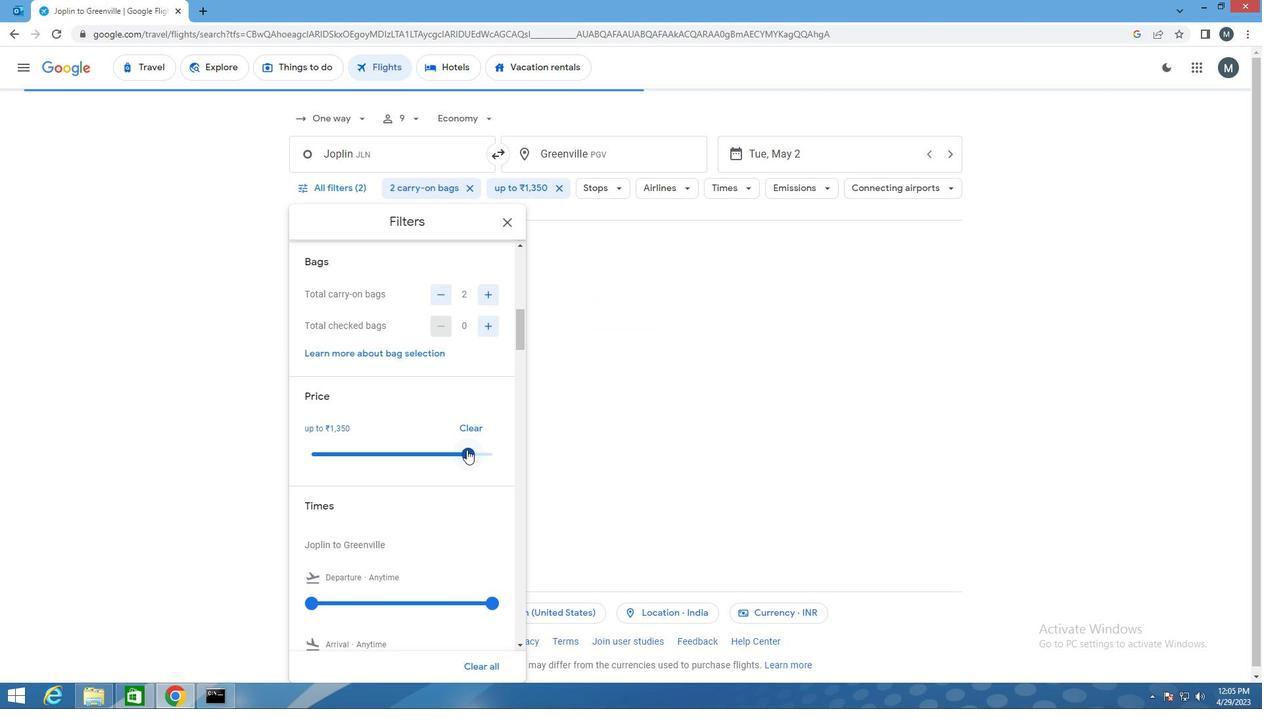 
Action: Mouse moved to (414, 435)
Screenshot: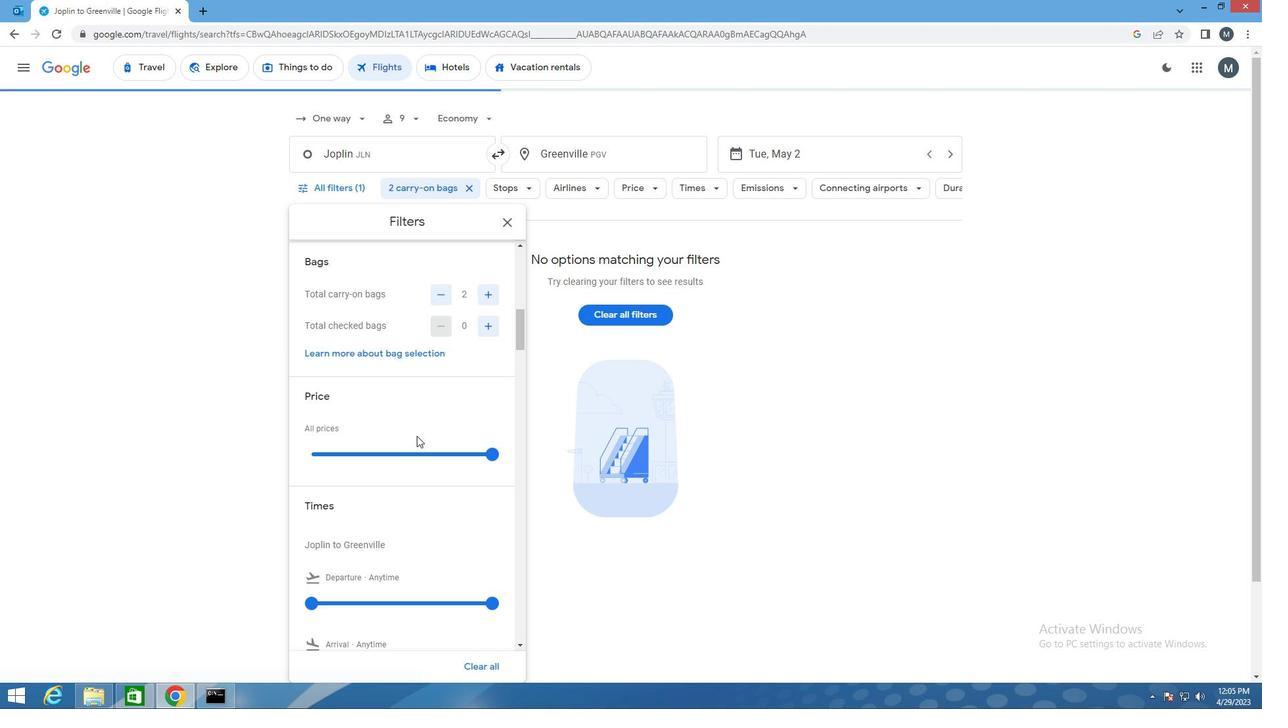 
Action: Mouse scrolled (414, 434) with delta (0, 0)
Screenshot: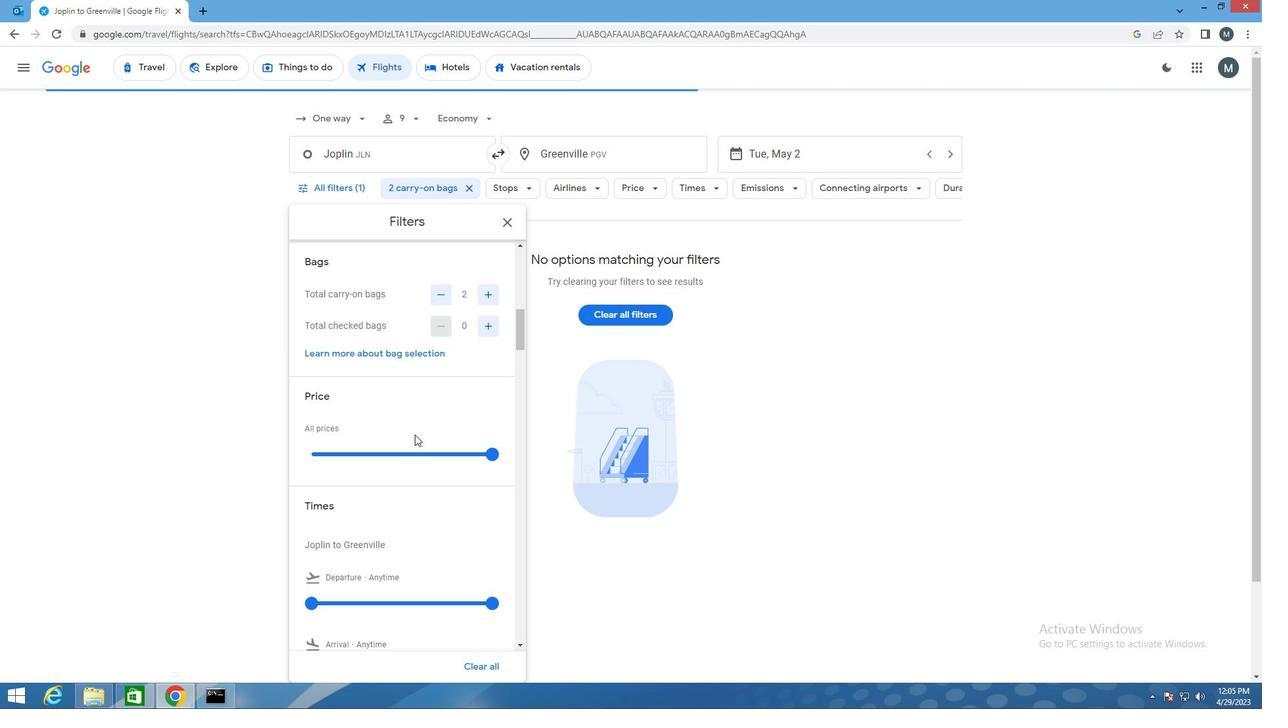 
Action: Mouse scrolled (414, 434) with delta (0, 0)
Screenshot: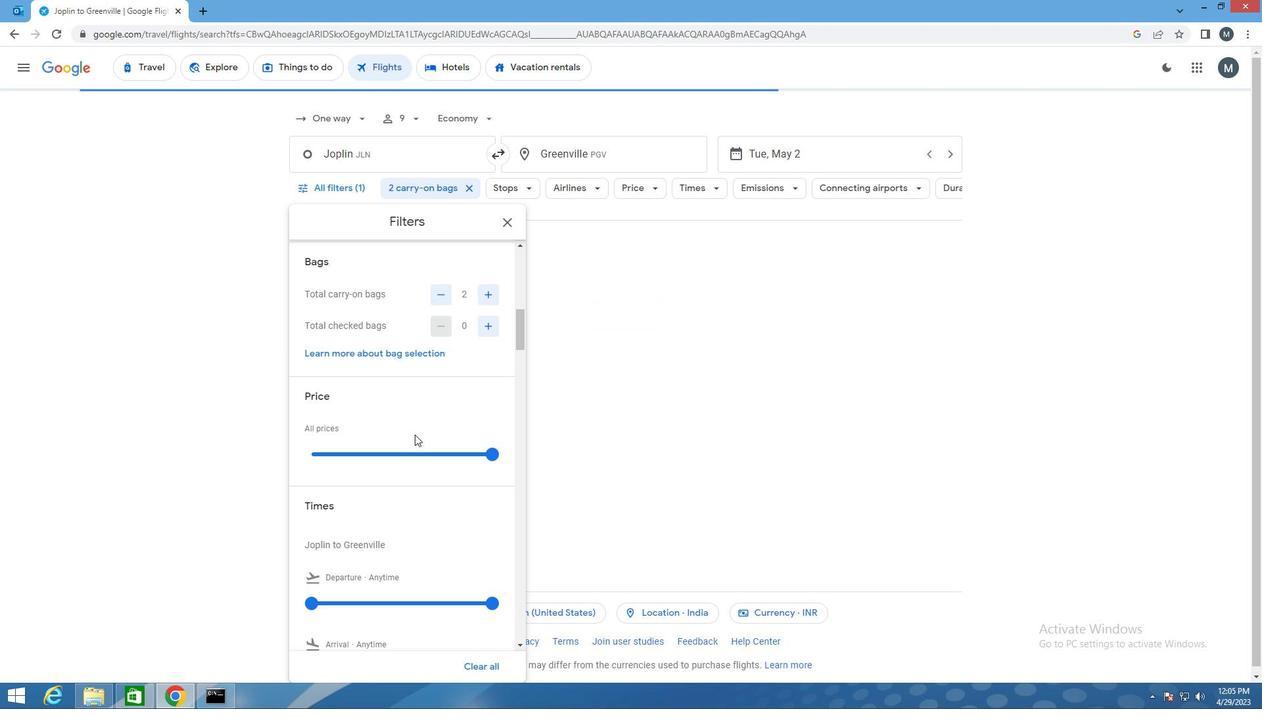 
Action: Mouse moved to (385, 441)
Screenshot: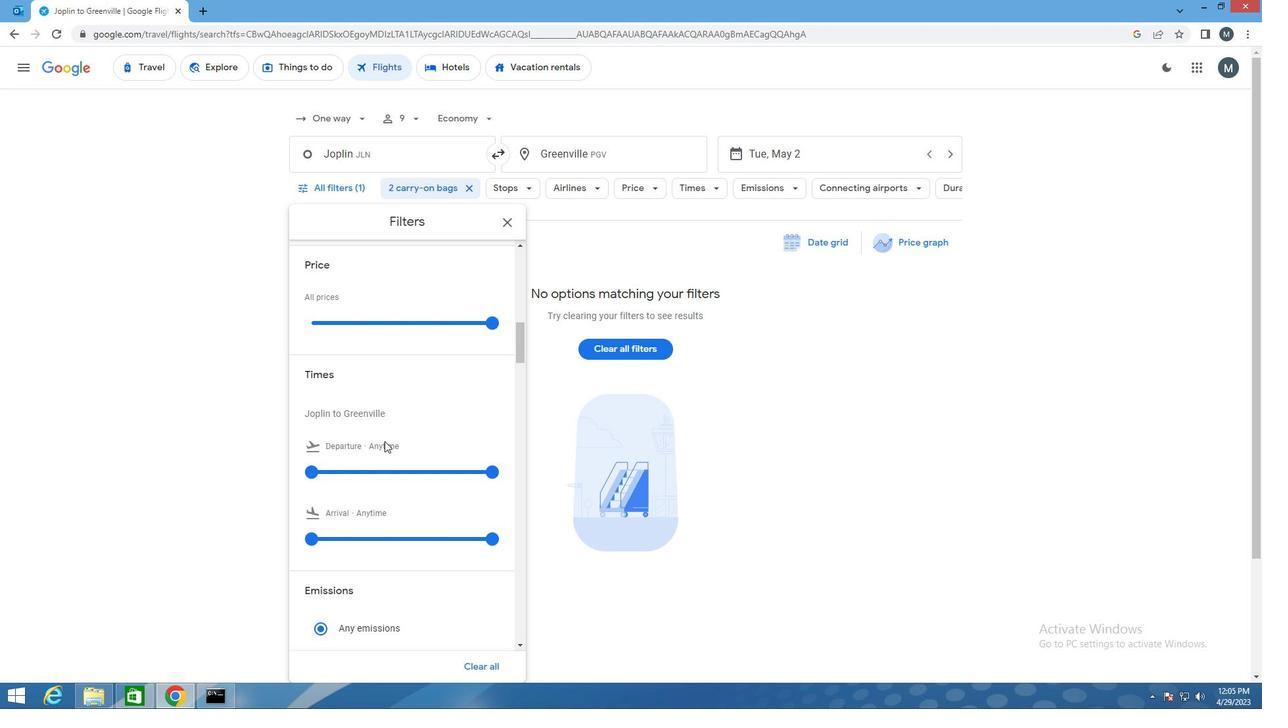 
Action: Mouse scrolled (385, 440) with delta (0, 0)
Screenshot: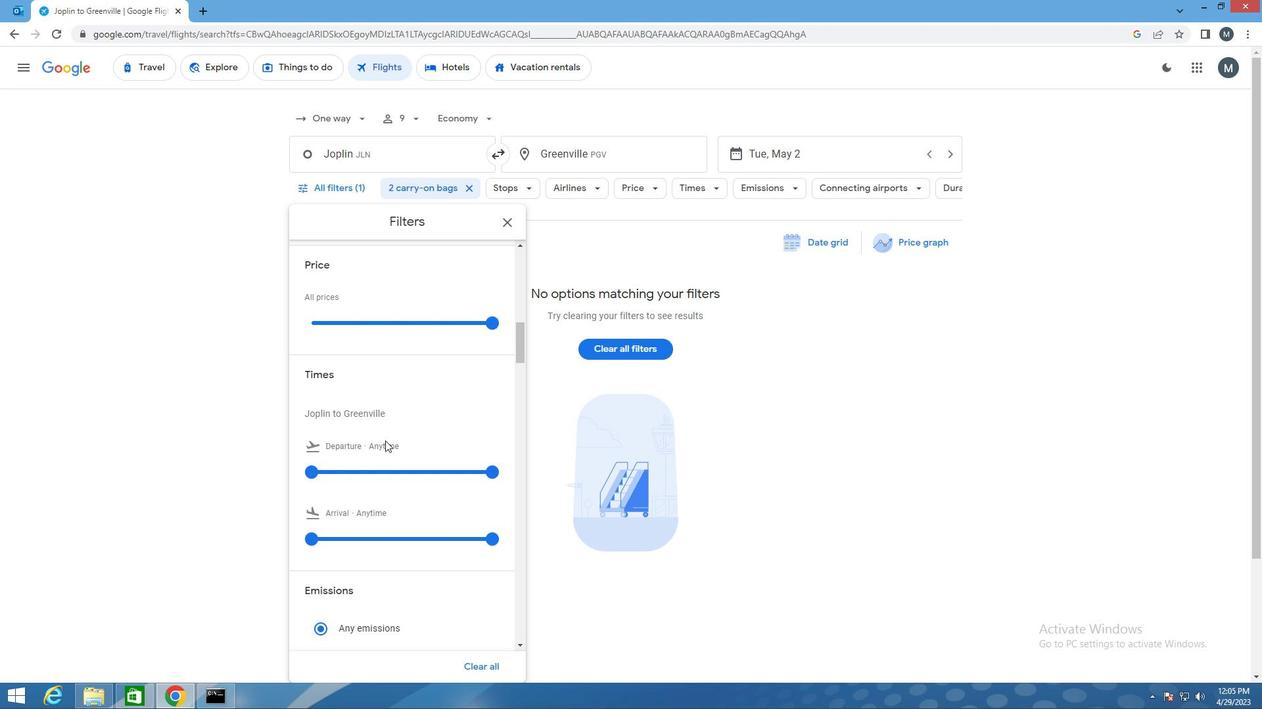 
Action: Mouse moved to (314, 407)
Screenshot: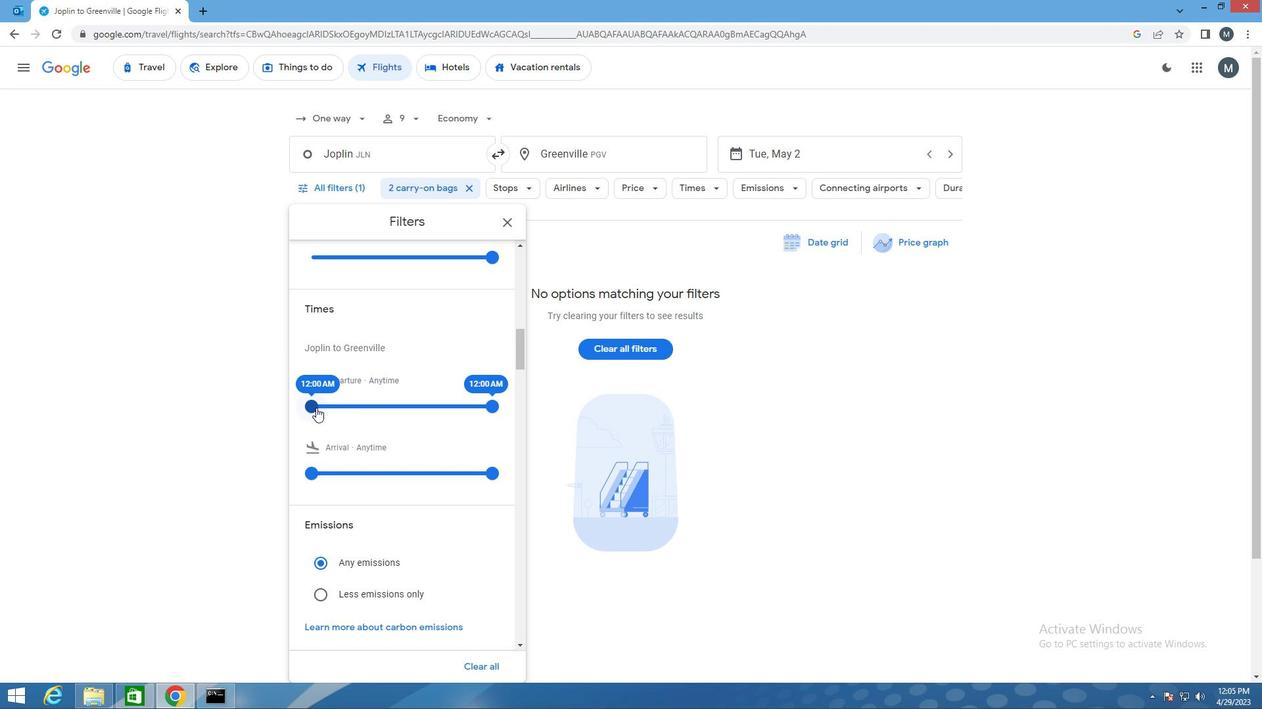 
Action: Mouse pressed left at (314, 407)
Screenshot: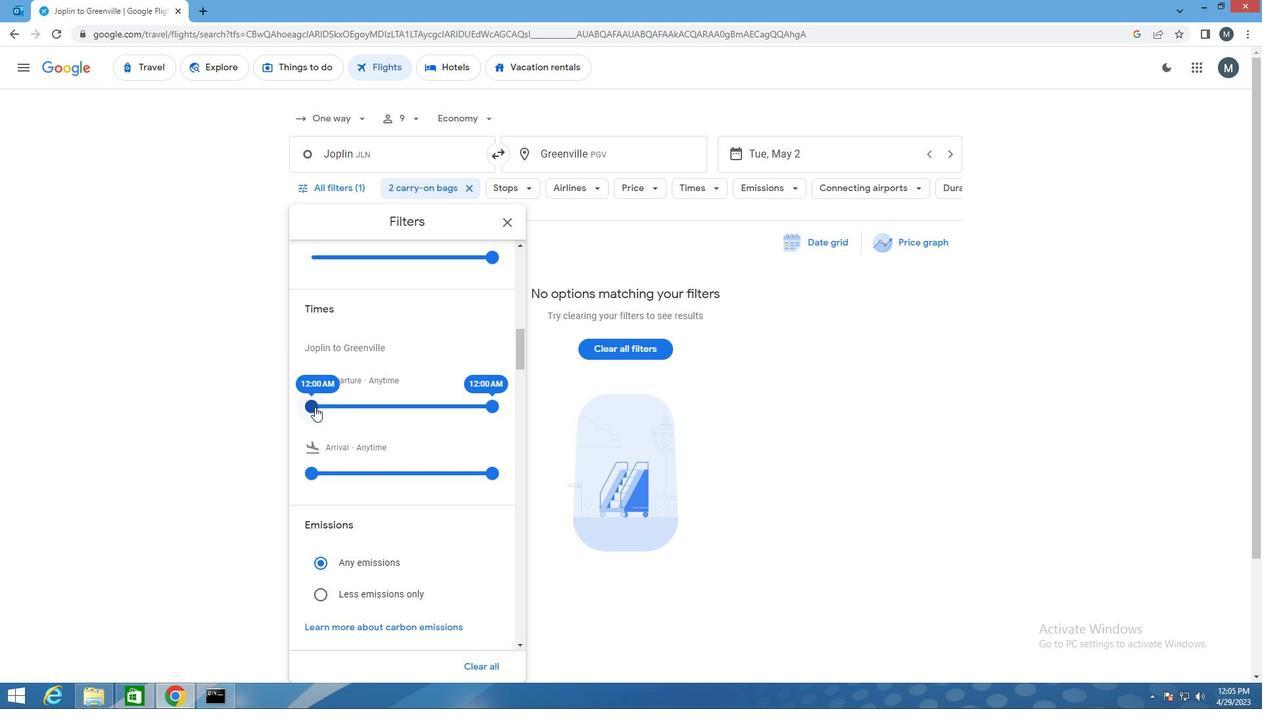 
Action: Mouse moved to (487, 404)
Screenshot: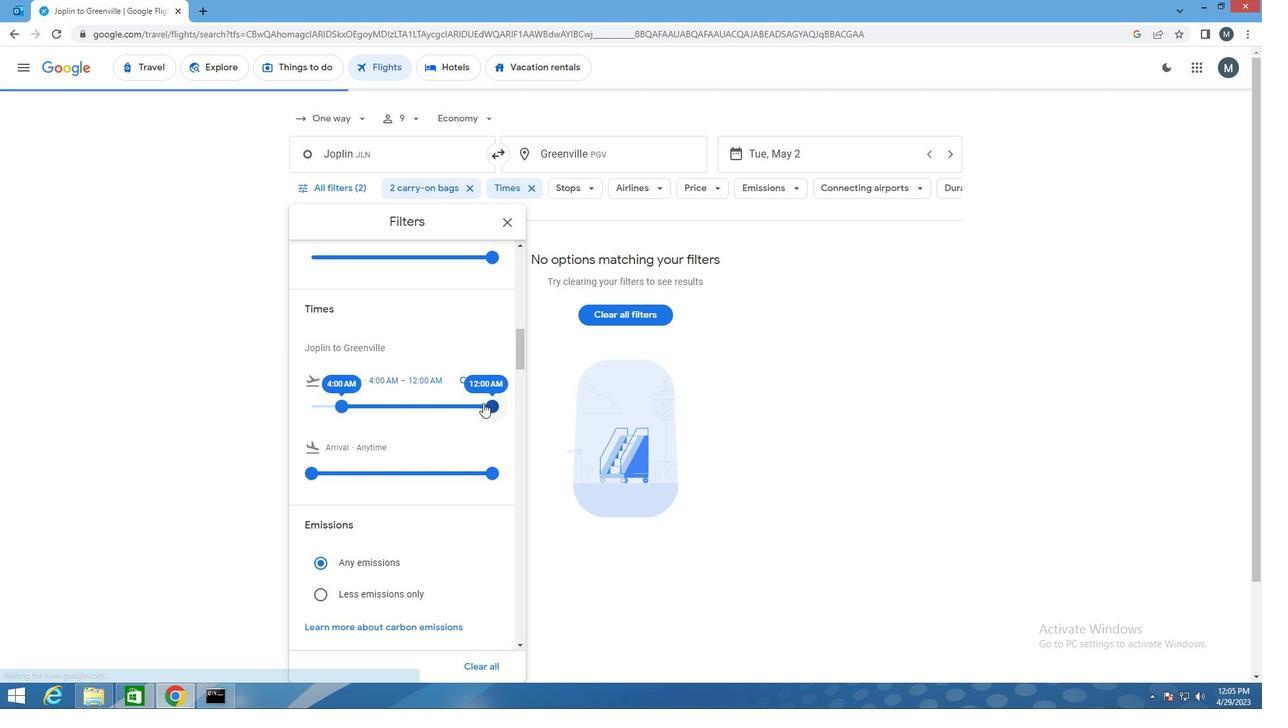 
Action: Mouse pressed left at (487, 404)
Screenshot: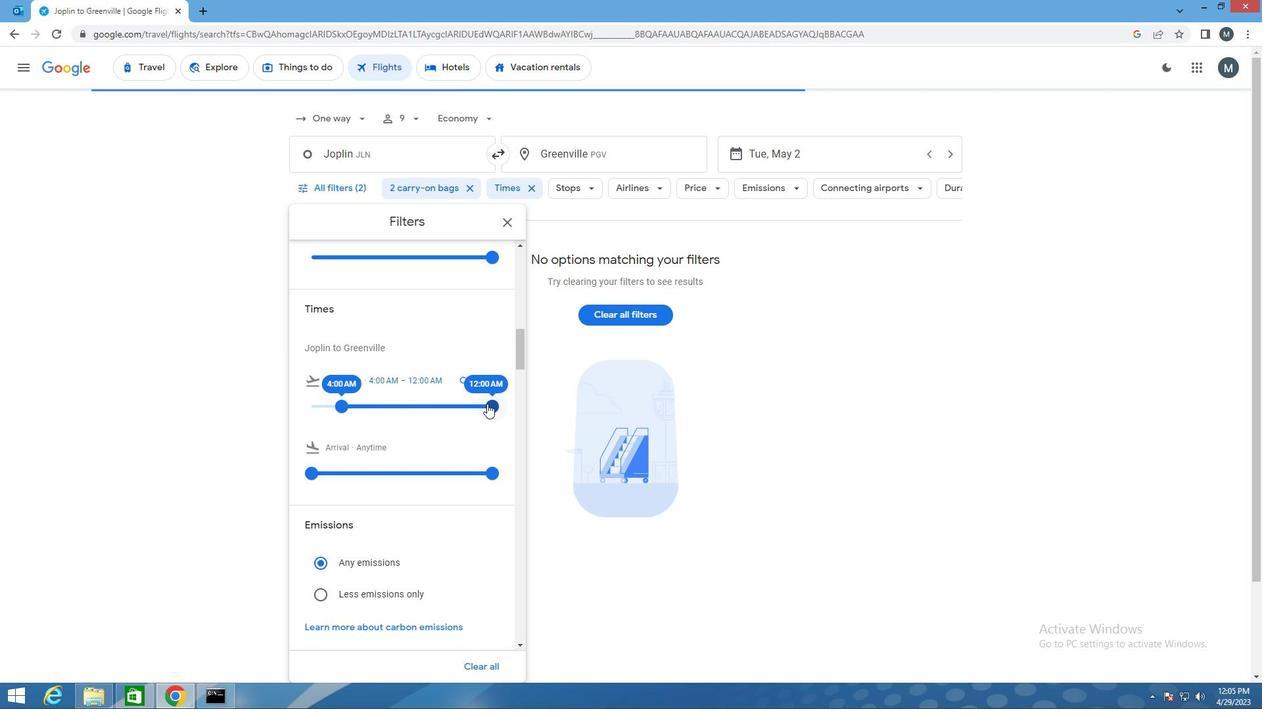 
Action: Mouse moved to (362, 392)
Screenshot: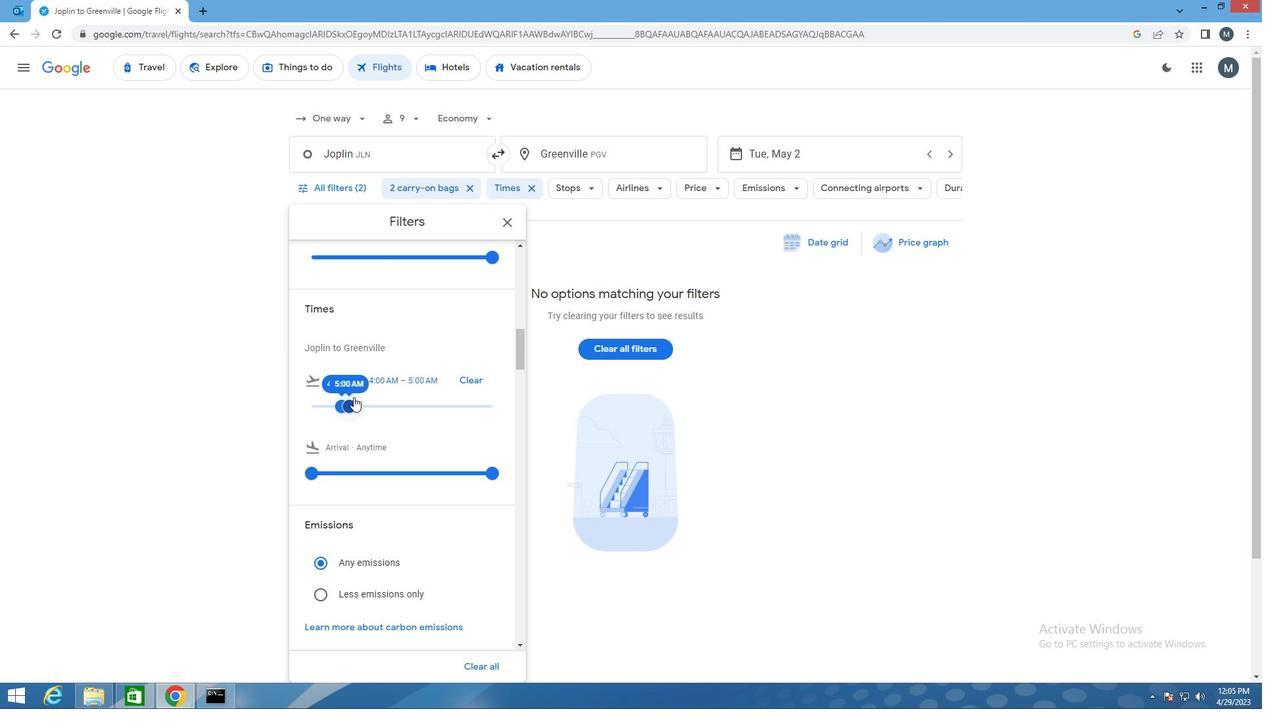 
Action: Mouse scrolled (362, 391) with delta (0, 0)
Screenshot: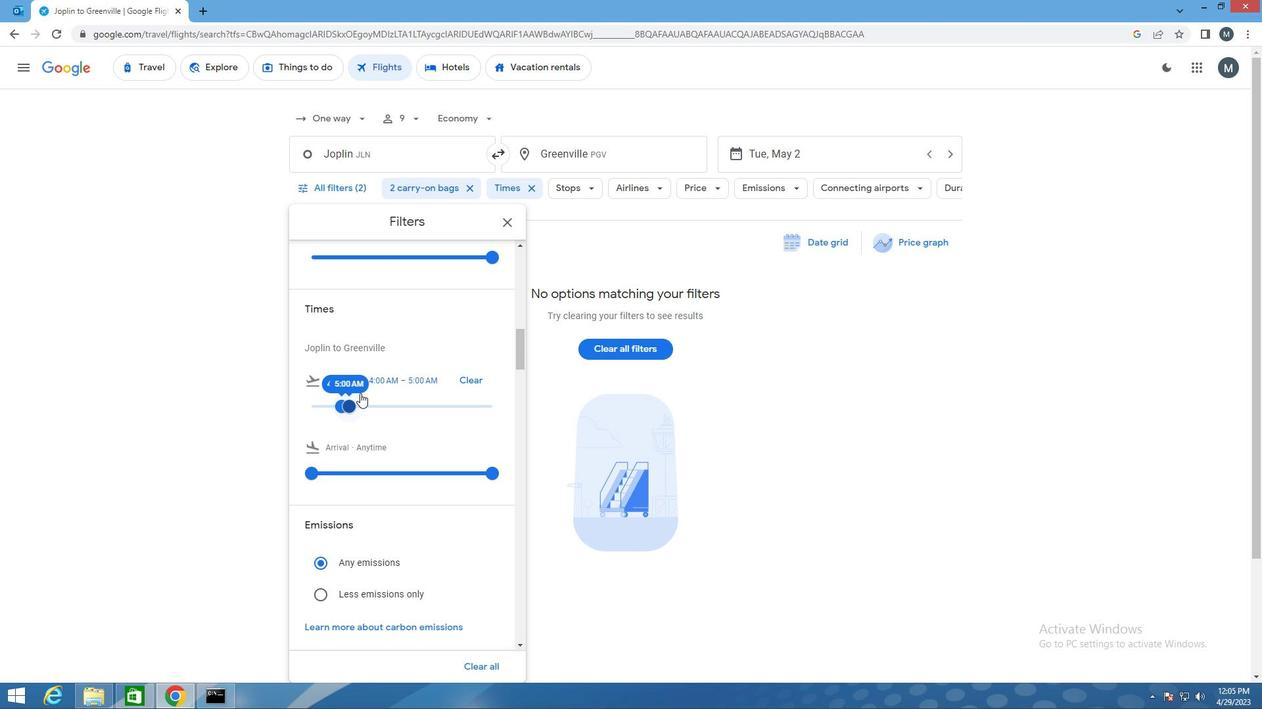 
Action: Mouse scrolled (362, 391) with delta (0, 0)
Screenshot: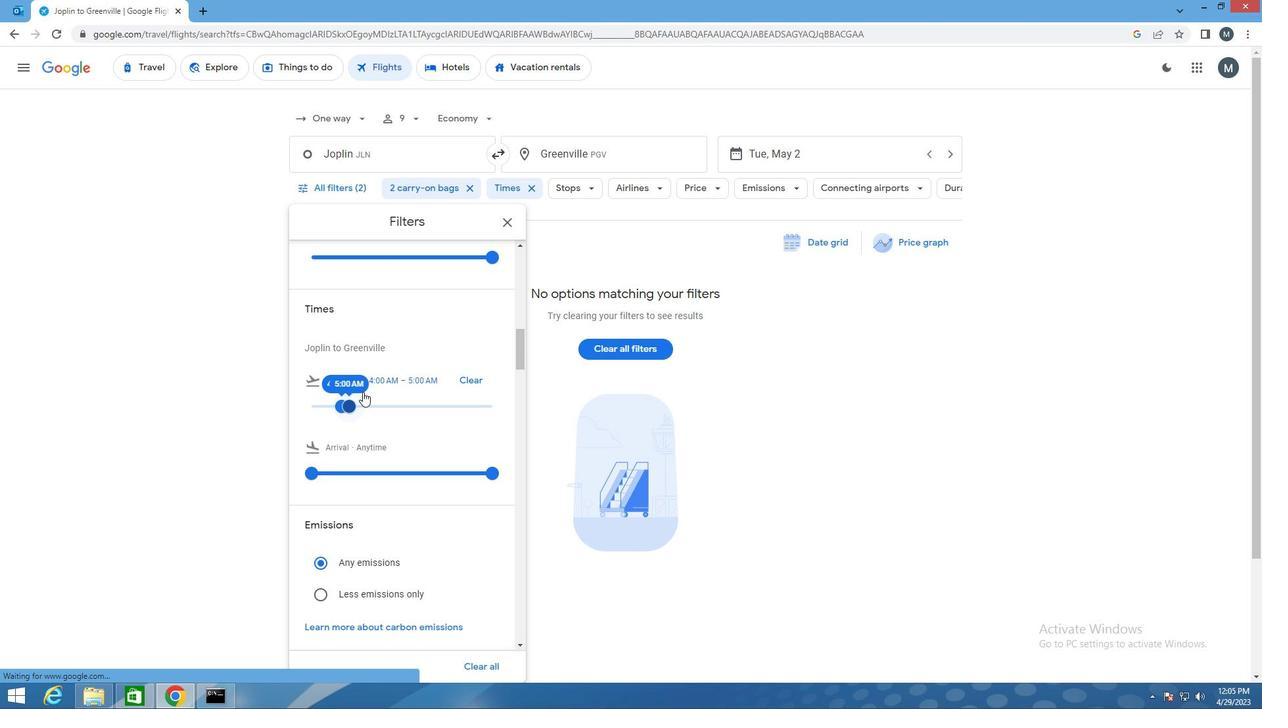 
Action: Mouse moved to (505, 228)
Screenshot: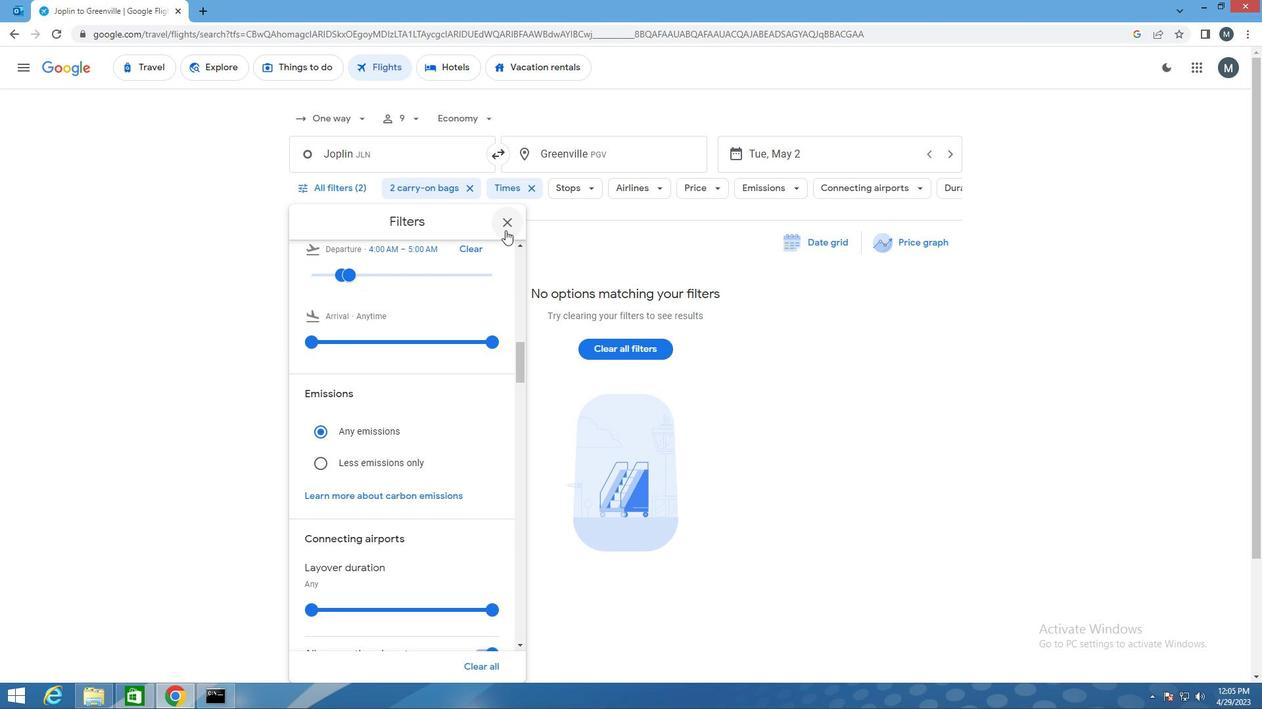 
Action: Mouse pressed left at (505, 228)
Screenshot: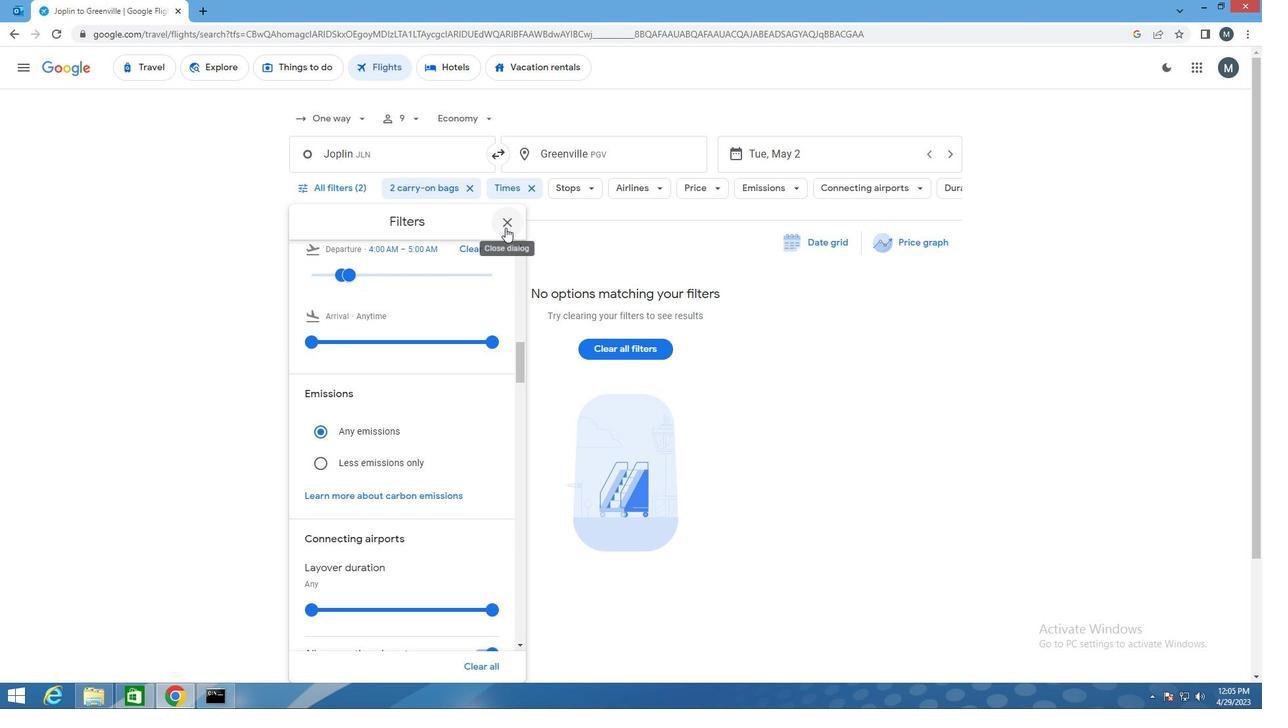
